 Task: Search one way flight ticket for 1 adult, 1 child, 1 infant in seat in premium economy from Fort Smith: Fort Smith Regional Airport to Sheridan: Sheridan County Airport on 8-6-2023. Choice of flights is JetBlue. Number of bags: 6 checked bags. Price is upto 96000. Outbound departure time preference is 11:00.
Action: Mouse moved to (372, 155)
Screenshot: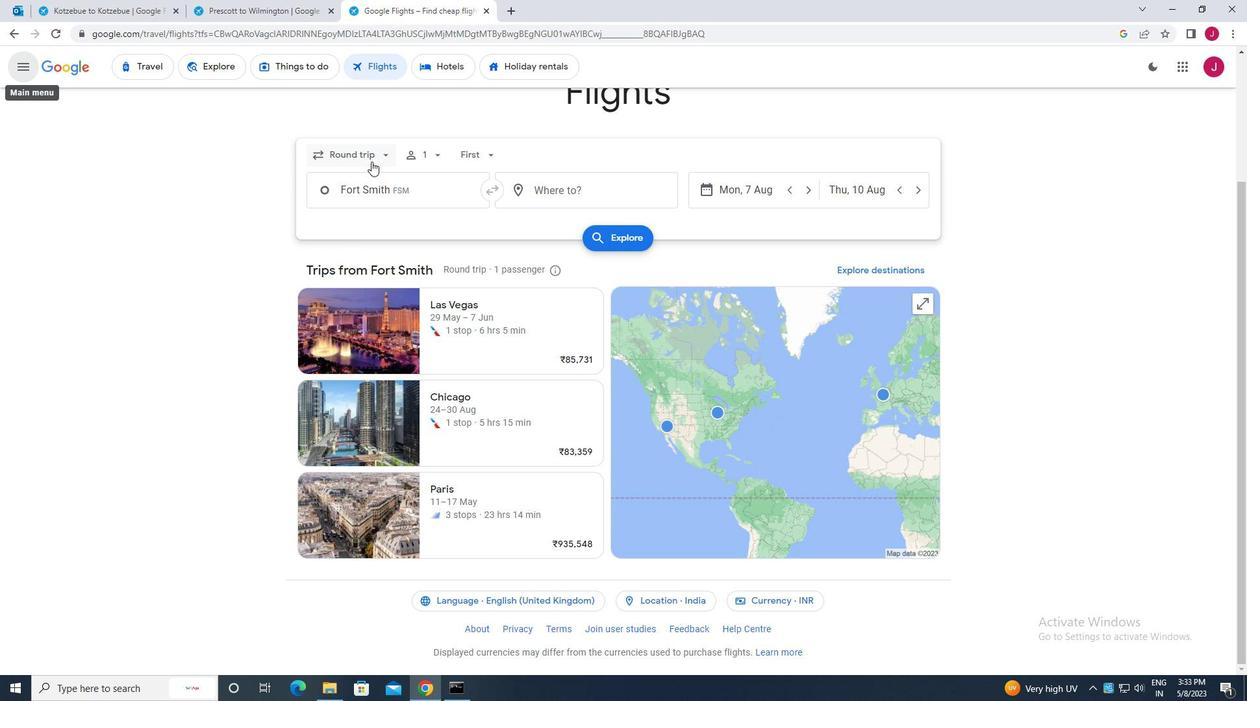 
Action: Mouse pressed left at (372, 155)
Screenshot: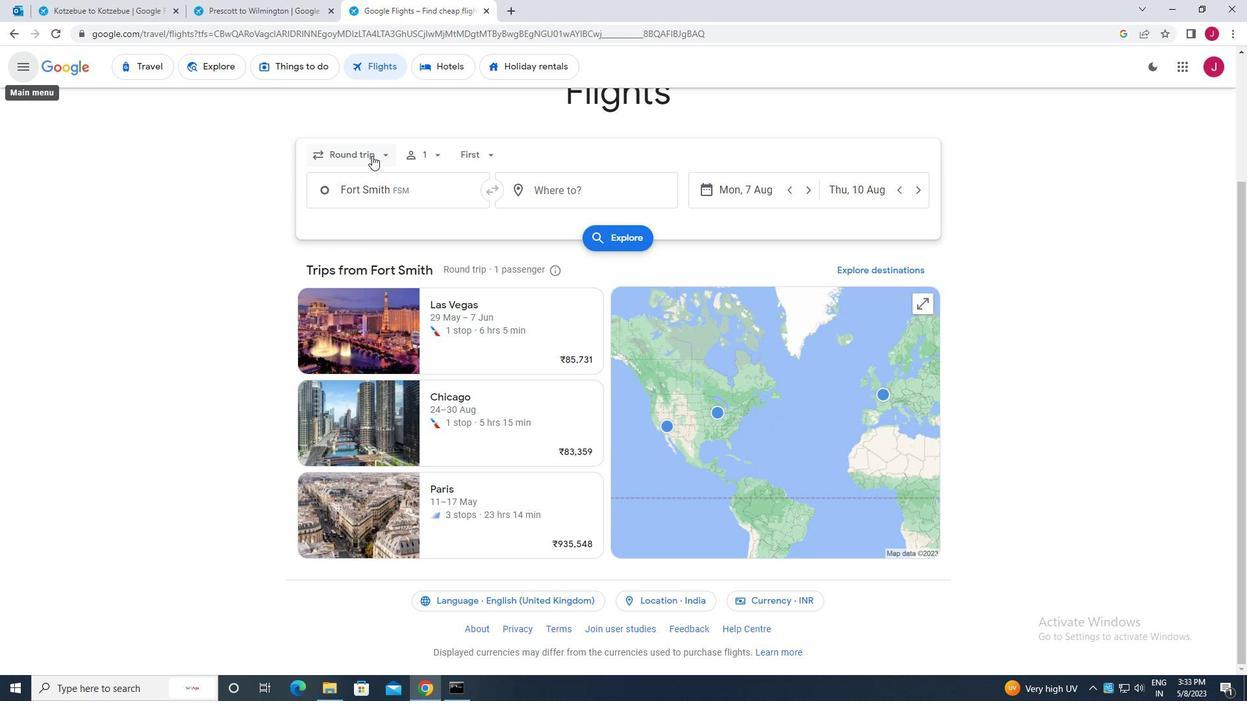 
Action: Mouse moved to (378, 213)
Screenshot: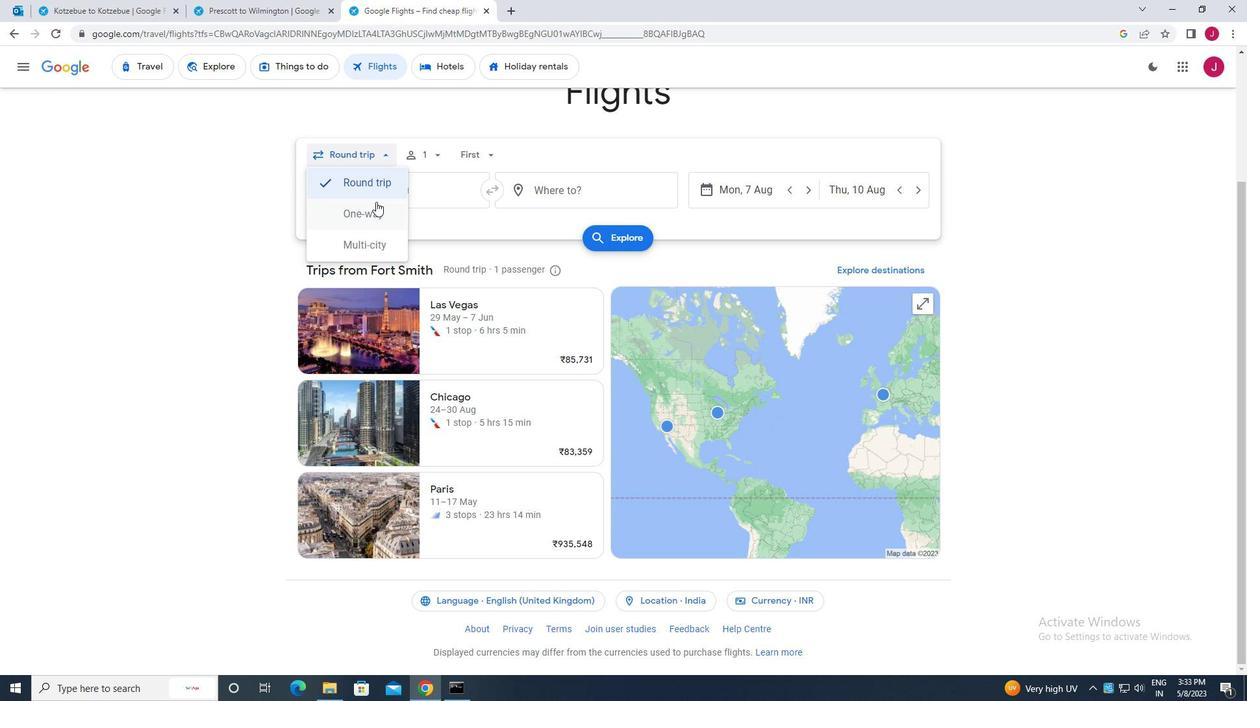 
Action: Mouse pressed left at (378, 213)
Screenshot: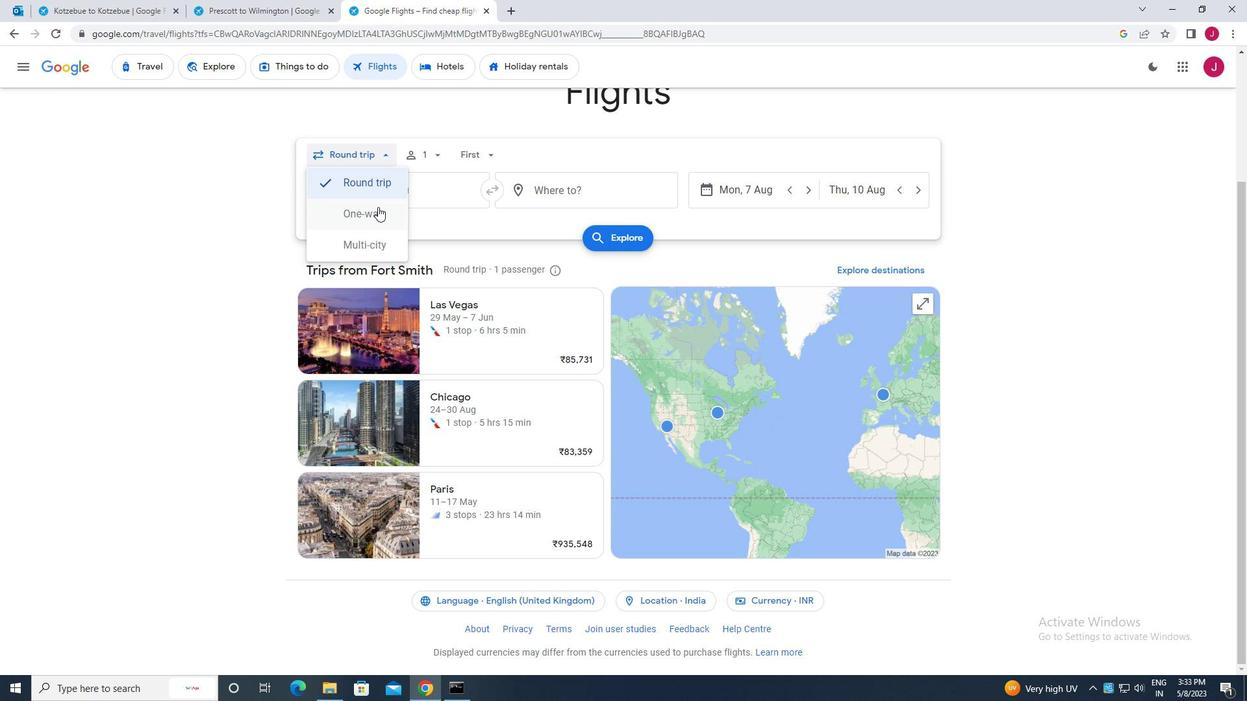 
Action: Mouse moved to (436, 157)
Screenshot: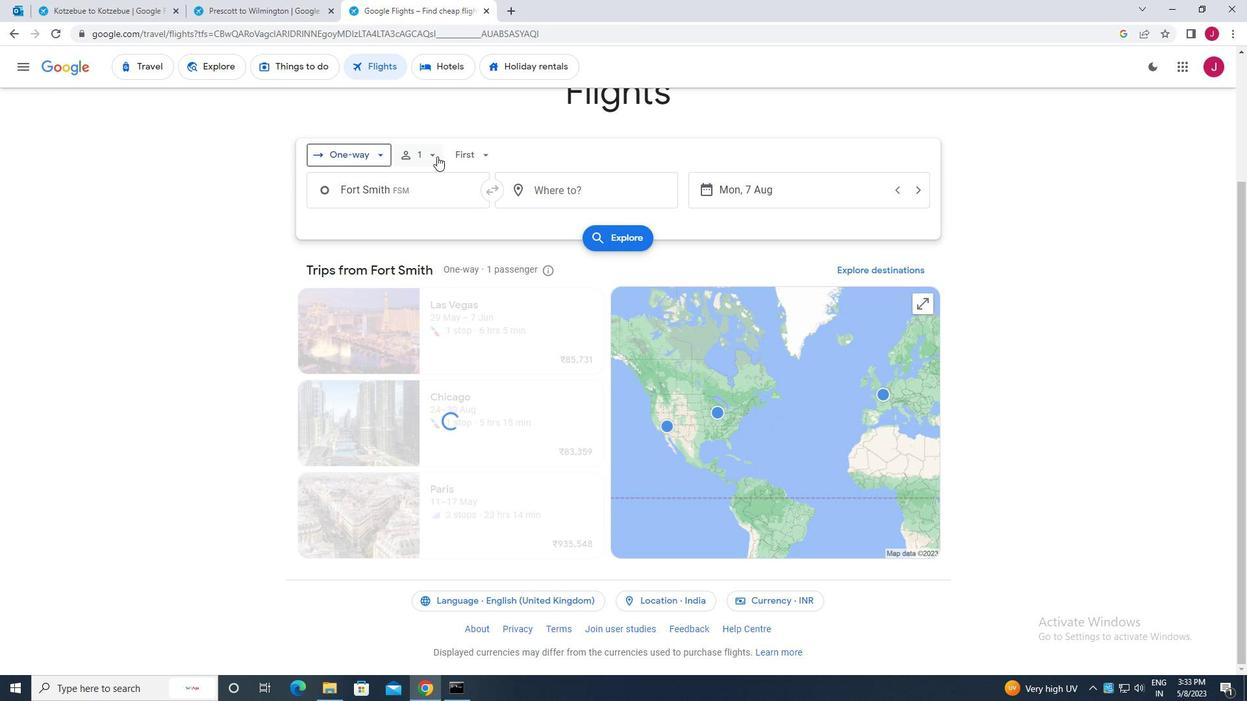 
Action: Mouse pressed left at (436, 157)
Screenshot: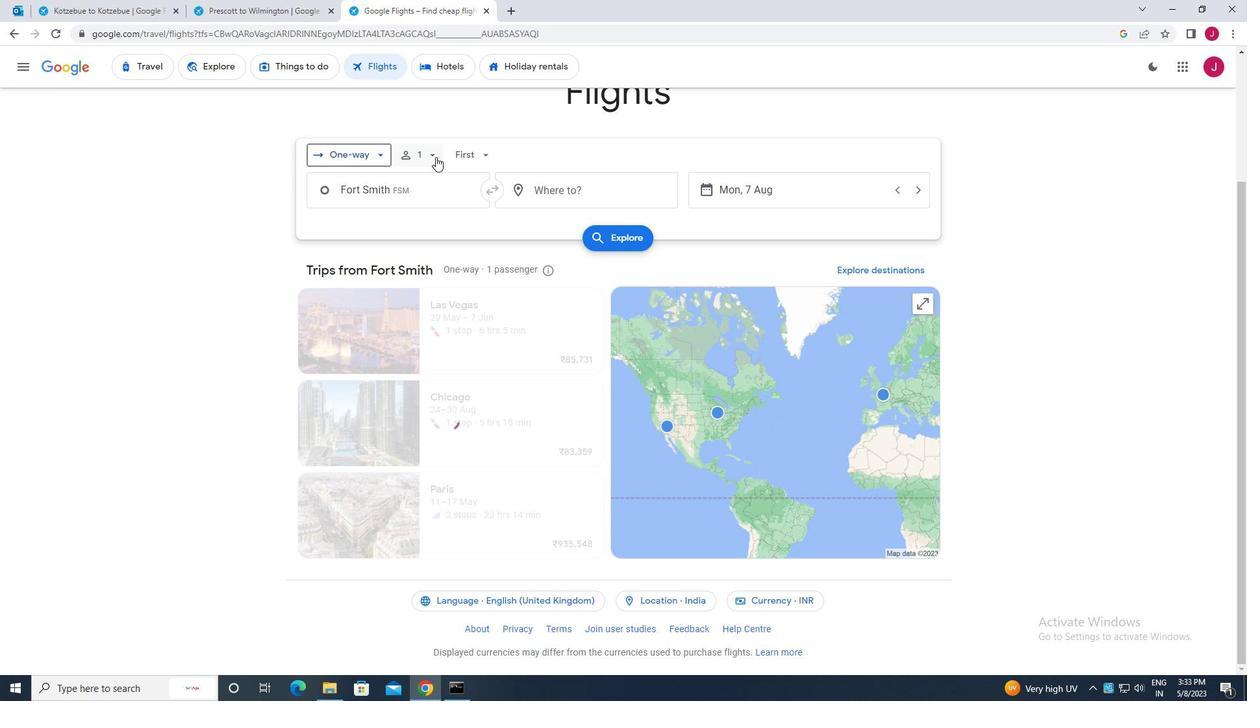 
Action: Mouse moved to (535, 222)
Screenshot: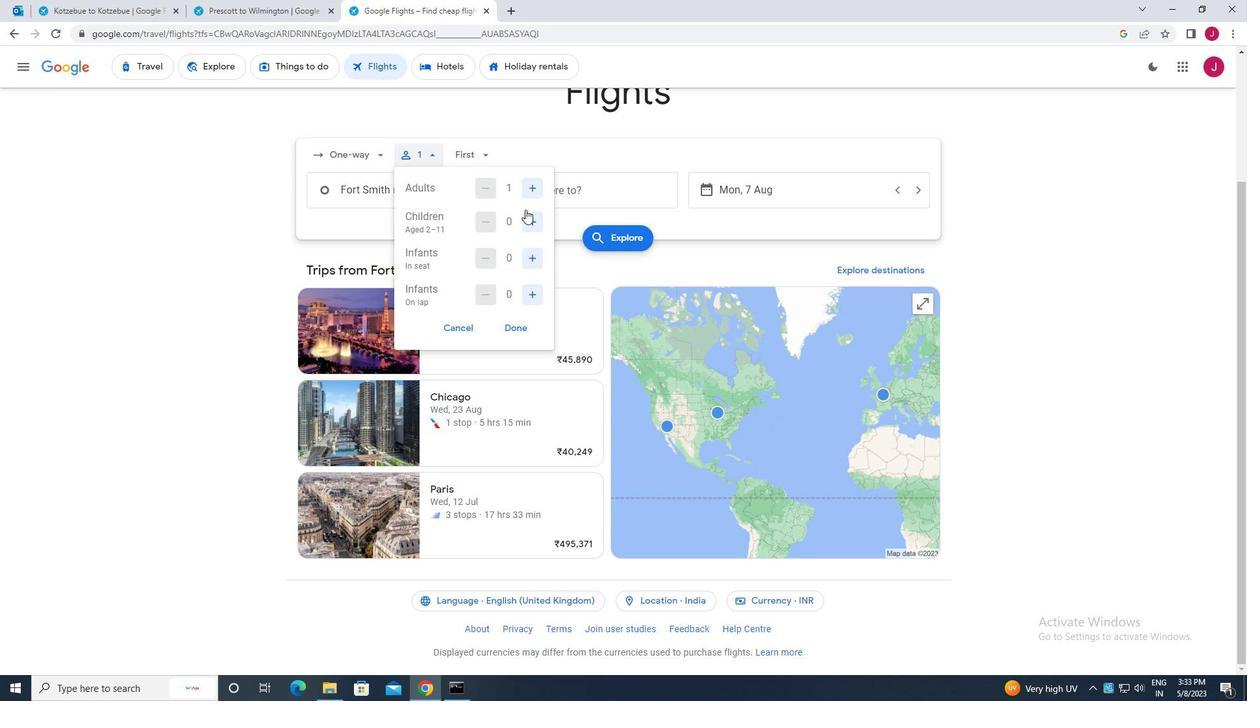 
Action: Mouse pressed left at (535, 222)
Screenshot: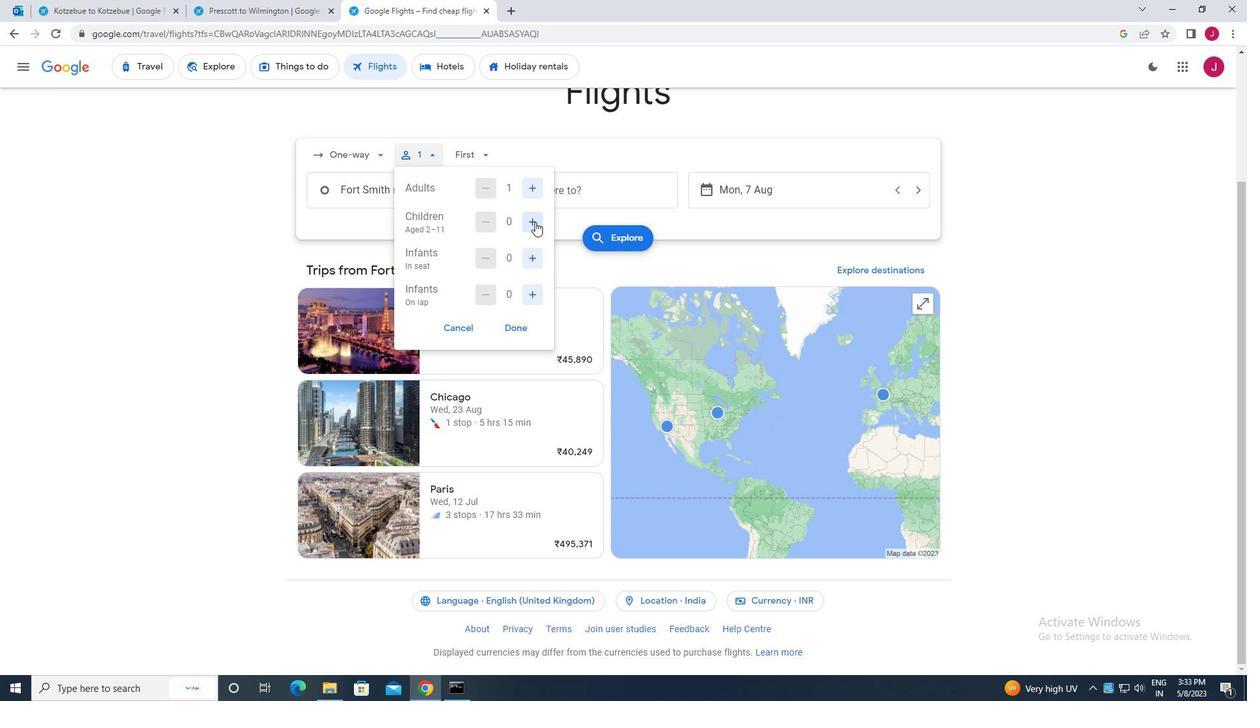 
Action: Mouse moved to (531, 255)
Screenshot: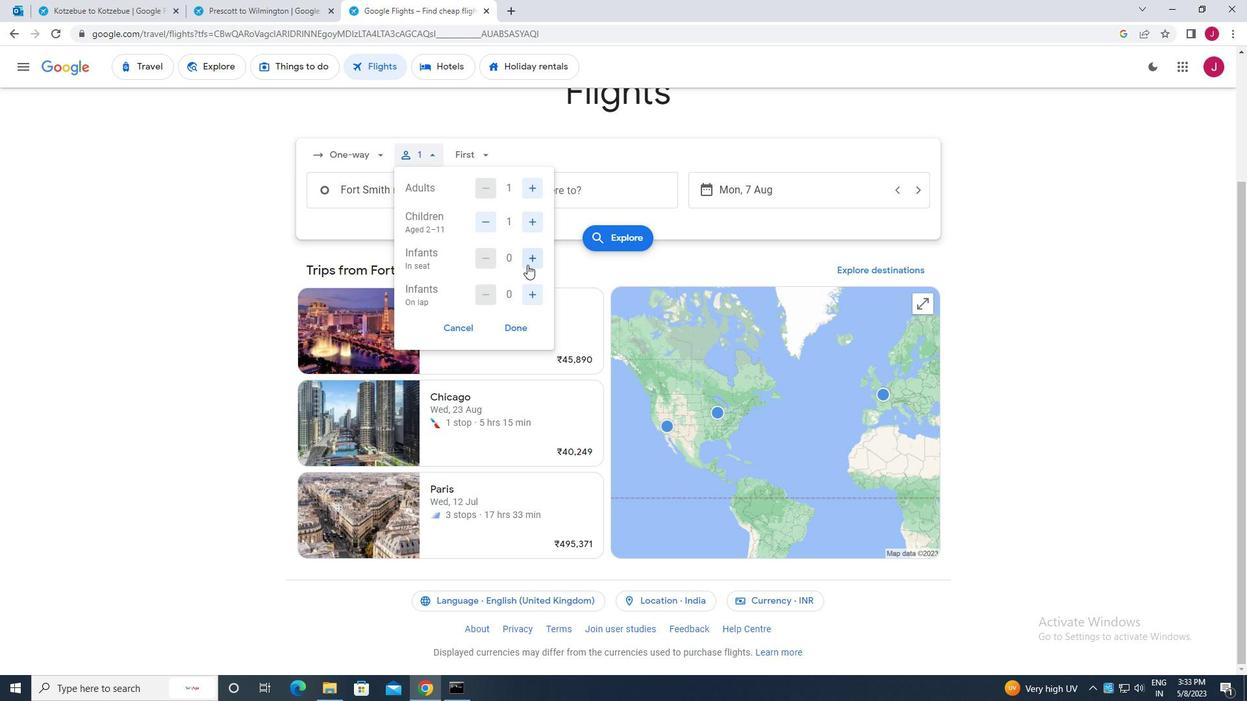 
Action: Mouse pressed left at (531, 255)
Screenshot: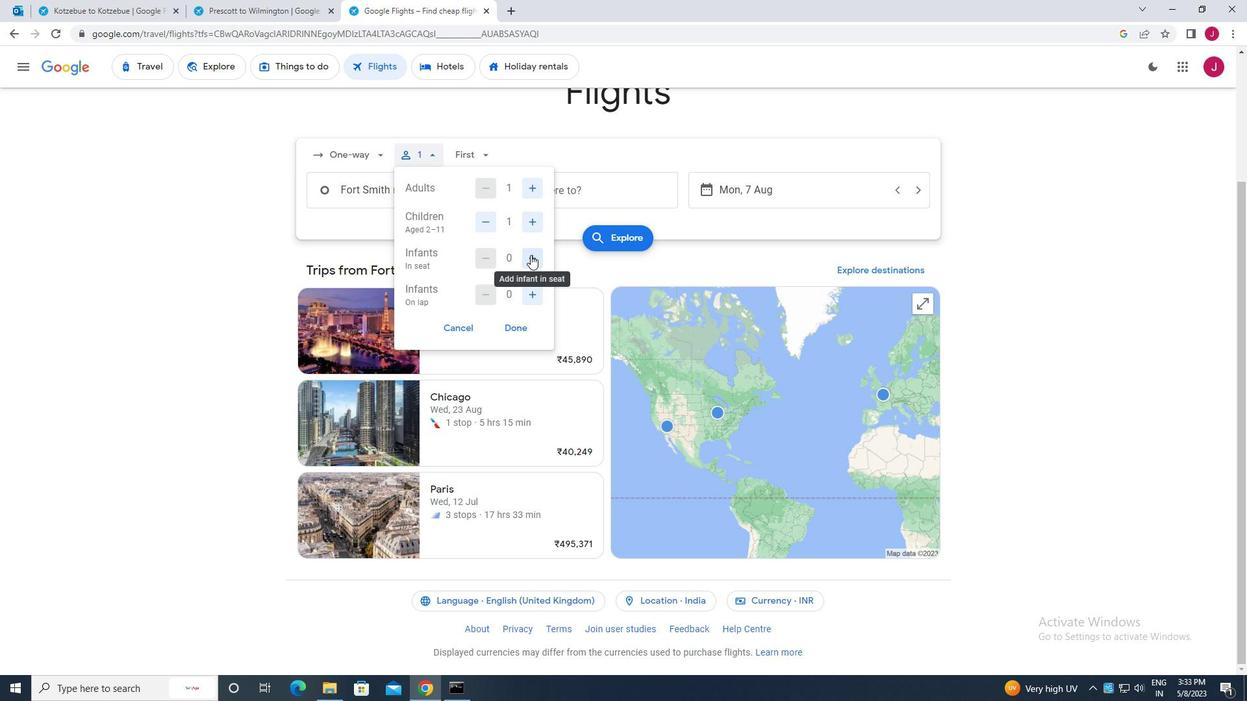 
Action: Mouse moved to (523, 326)
Screenshot: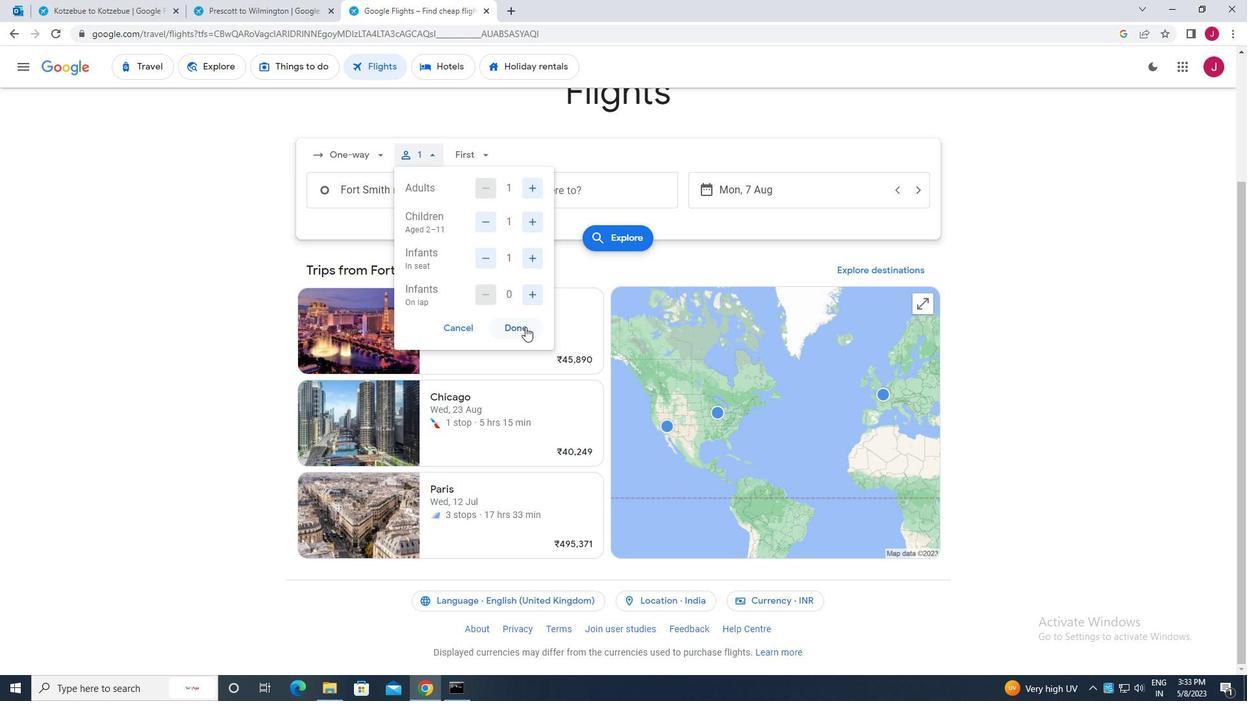 
Action: Mouse pressed left at (523, 326)
Screenshot: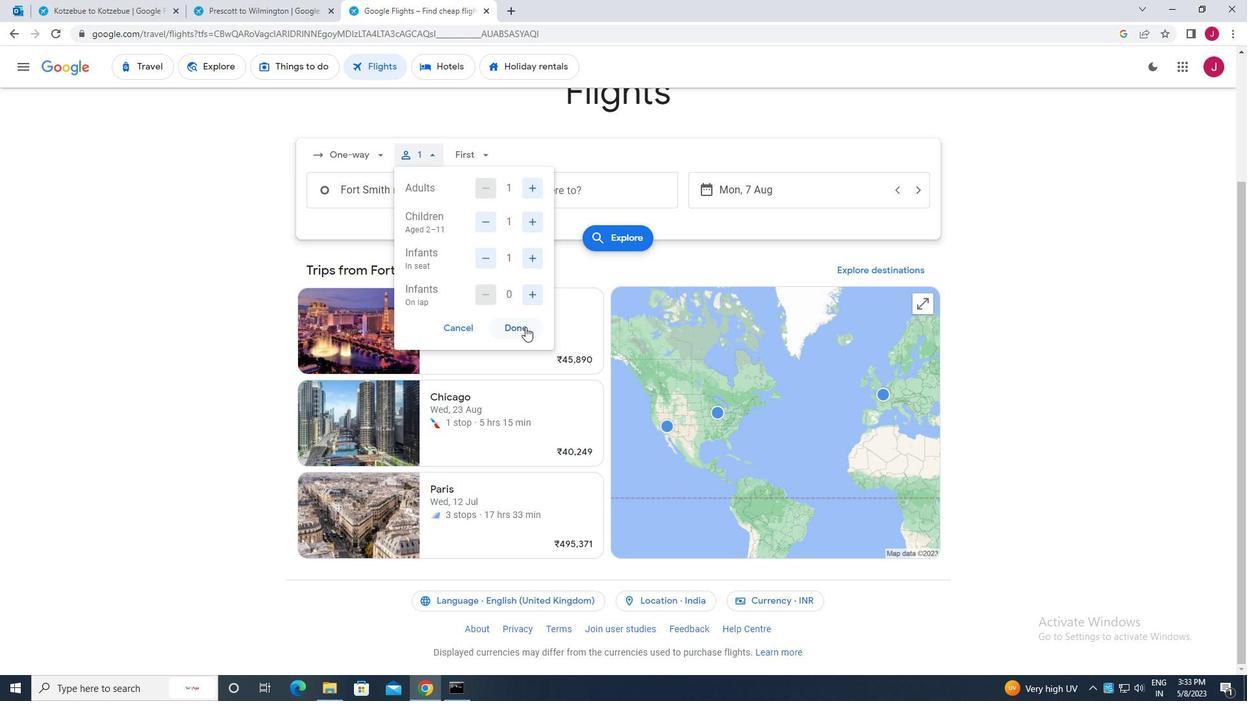 
Action: Mouse moved to (487, 155)
Screenshot: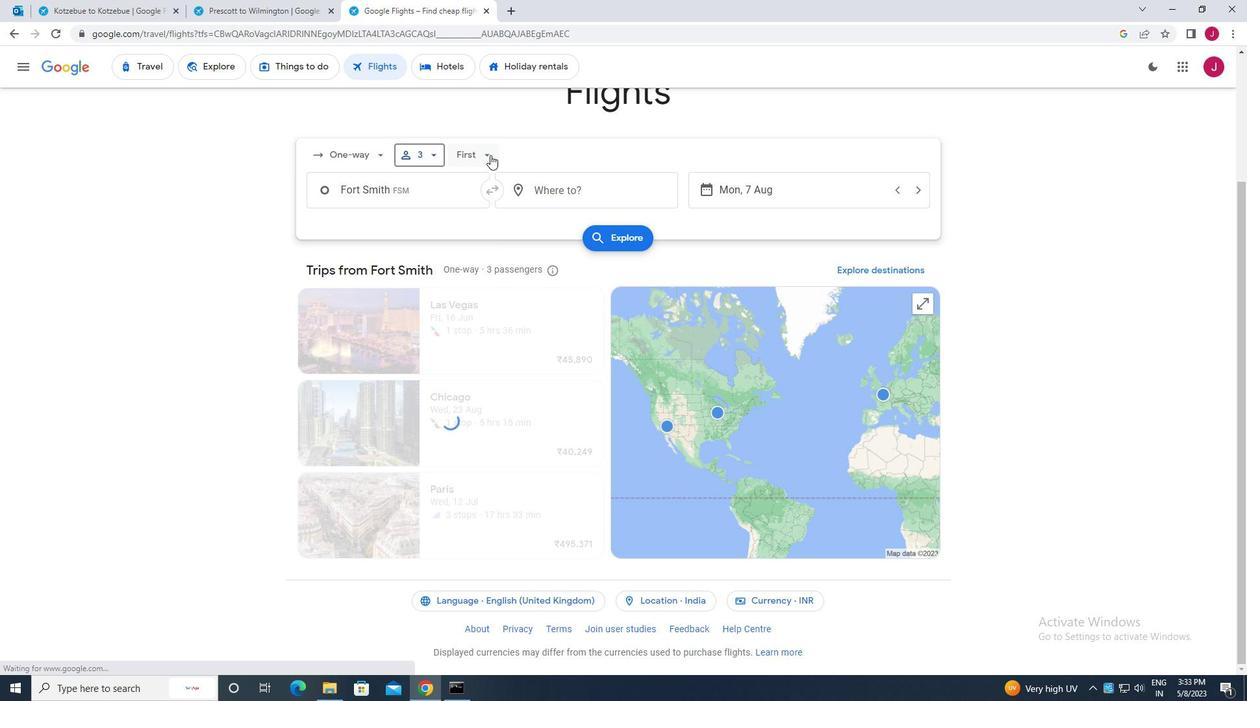 
Action: Mouse pressed left at (487, 155)
Screenshot: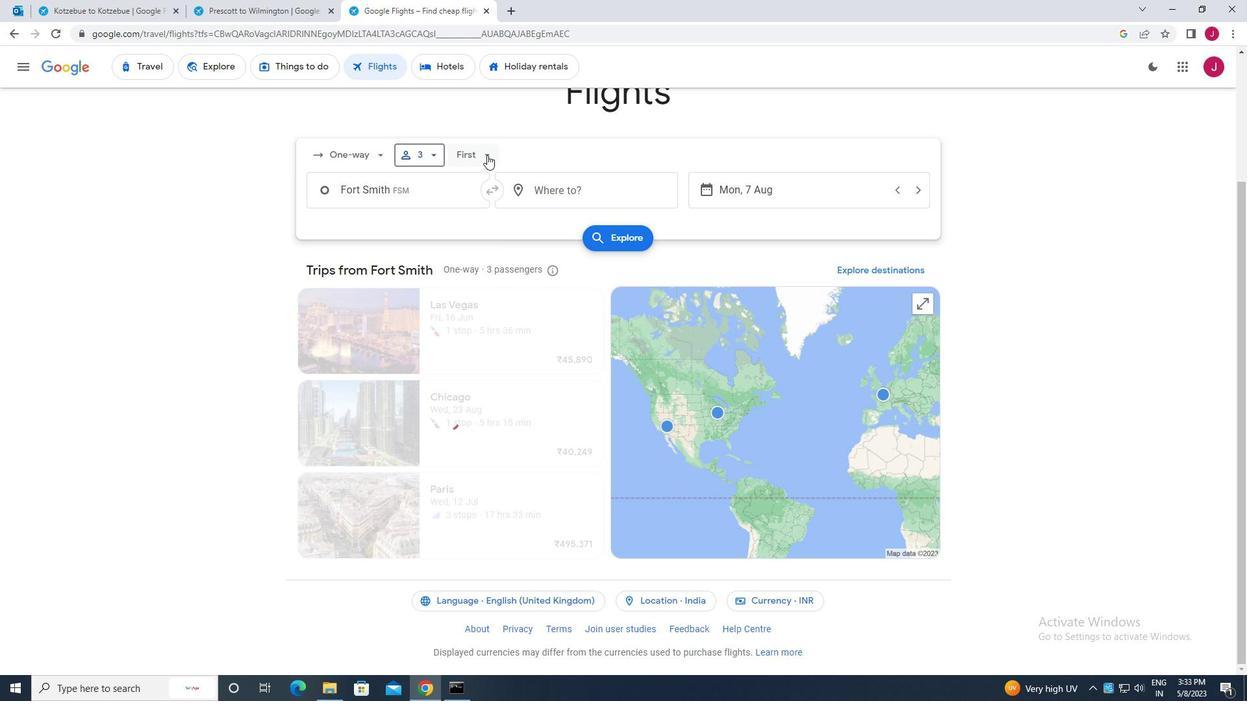
Action: Mouse moved to (503, 216)
Screenshot: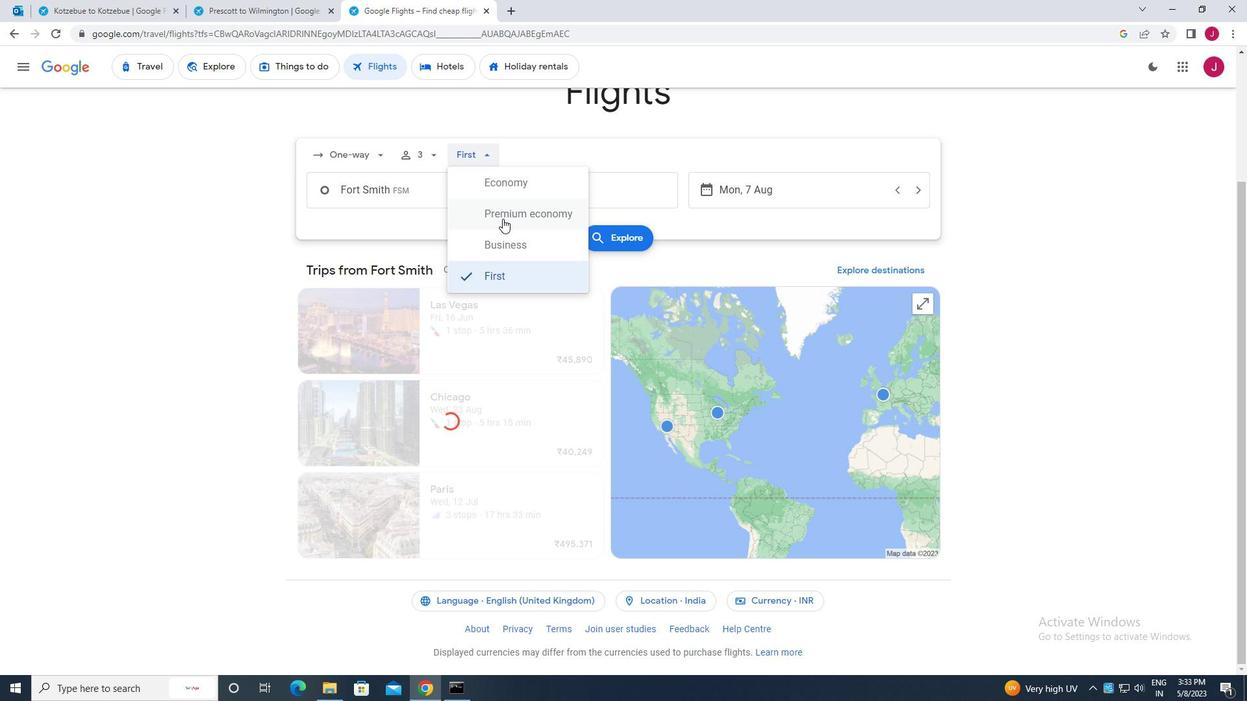 
Action: Mouse pressed left at (503, 216)
Screenshot: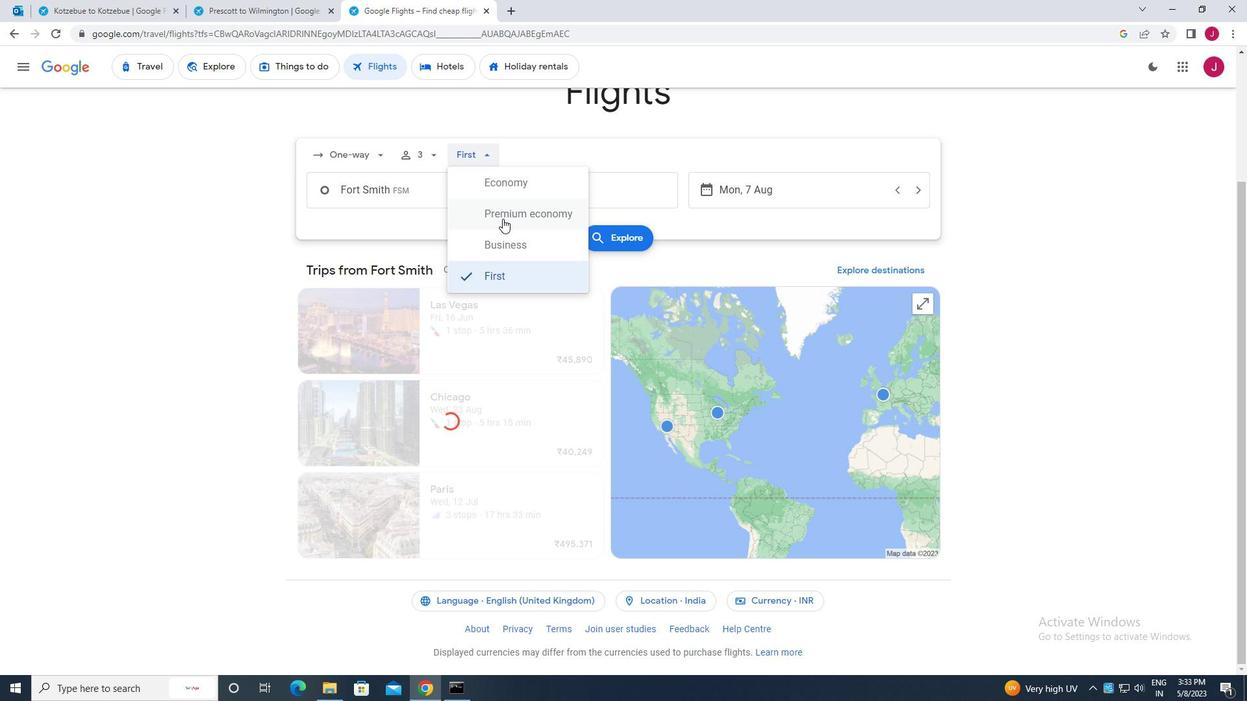 
Action: Mouse moved to (428, 192)
Screenshot: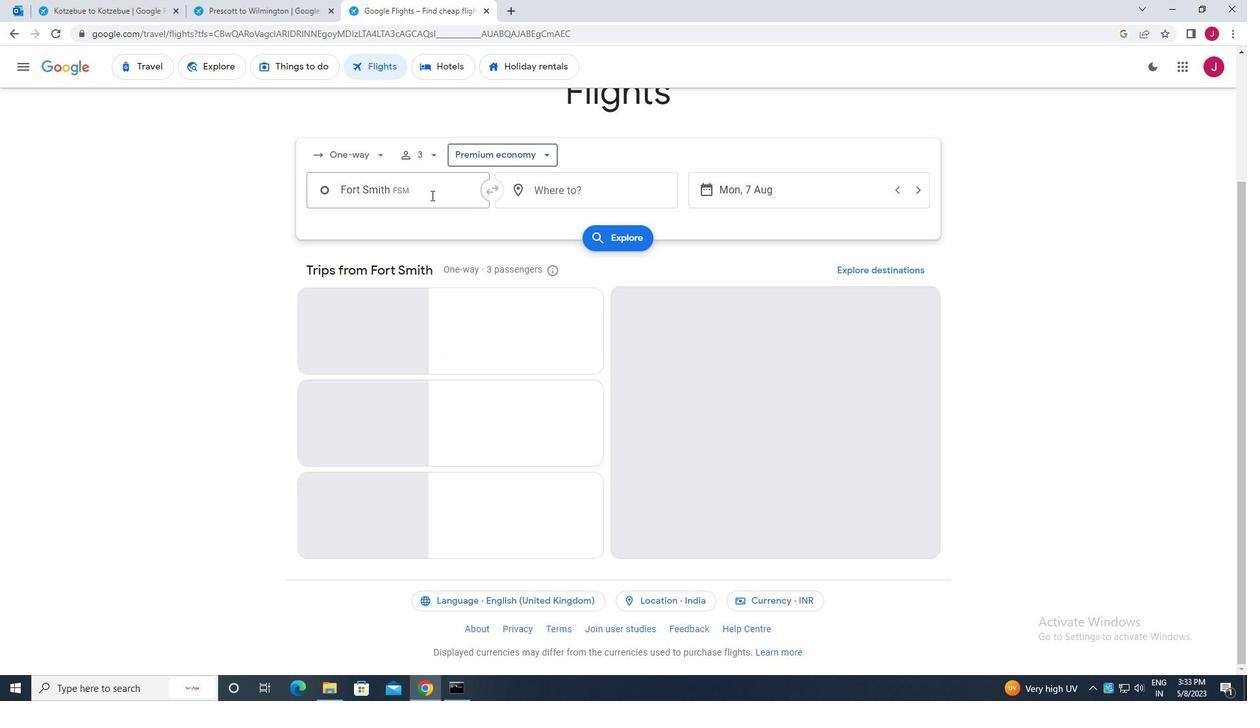 
Action: Mouse pressed left at (428, 192)
Screenshot: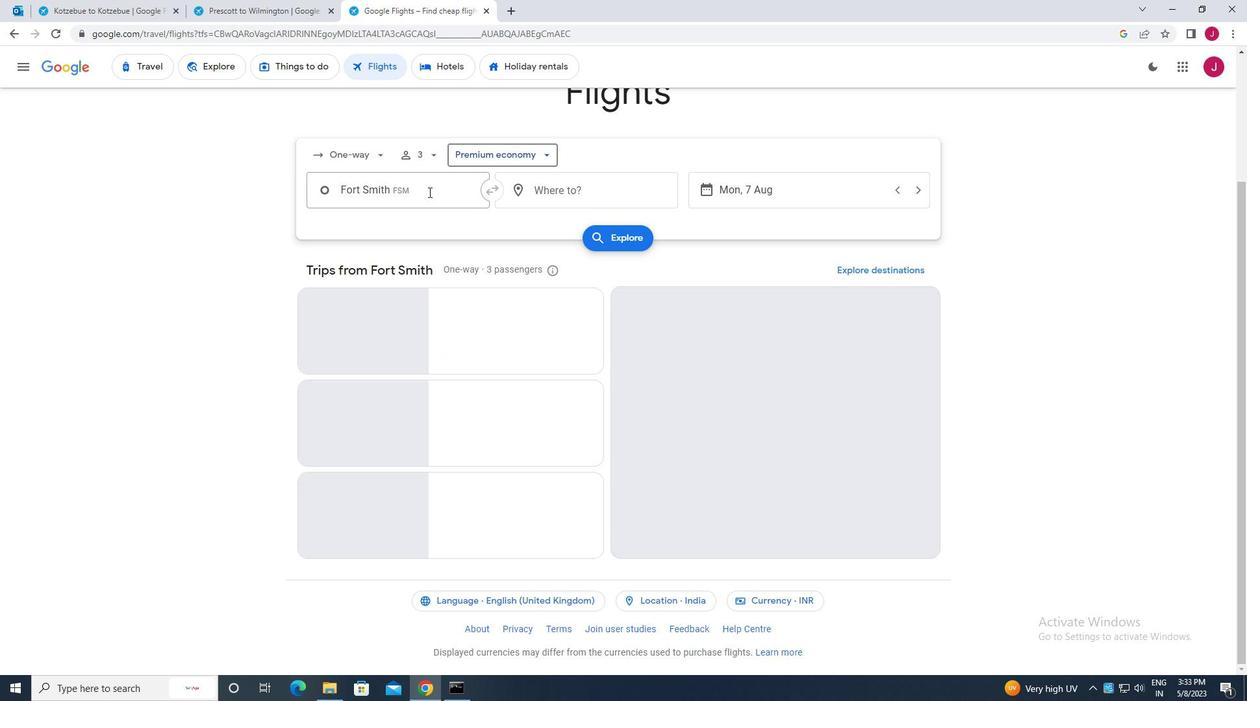 
Action: Mouse moved to (428, 192)
Screenshot: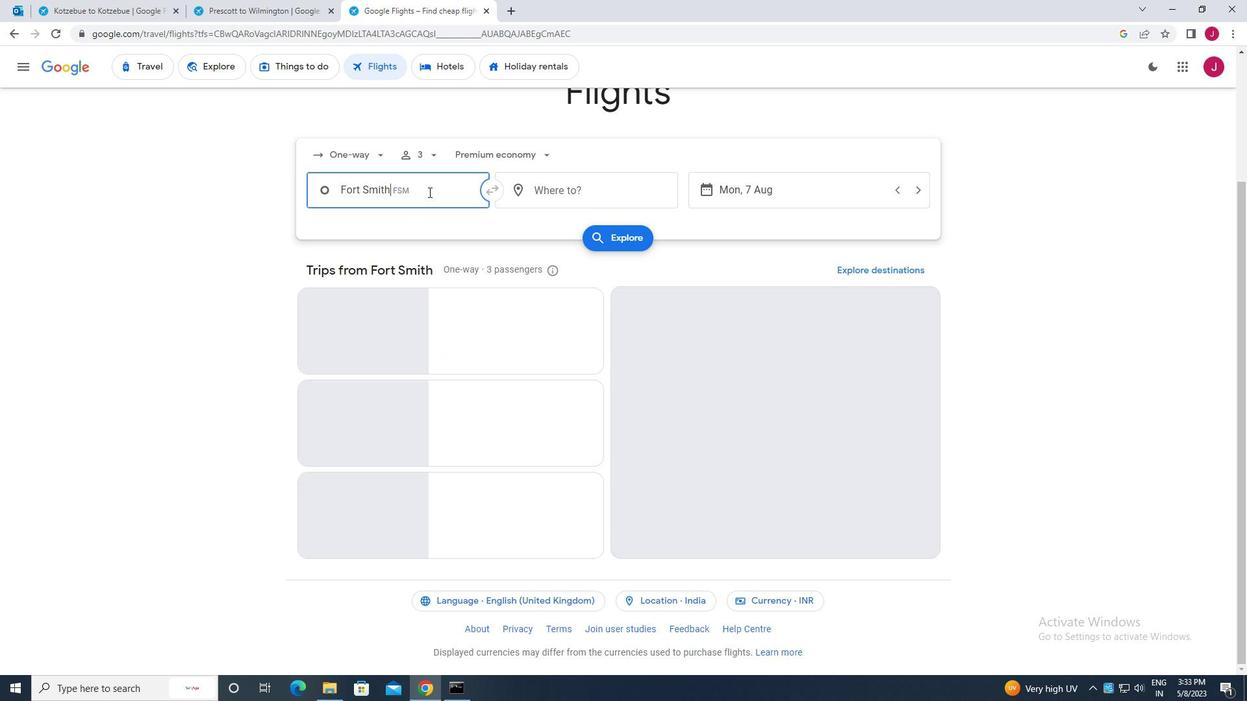 
Action: Key pressed fort<Key.space>smith
Screenshot: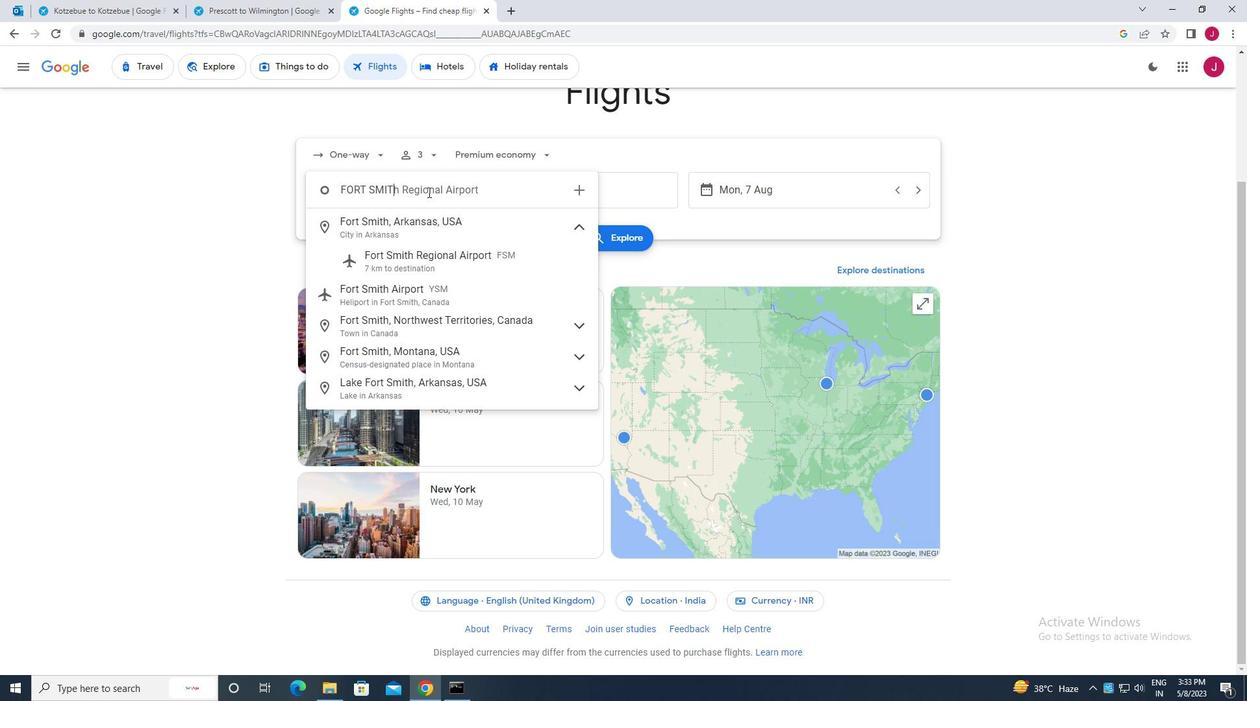 
Action: Mouse moved to (438, 258)
Screenshot: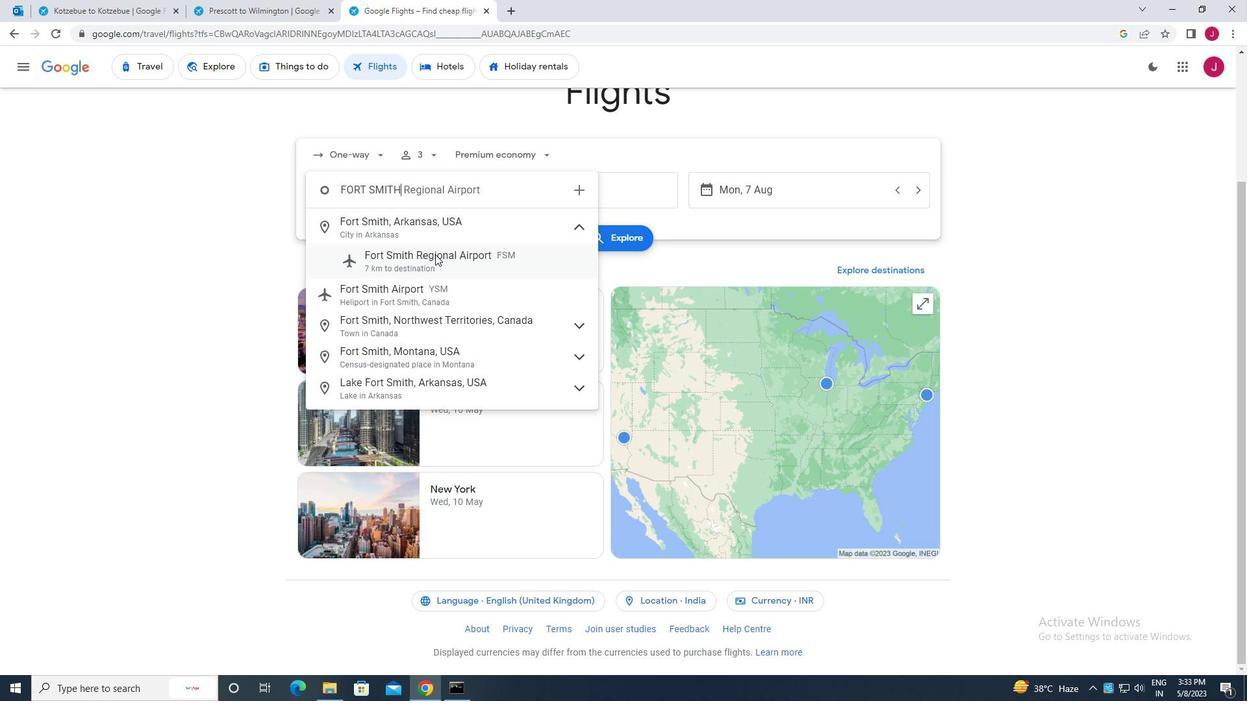 
Action: Mouse pressed left at (438, 258)
Screenshot: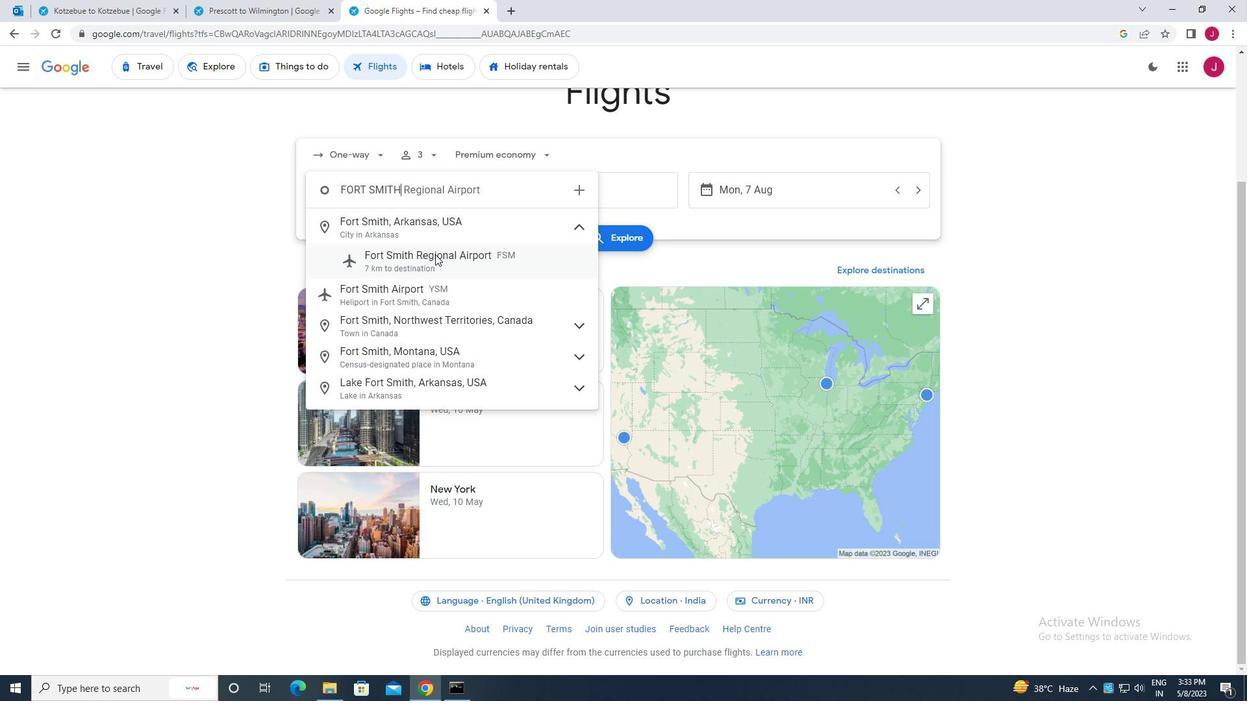 
Action: Mouse moved to (586, 201)
Screenshot: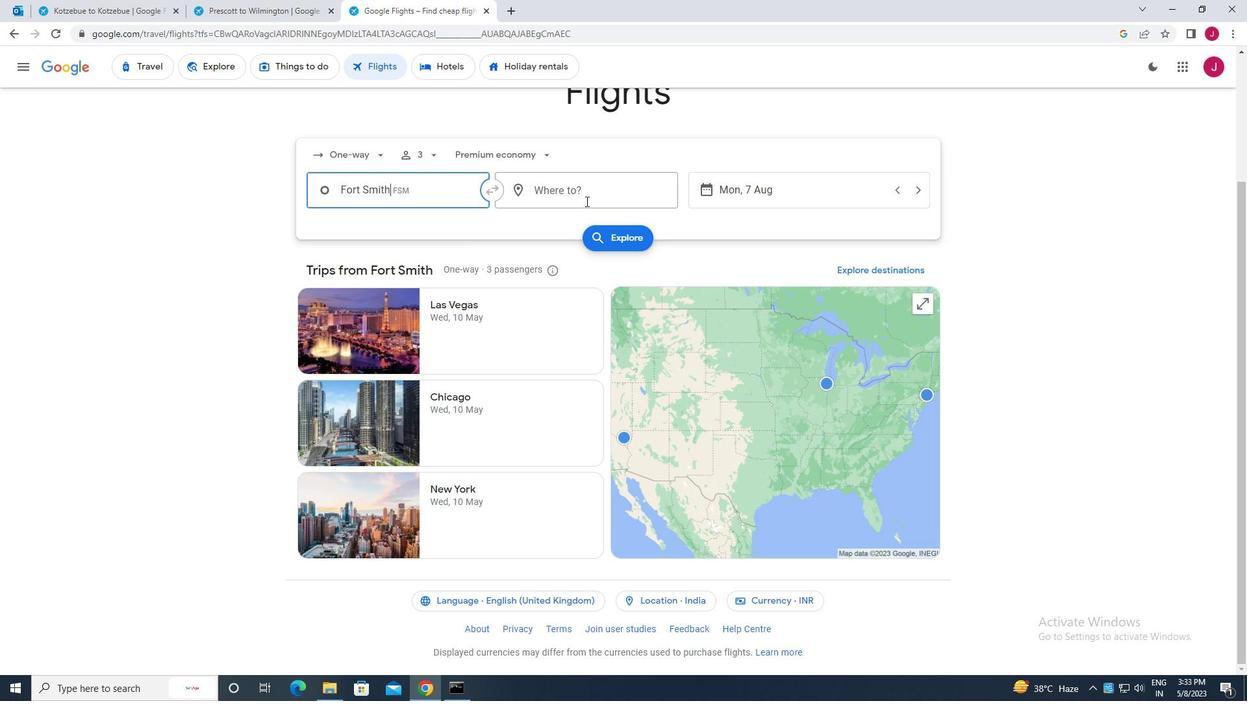 
Action: Mouse pressed left at (586, 201)
Screenshot: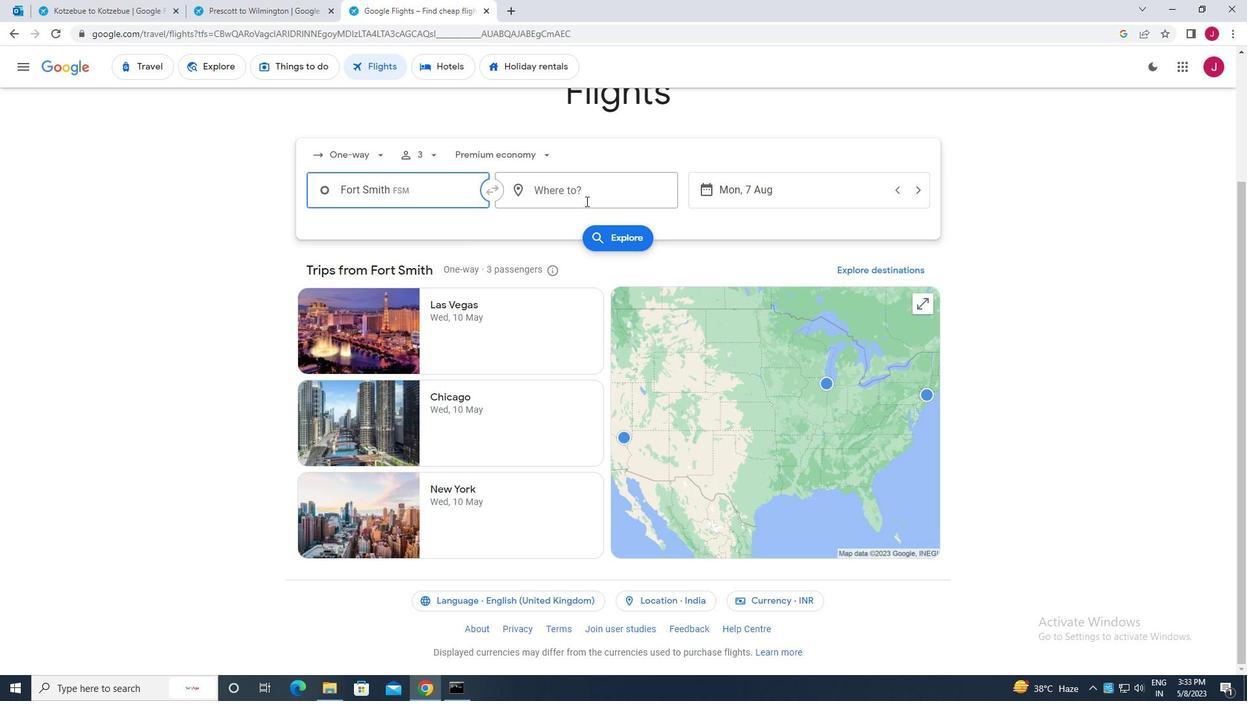 
Action: Mouse moved to (584, 201)
Screenshot: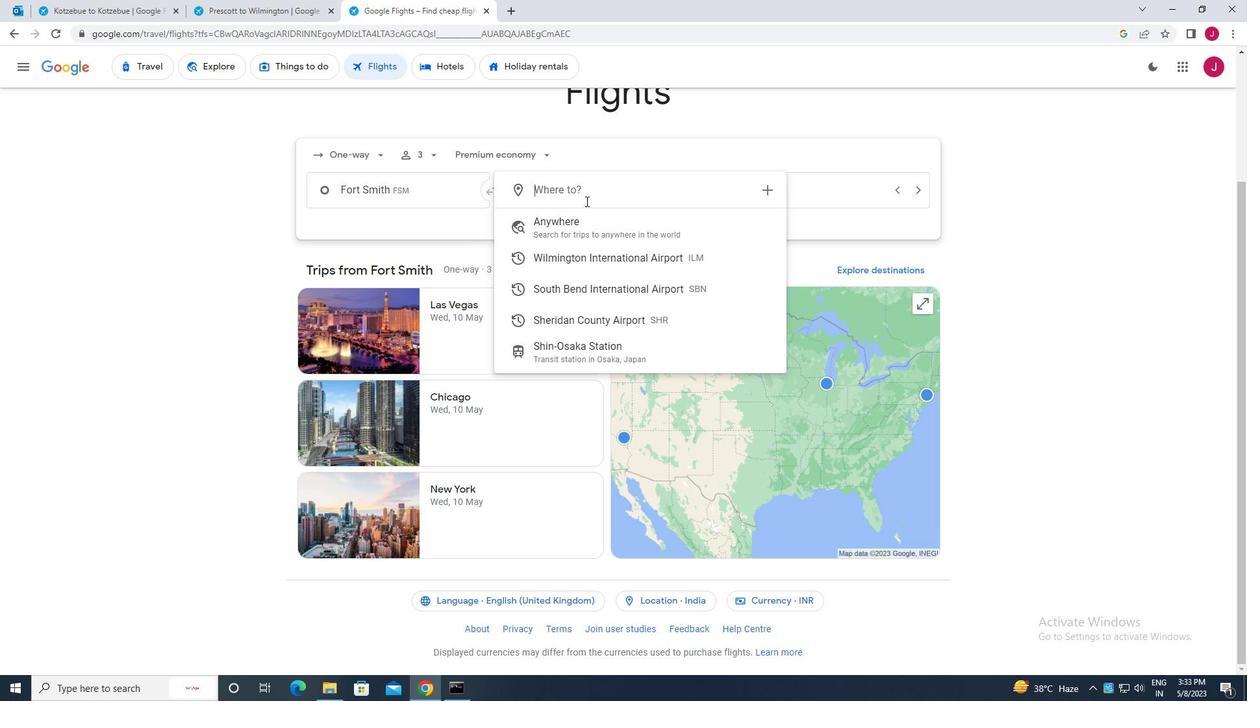 
Action: Key pressed sherid
Screenshot: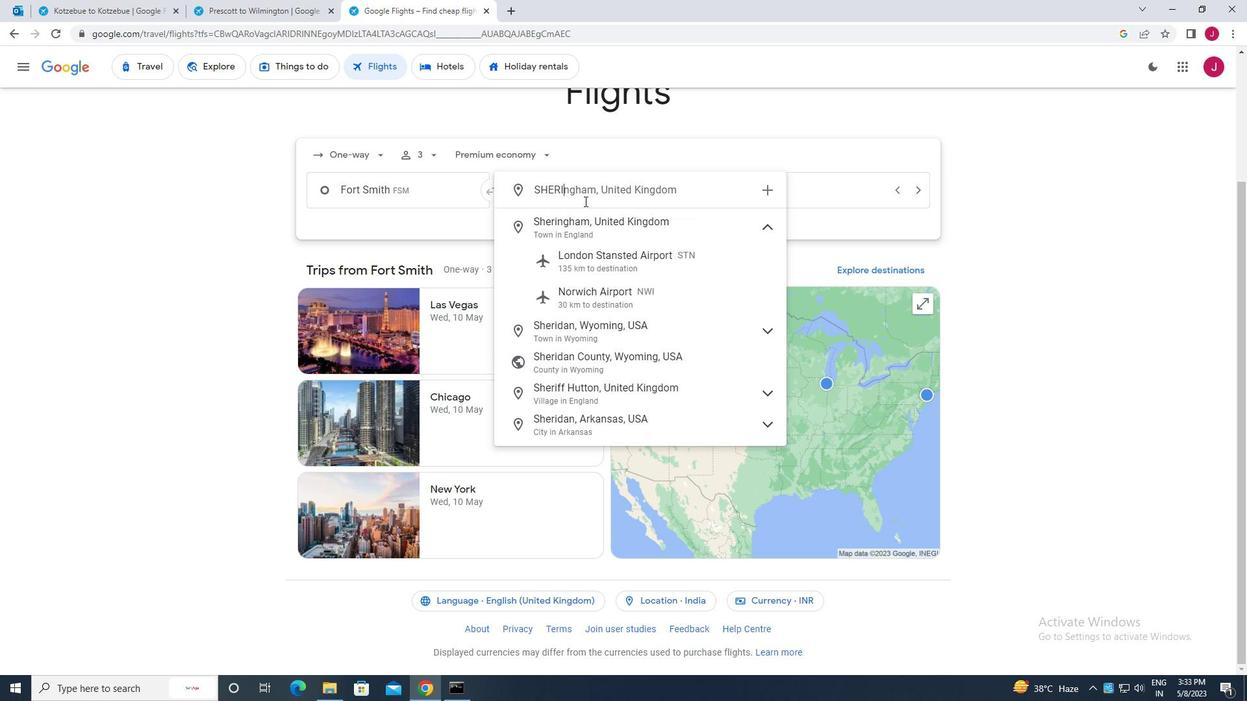 
Action: Mouse moved to (606, 256)
Screenshot: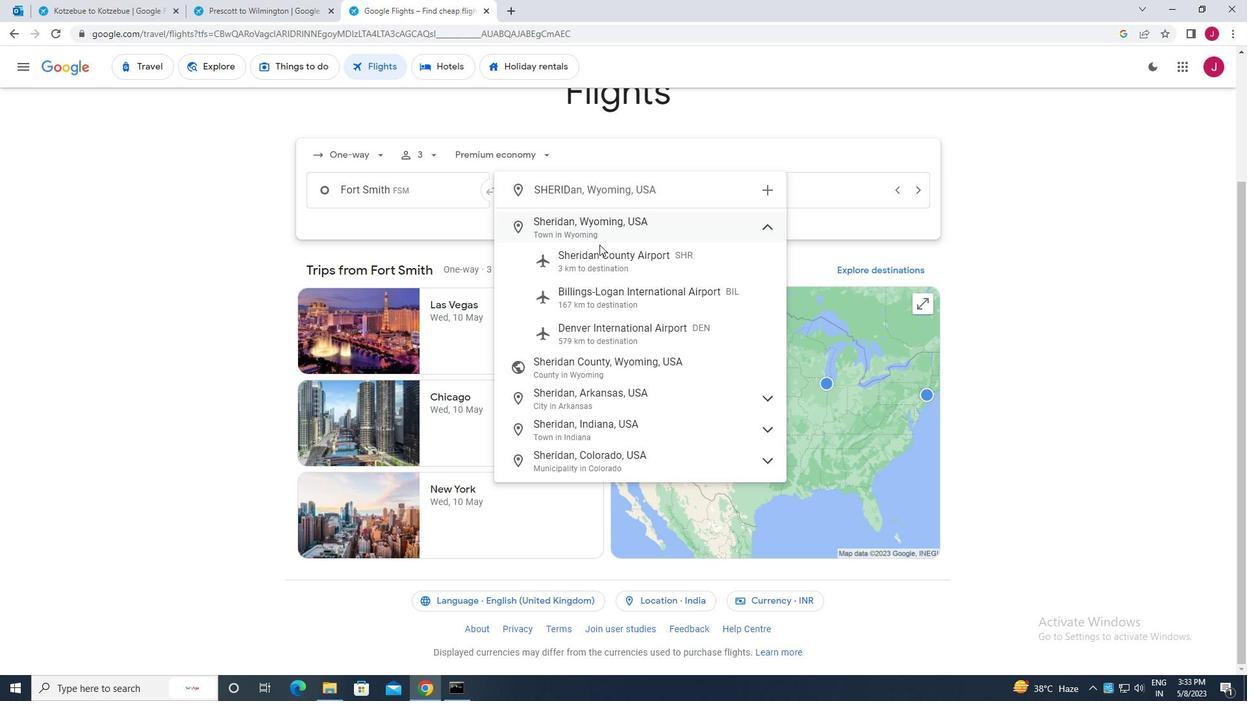
Action: Mouse pressed left at (606, 256)
Screenshot: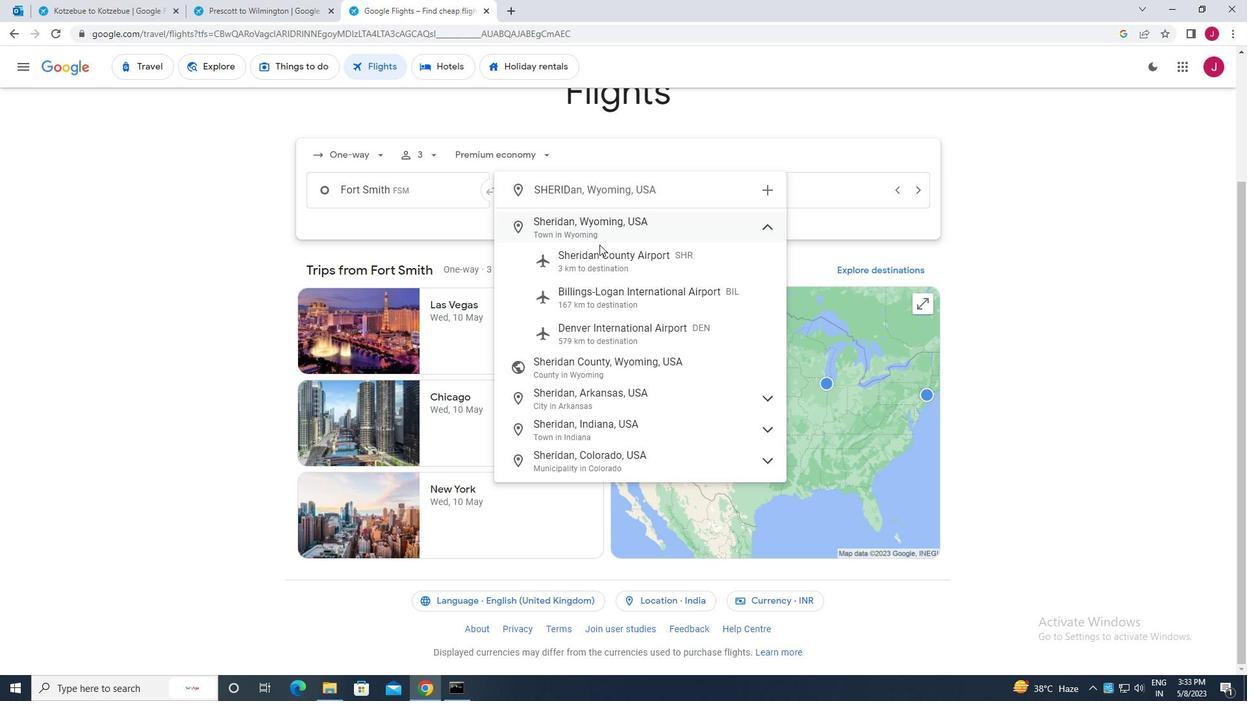 
Action: Mouse moved to (808, 190)
Screenshot: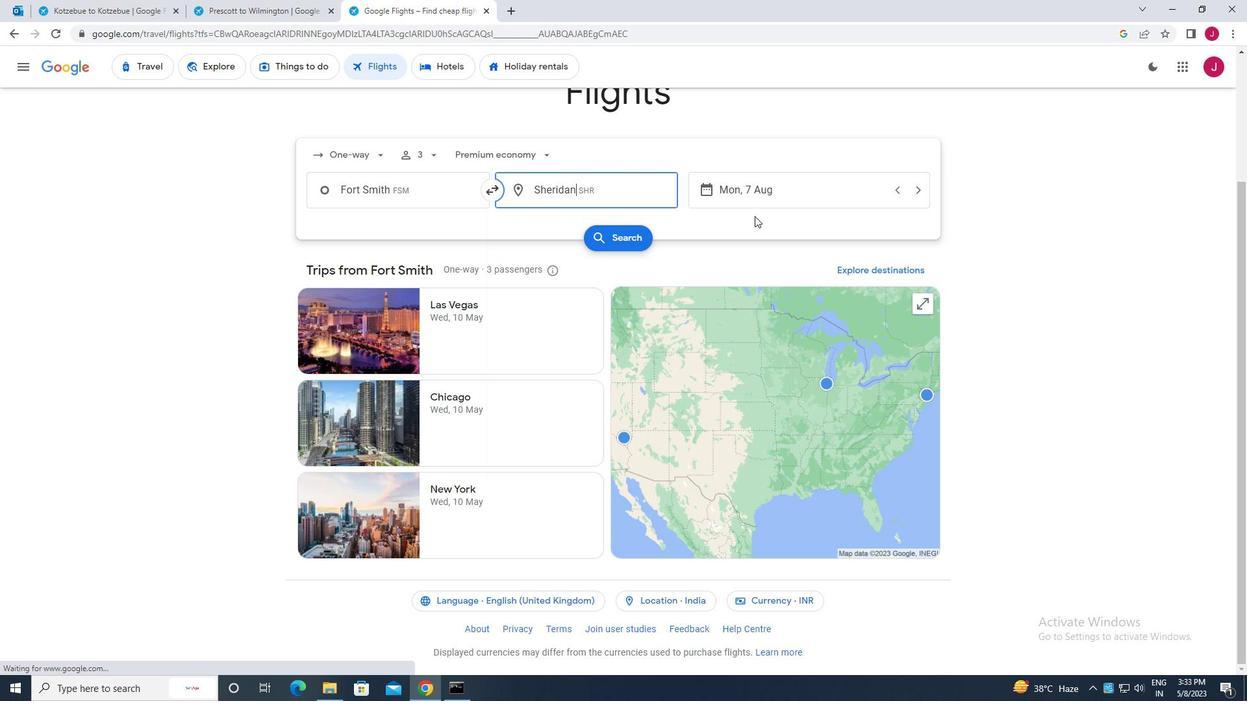 
Action: Mouse pressed left at (808, 190)
Screenshot: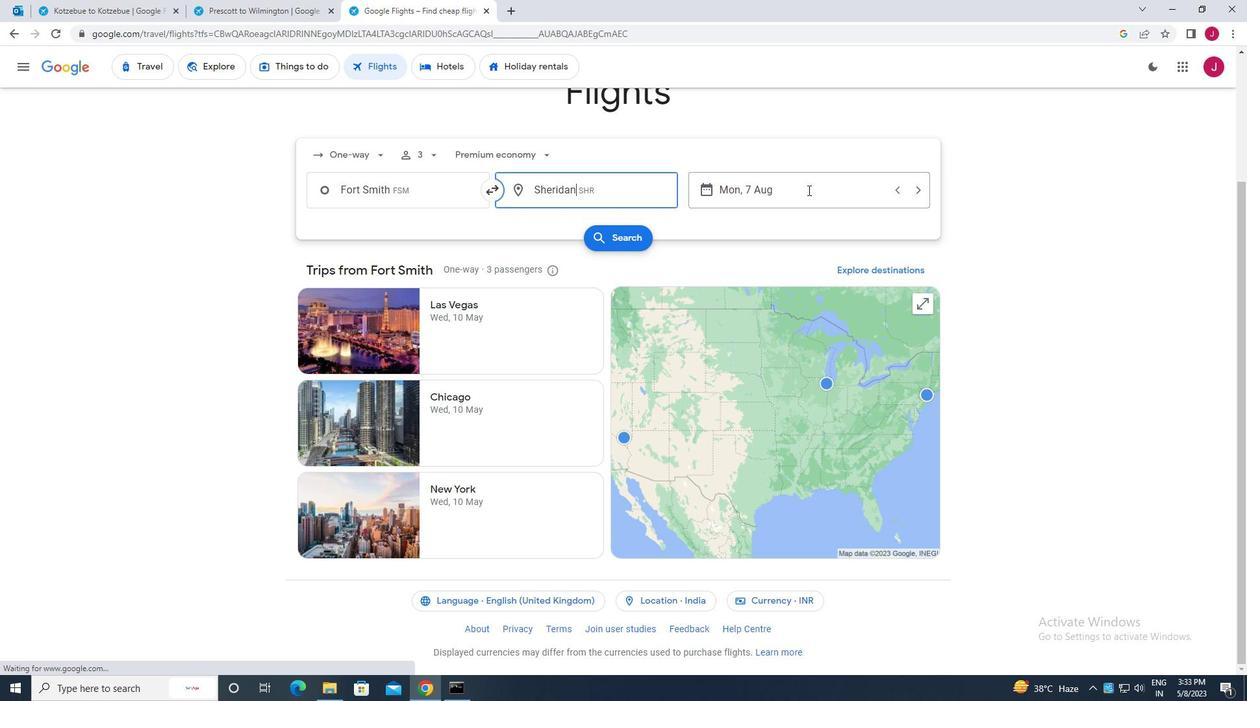 
Action: Mouse moved to (472, 334)
Screenshot: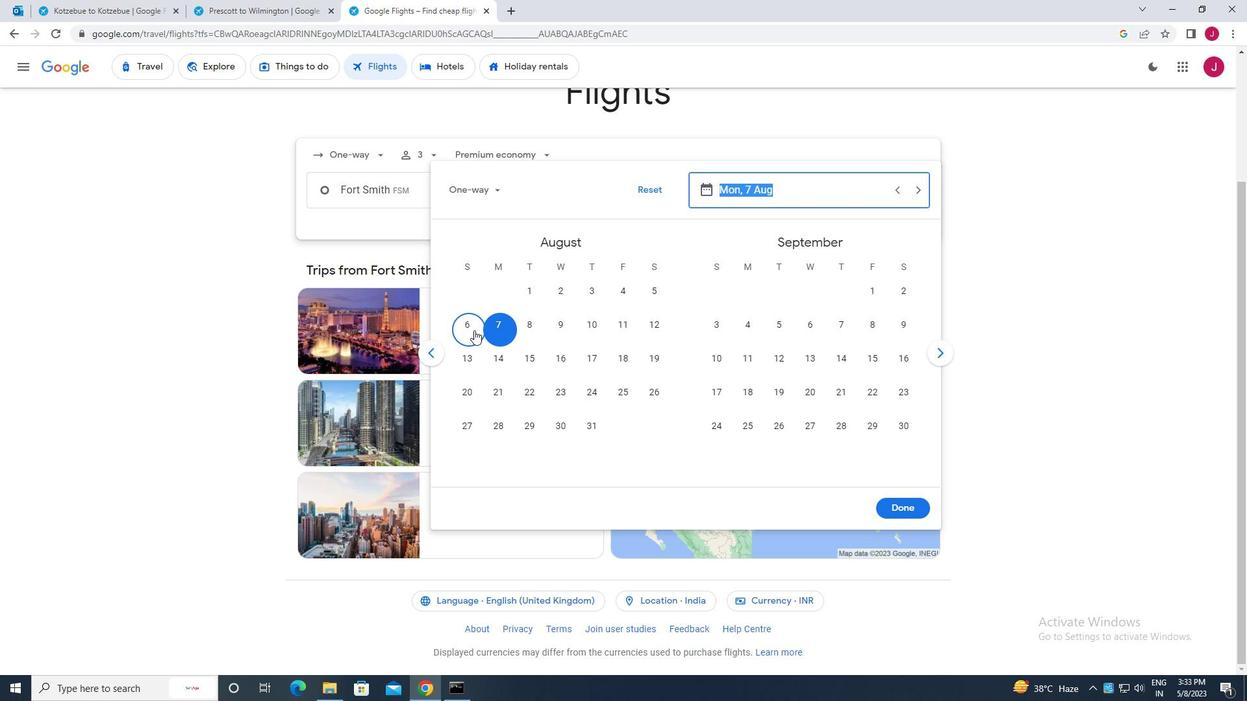 
Action: Mouse pressed left at (472, 334)
Screenshot: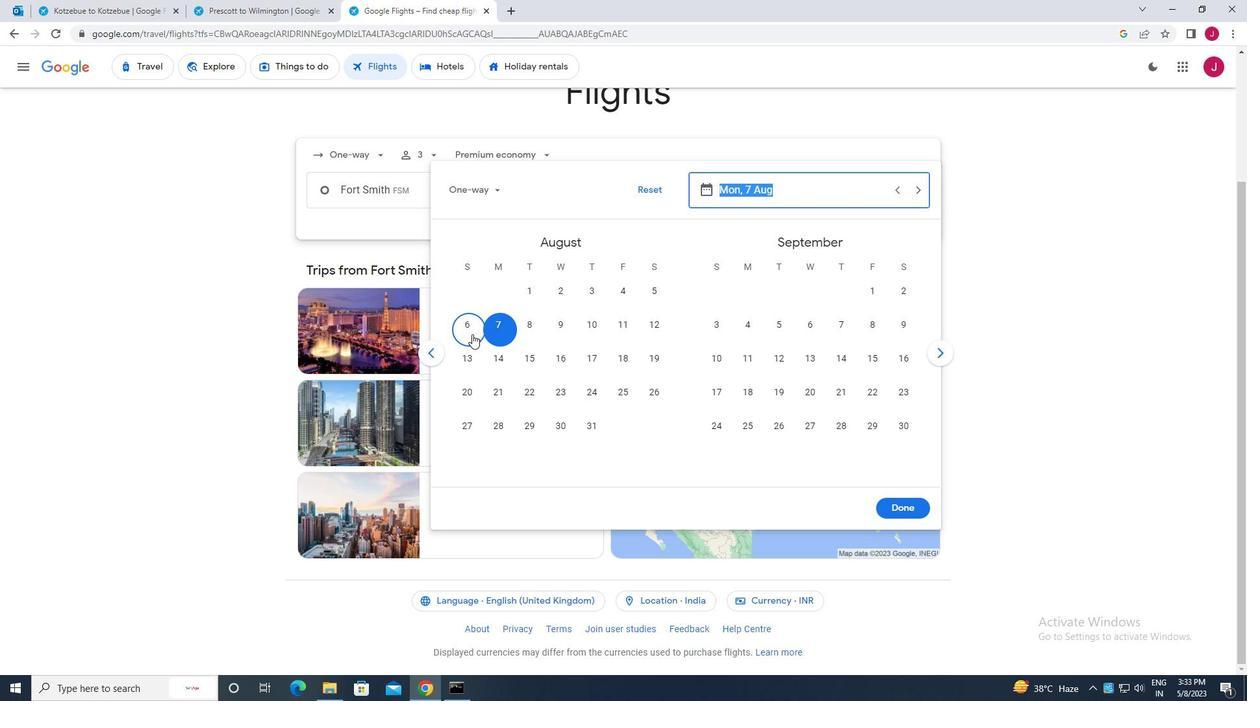 
Action: Mouse moved to (907, 508)
Screenshot: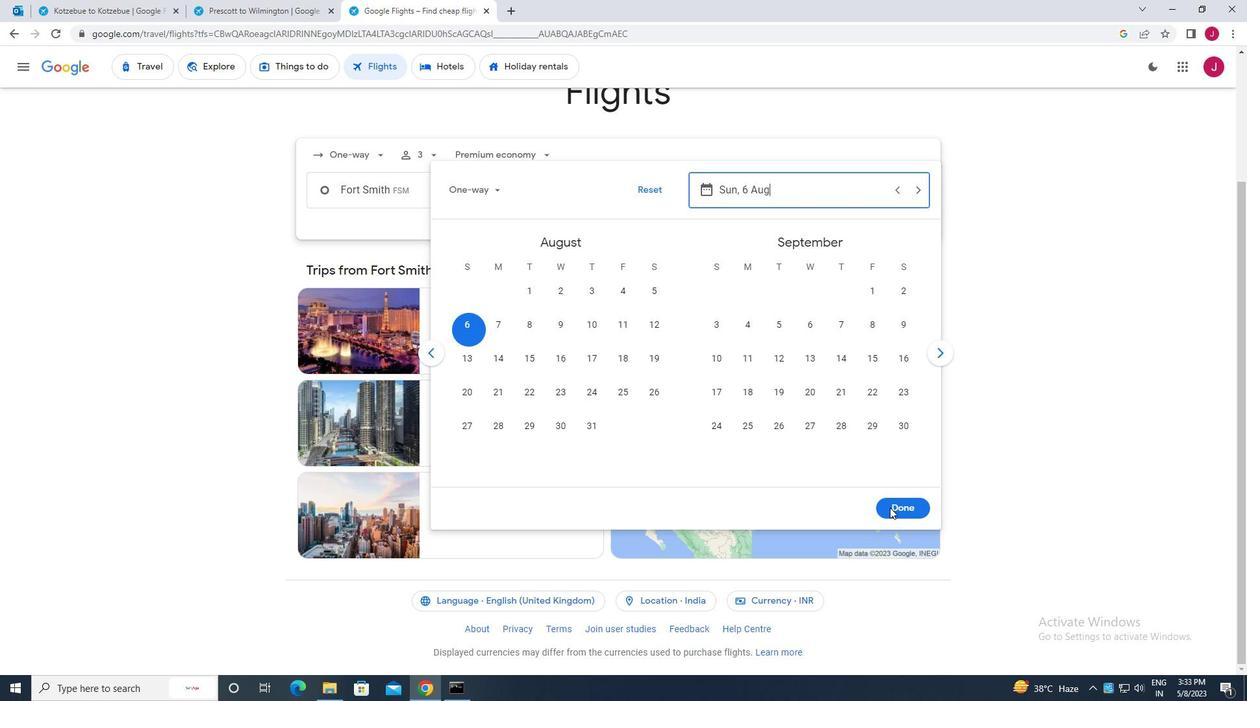 
Action: Mouse pressed left at (907, 508)
Screenshot: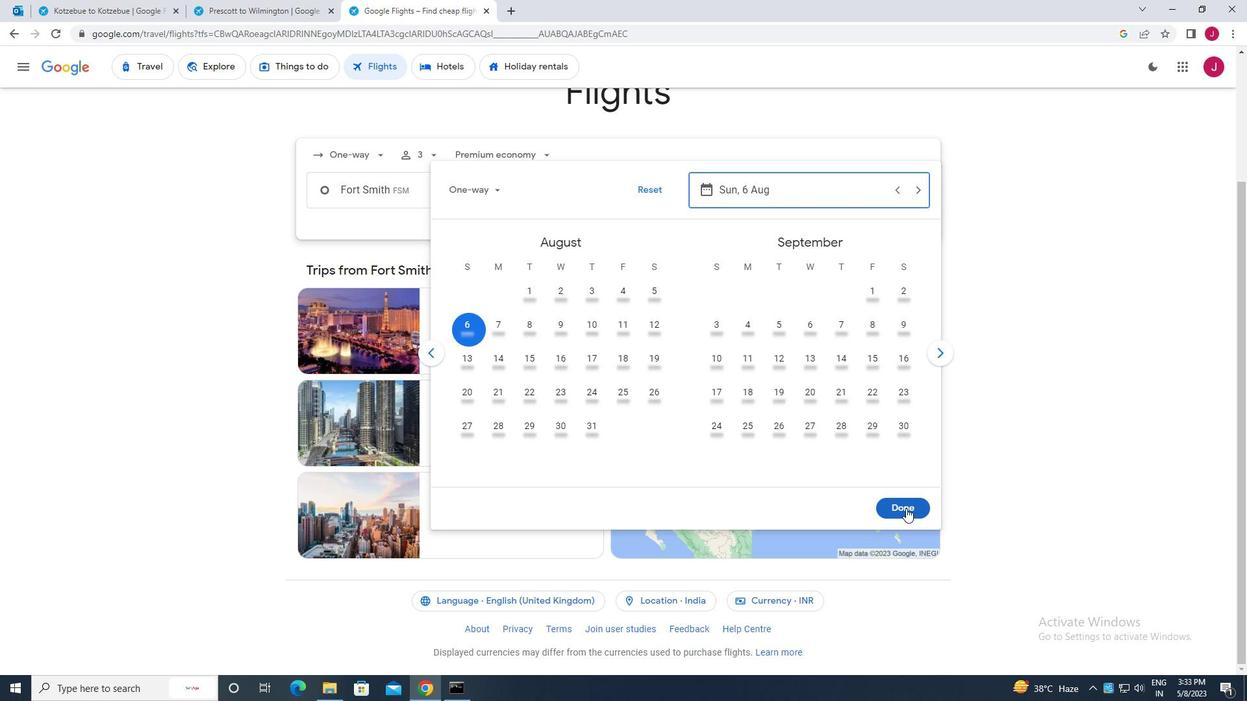 
Action: Mouse moved to (614, 232)
Screenshot: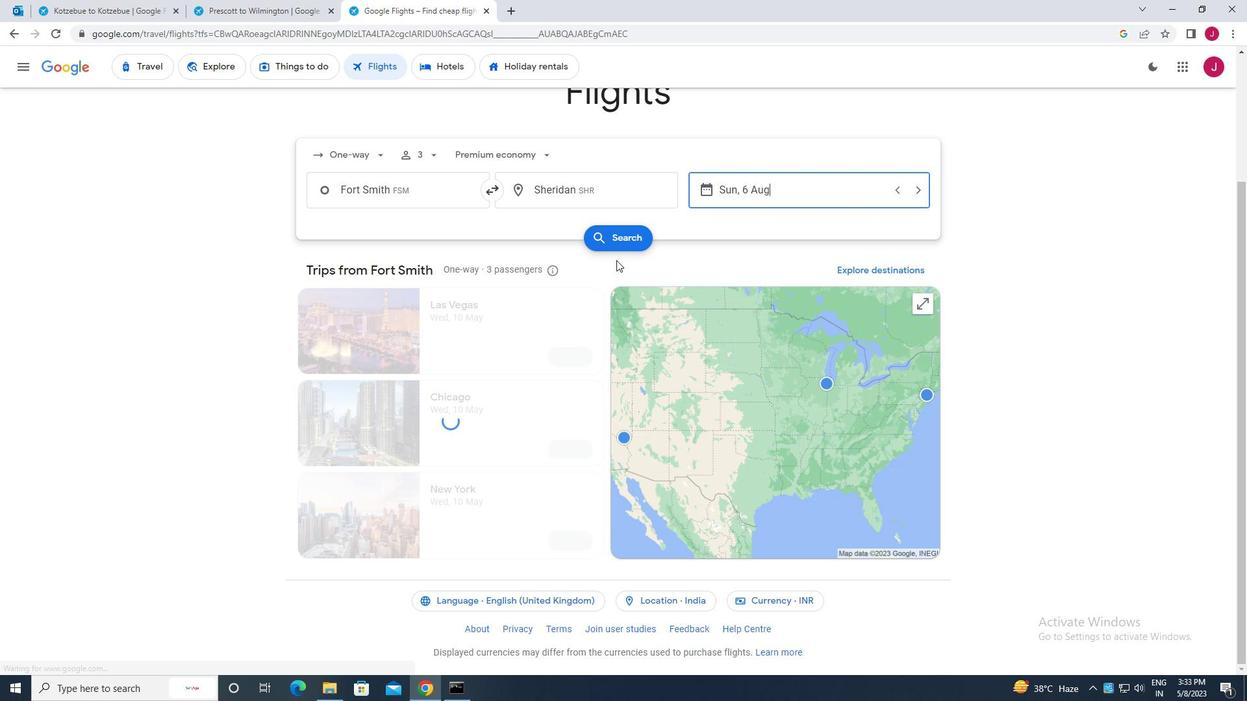 
Action: Mouse pressed left at (614, 232)
Screenshot: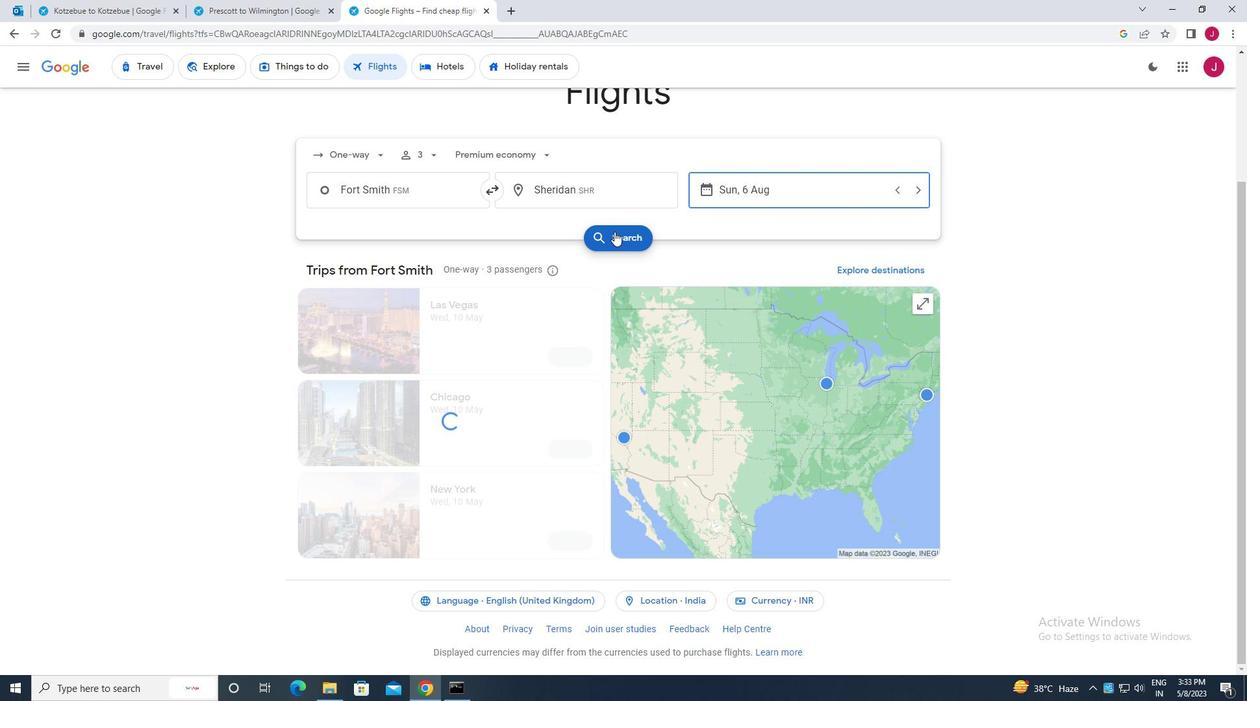 
Action: Mouse moved to (306, 188)
Screenshot: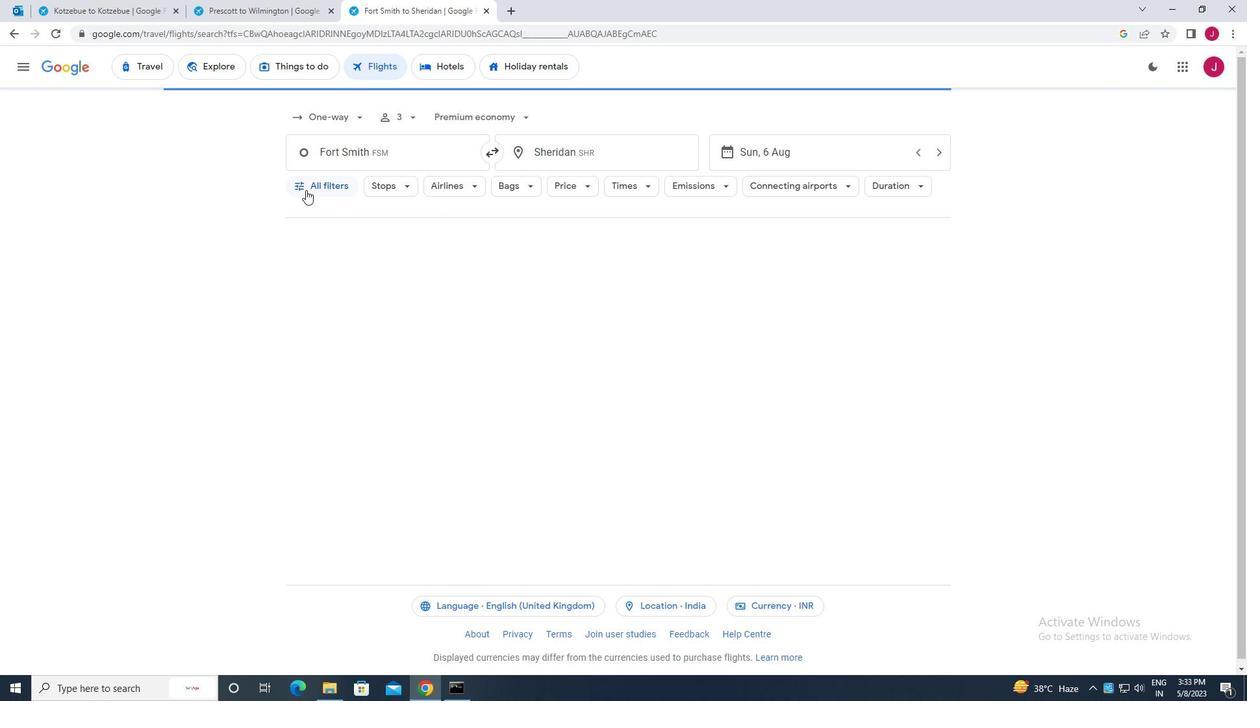 
Action: Mouse pressed left at (306, 188)
Screenshot: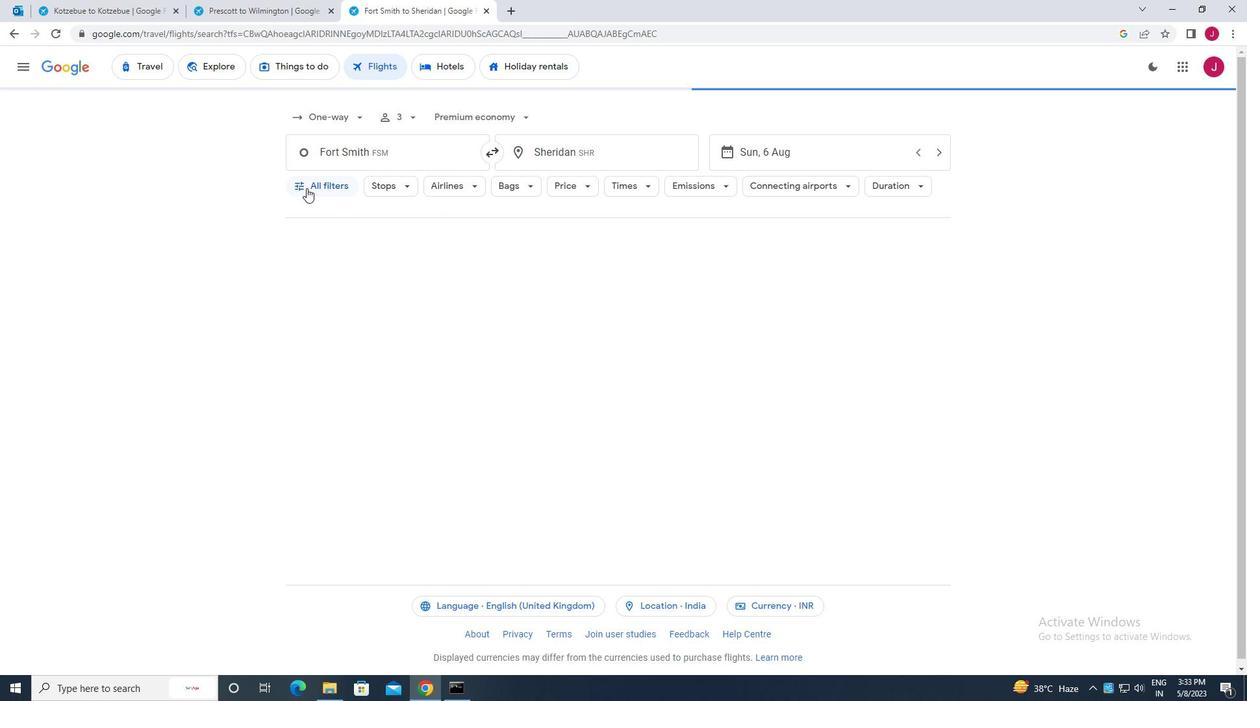 
Action: Mouse moved to (431, 250)
Screenshot: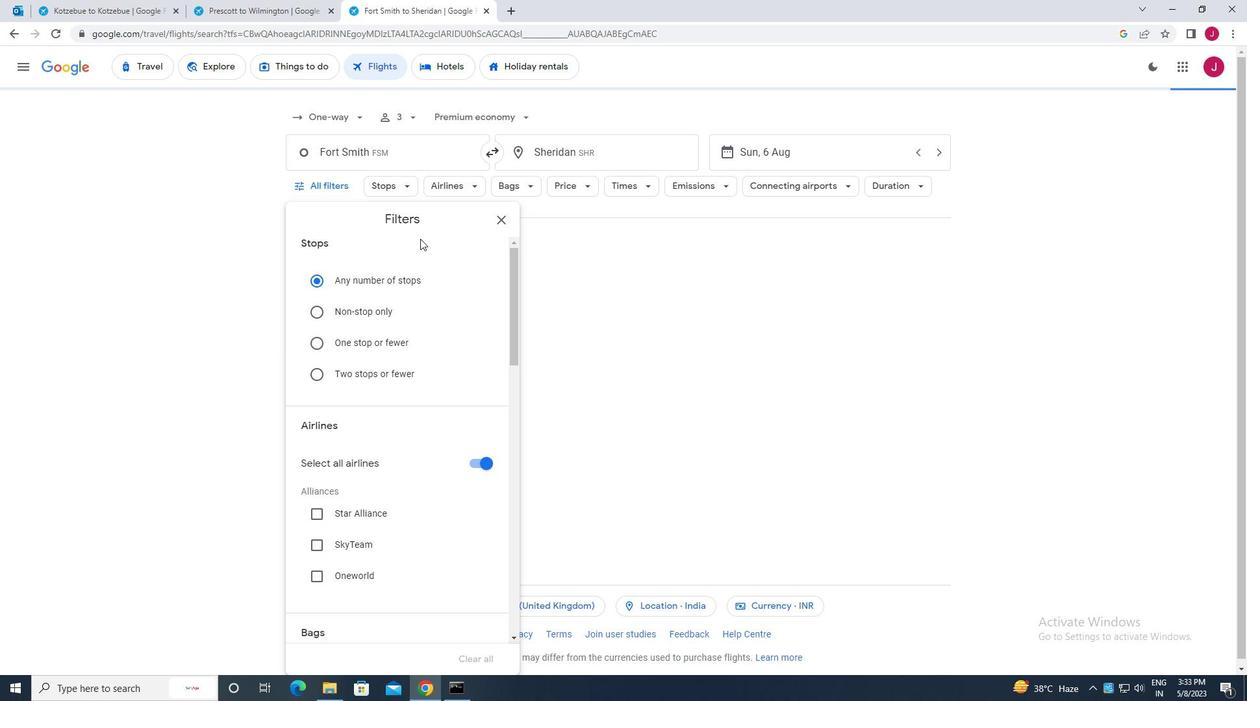 
Action: Mouse scrolled (431, 249) with delta (0, 0)
Screenshot: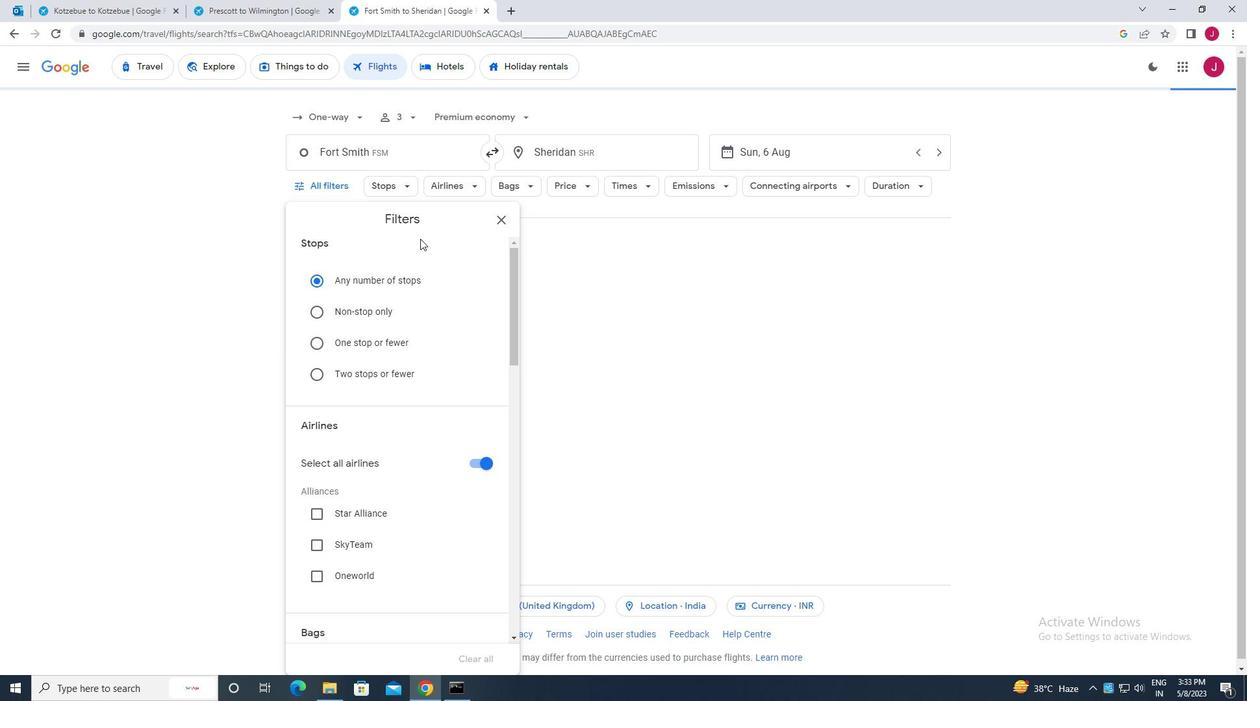 
Action: Mouse scrolled (431, 249) with delta (0, 0)
Screenshot: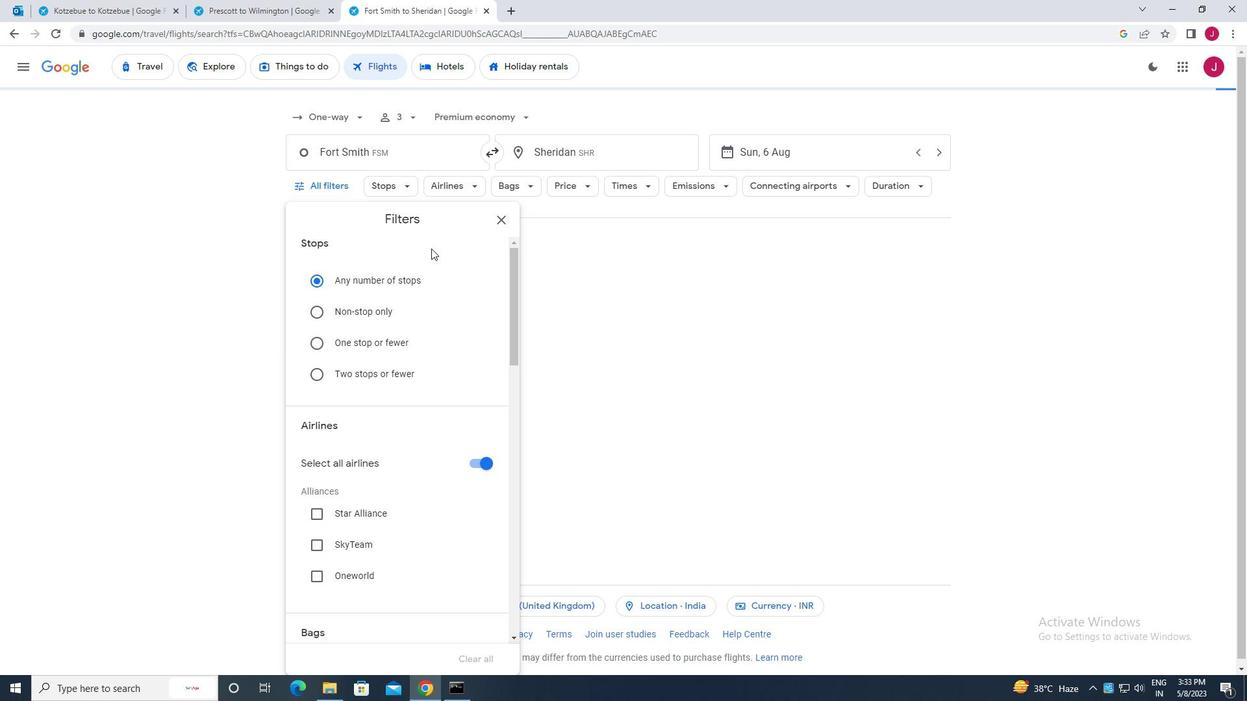 
Action: Mouse scrolled (431, 249) with delta (0, 0)
Screenshot: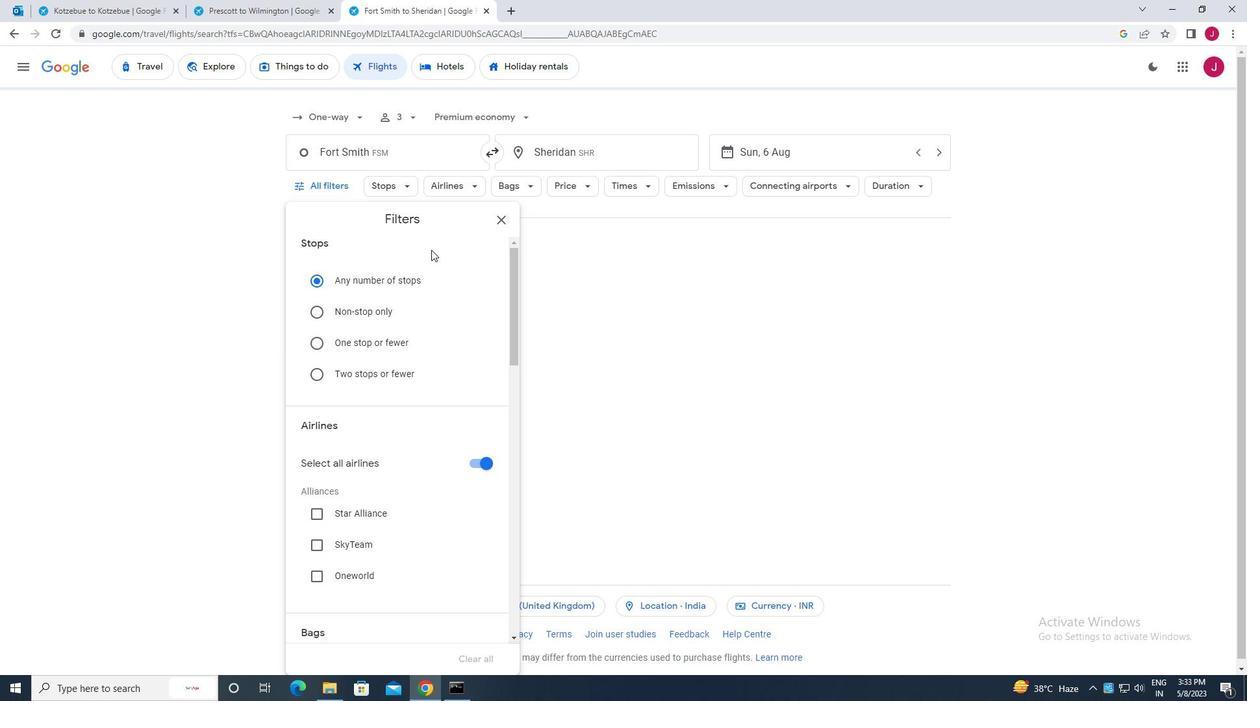 
Action: Mouse moved to (473, 269)
Screenshot: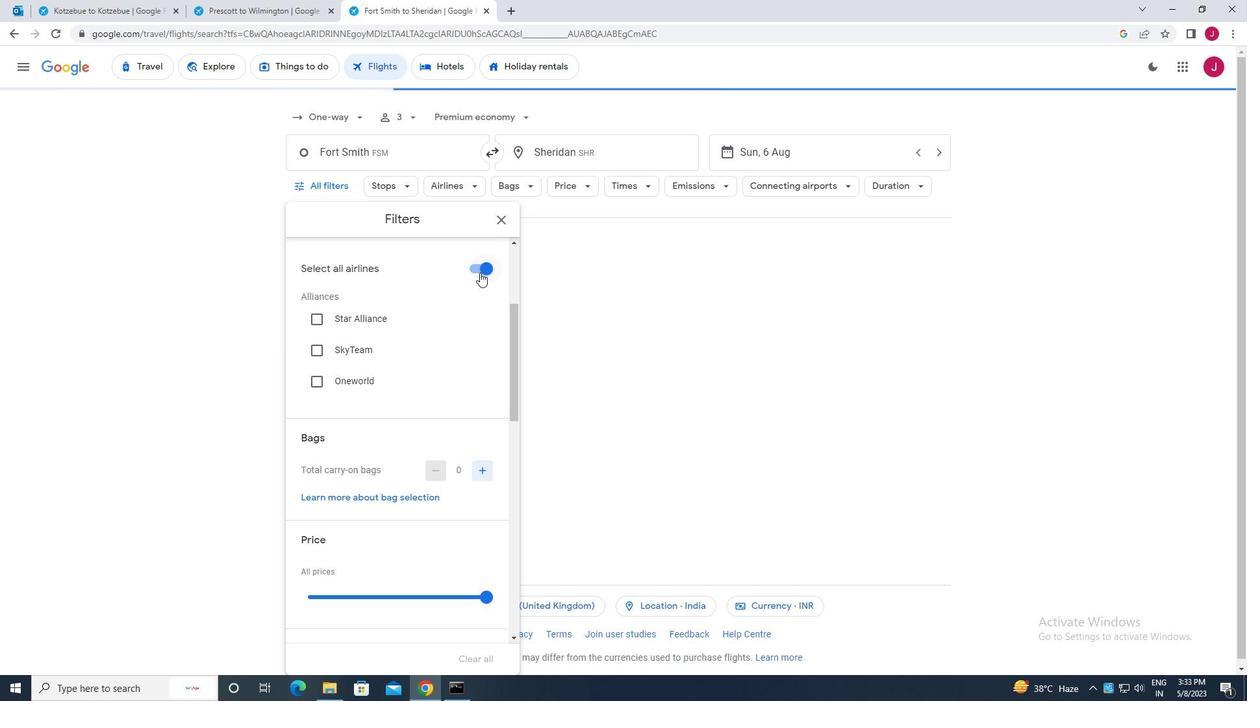 
Action: Mouse pressed left at (473, 269)
Screenshot: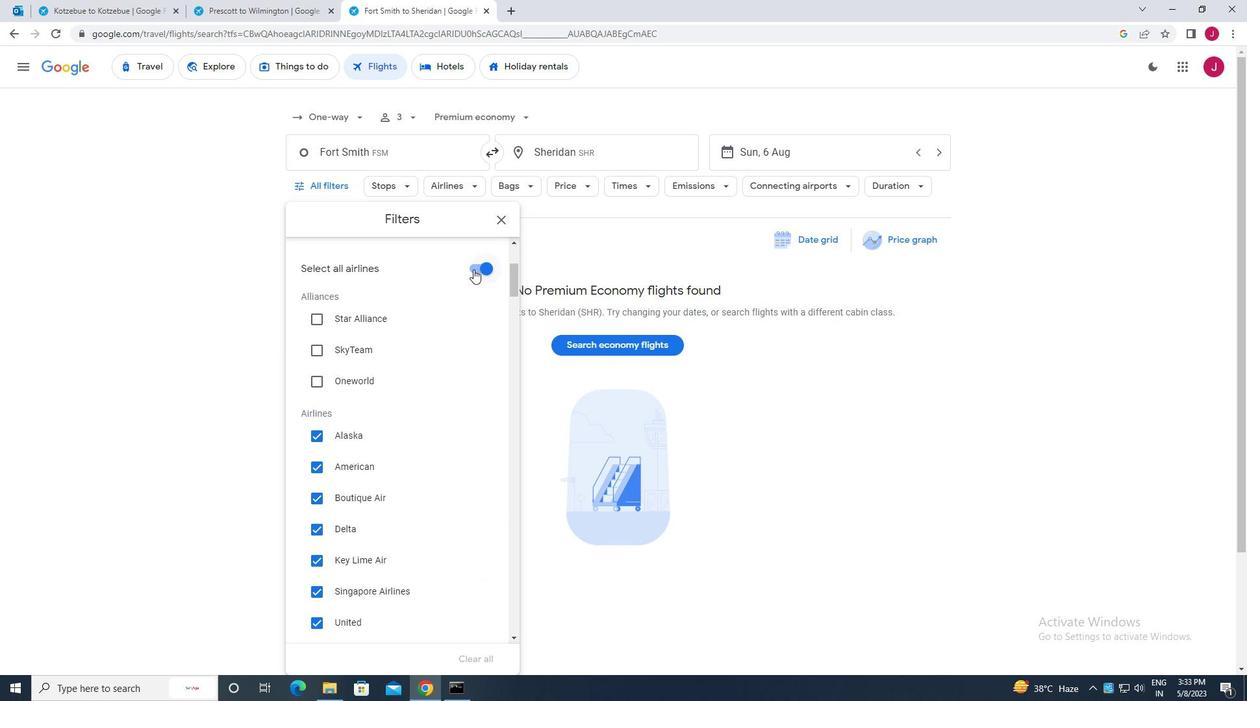 
Action: Mouse moved to (449, 325)
Screenshot: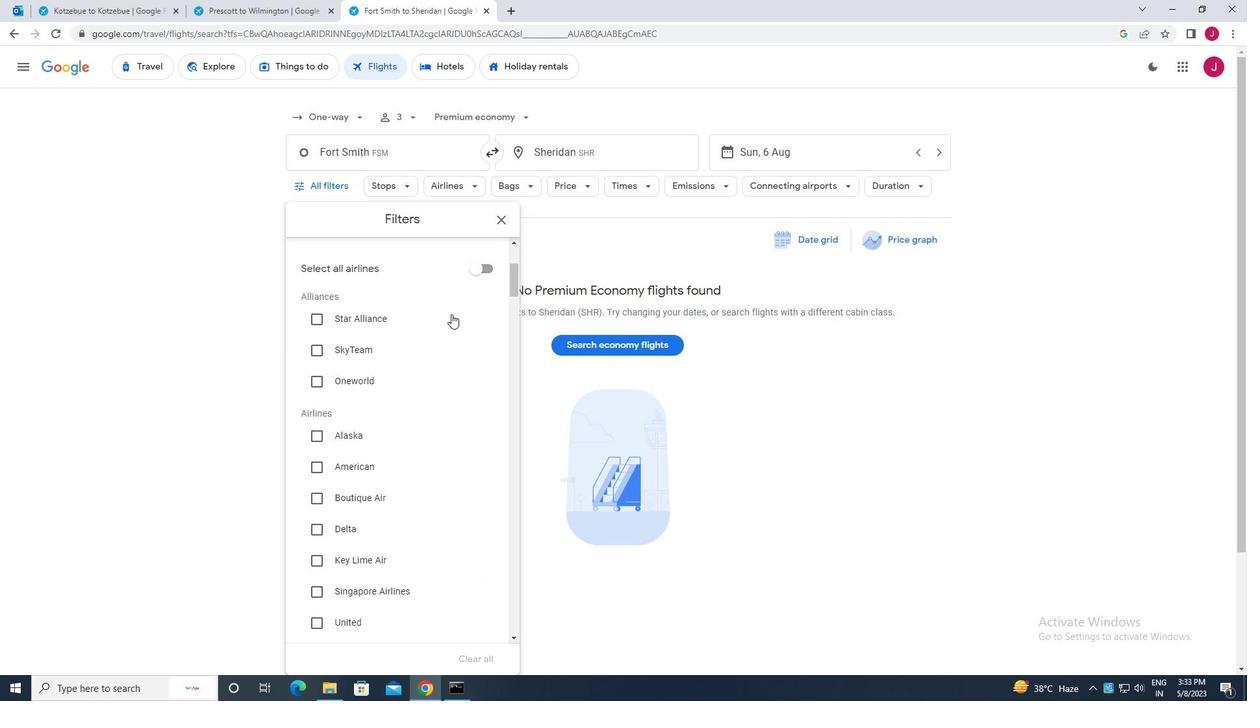 
Action: Mouse scrolled (449, 324) with delta (0, 0)
Screenshot: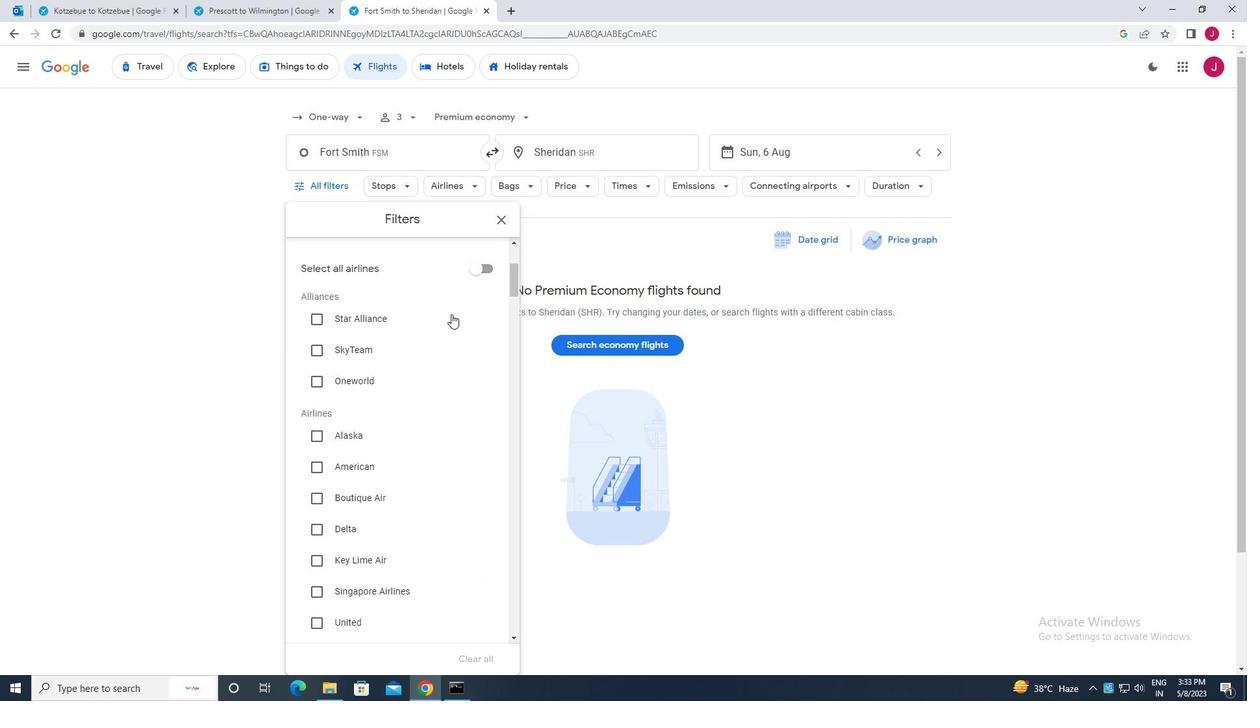 
Action: Mouse moved to (449, 325)
Screenshot: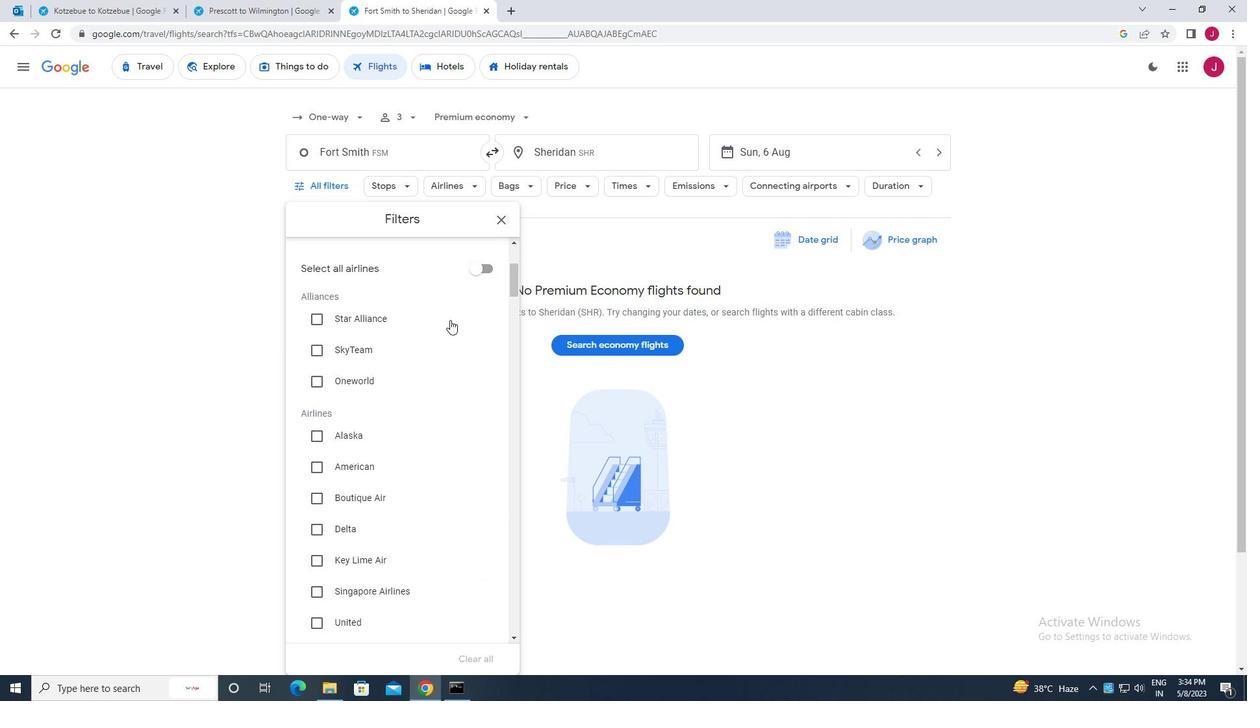 
Action: Mouse scrolled (449, 324) with delta (0, 0)
Screenshot: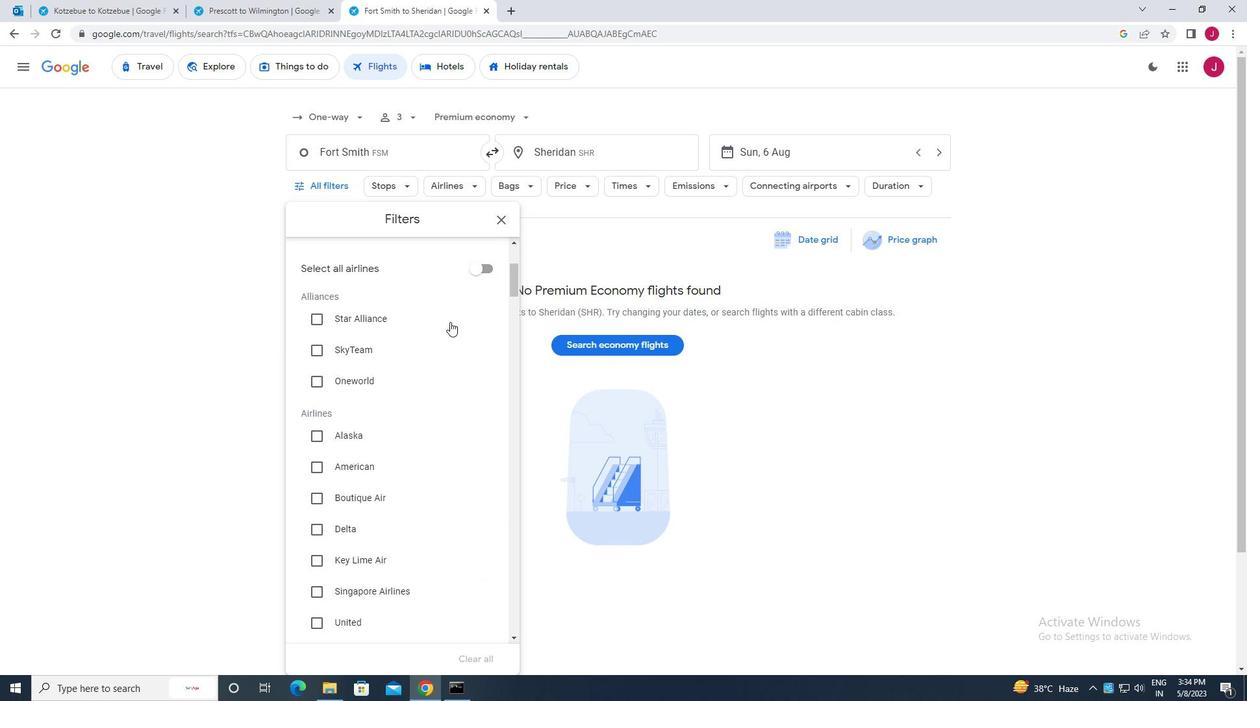 
Action: Mouse moved to (373, 365)
Screenshot: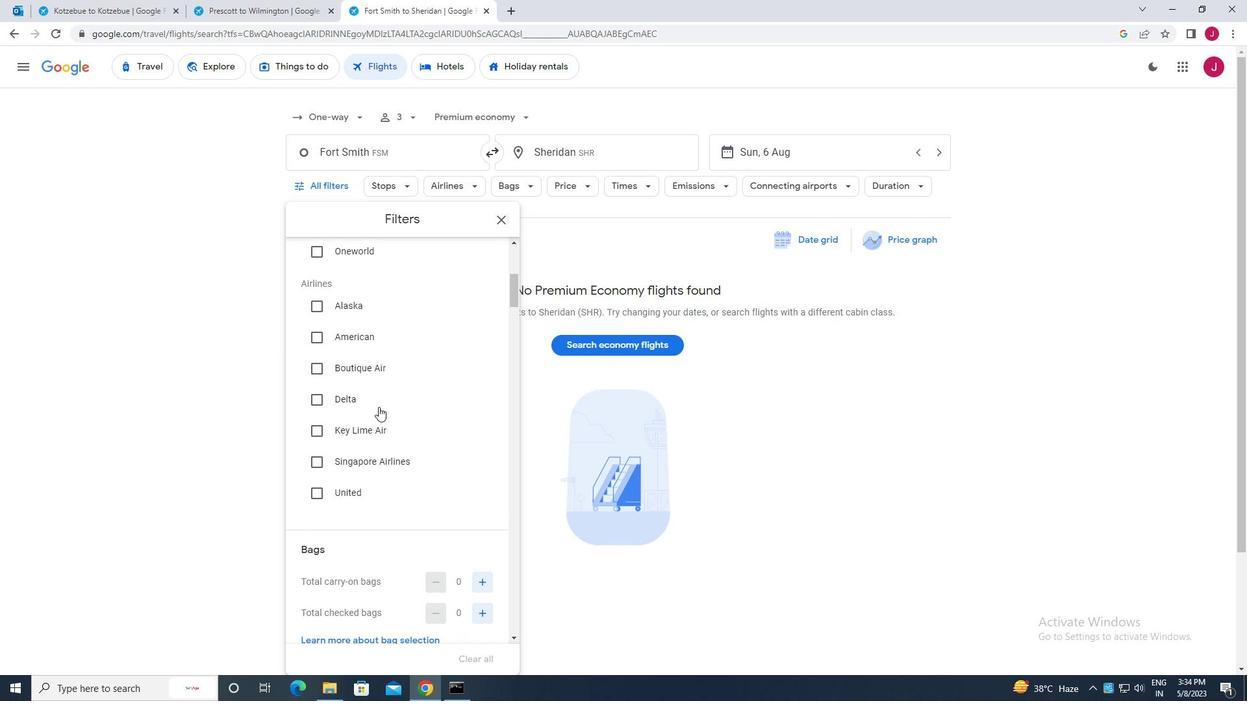 
Action: Mouse scrolled (373, 366) with delta (0, 0)
Screenshot: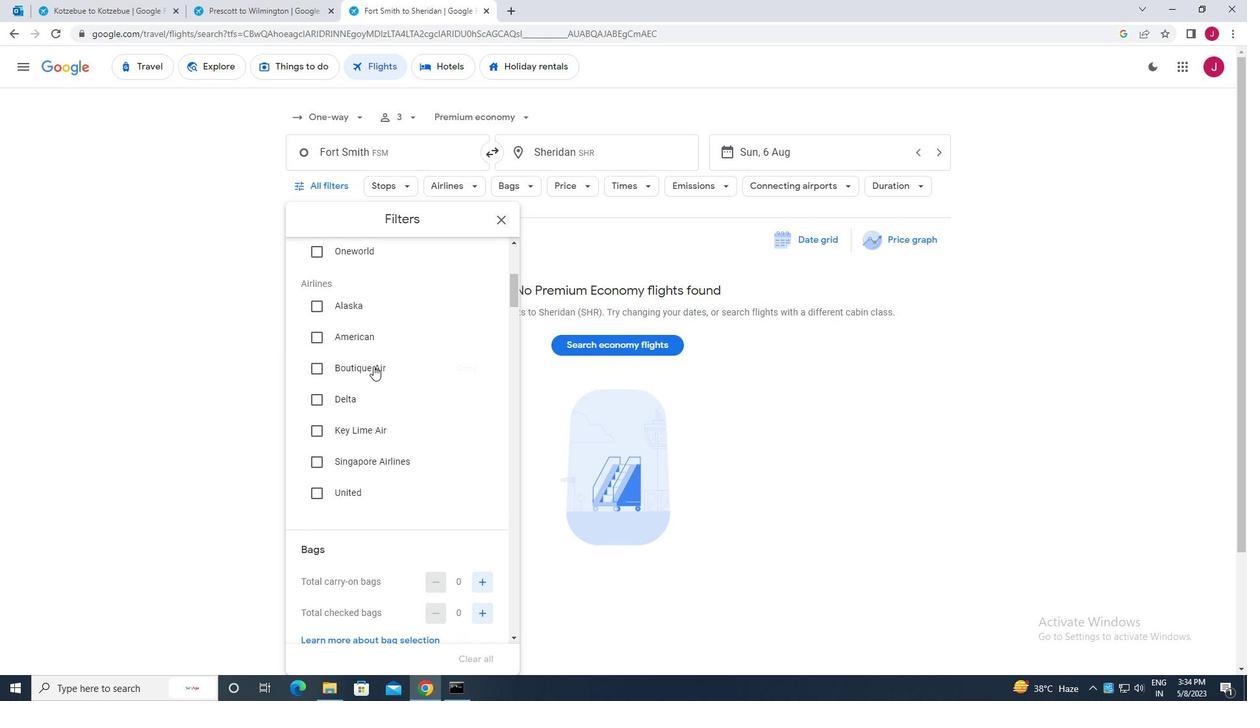
Action: Mouse scrolled (373, 366) with delta (0, 0)
Screenshot: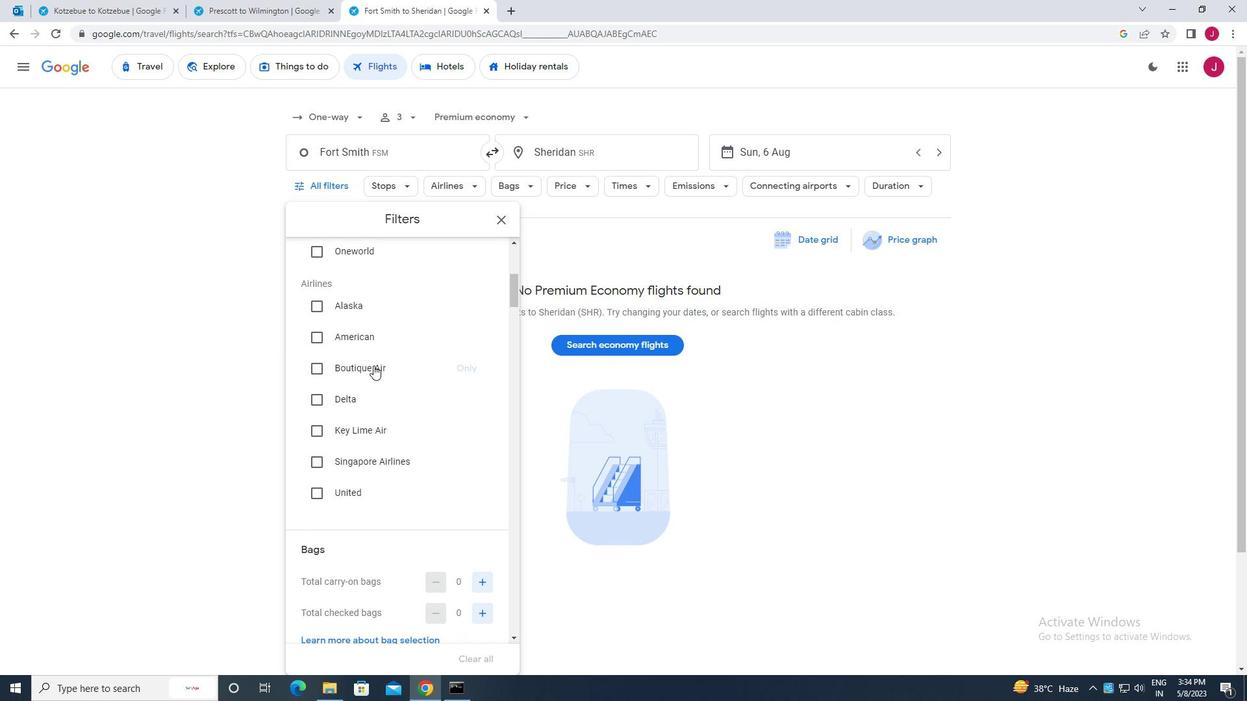 
Action: Mouse moved to (371, 331)
Screenshot: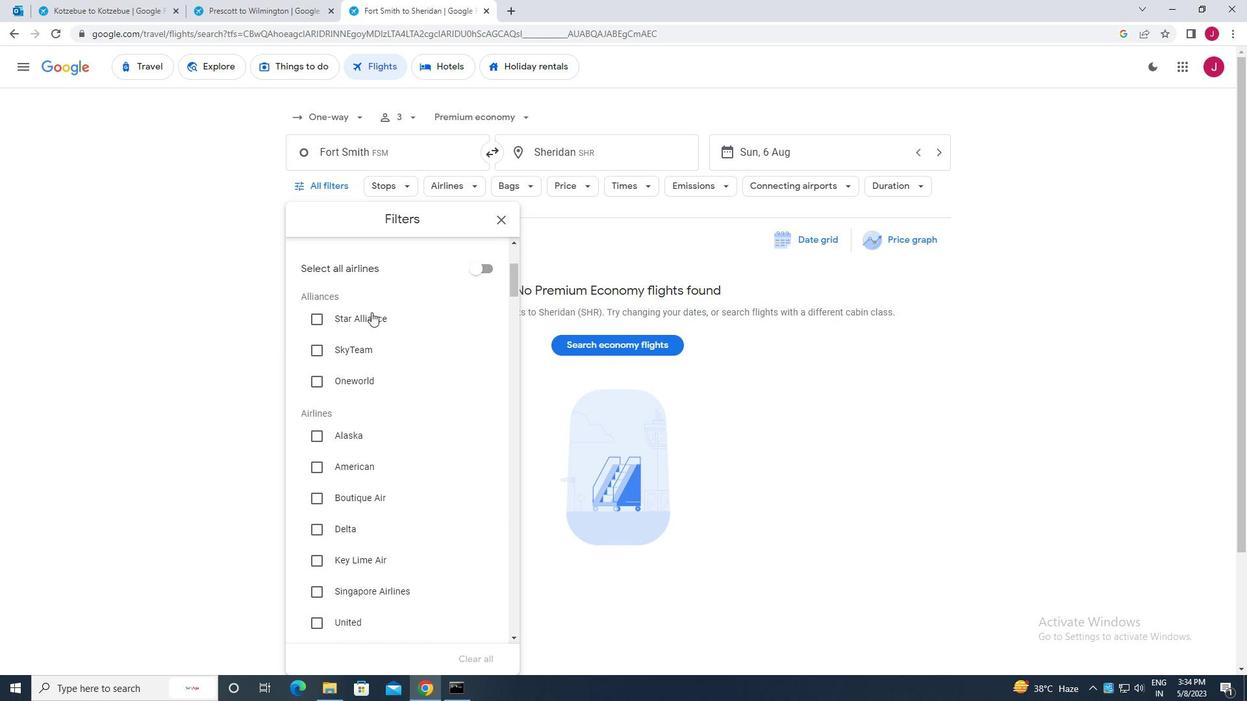 
Action: Mouse scrolled (371, 330) with delta (0, 0)
Screenshot: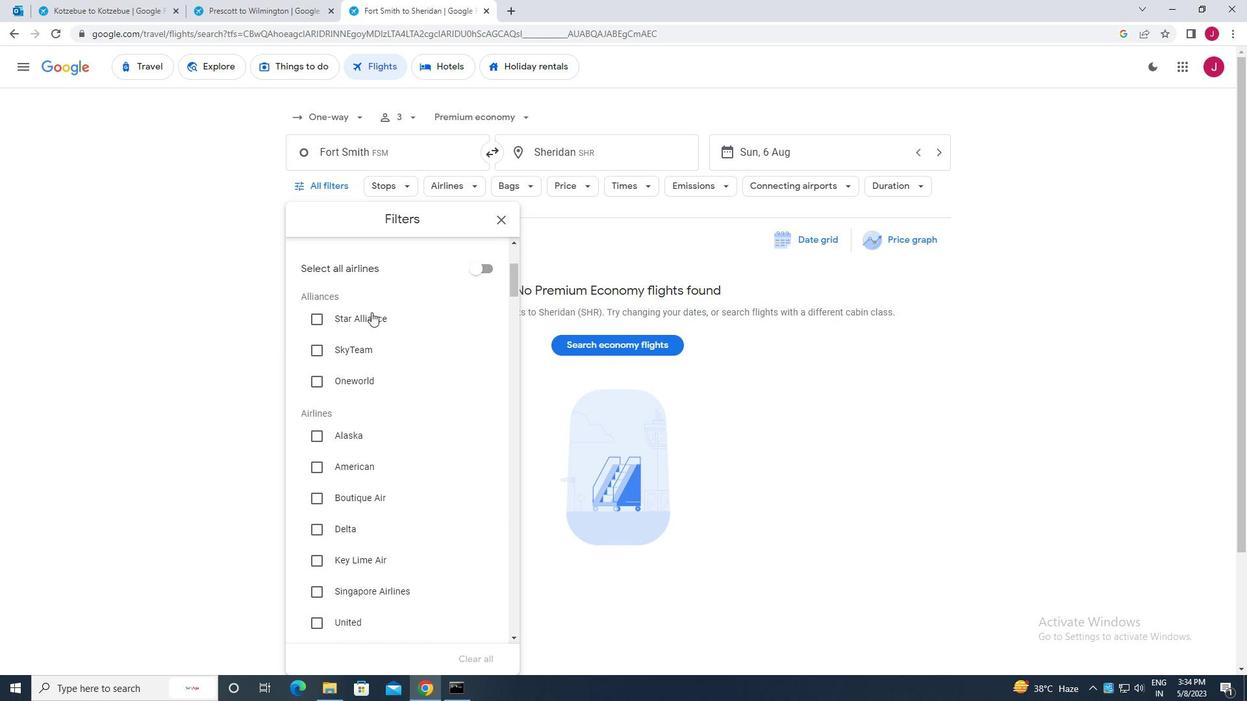 
Action: Mouse moved to (371, 341)
Screenshot: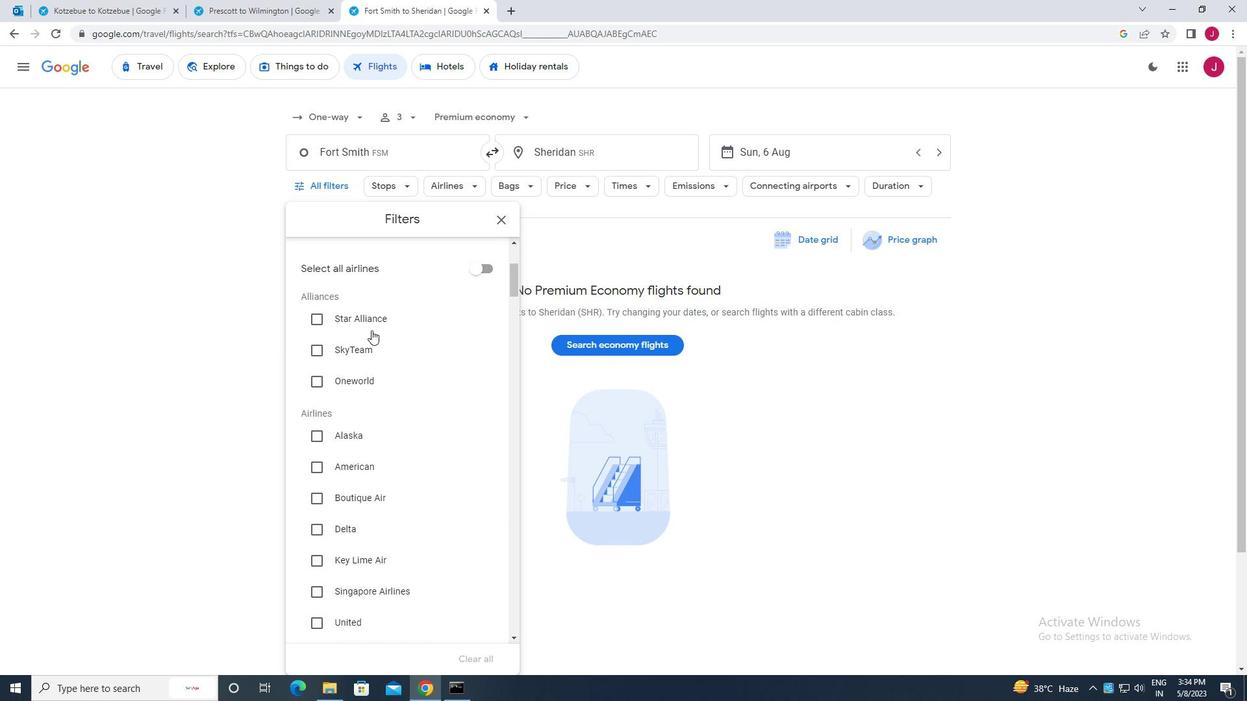 
Action: Mouse scrolled (371, 340) with delta (0, 0)
Screenshot: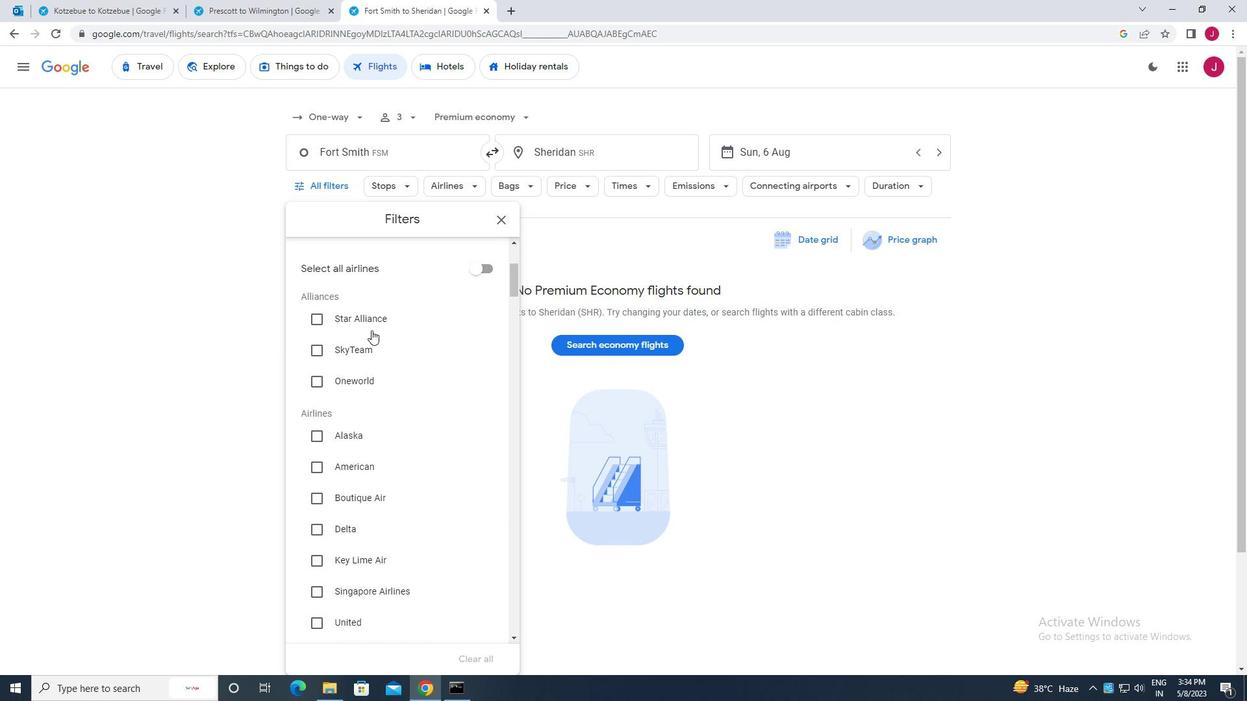 
Action: Mouse moved to (371, 348)
Screenshot: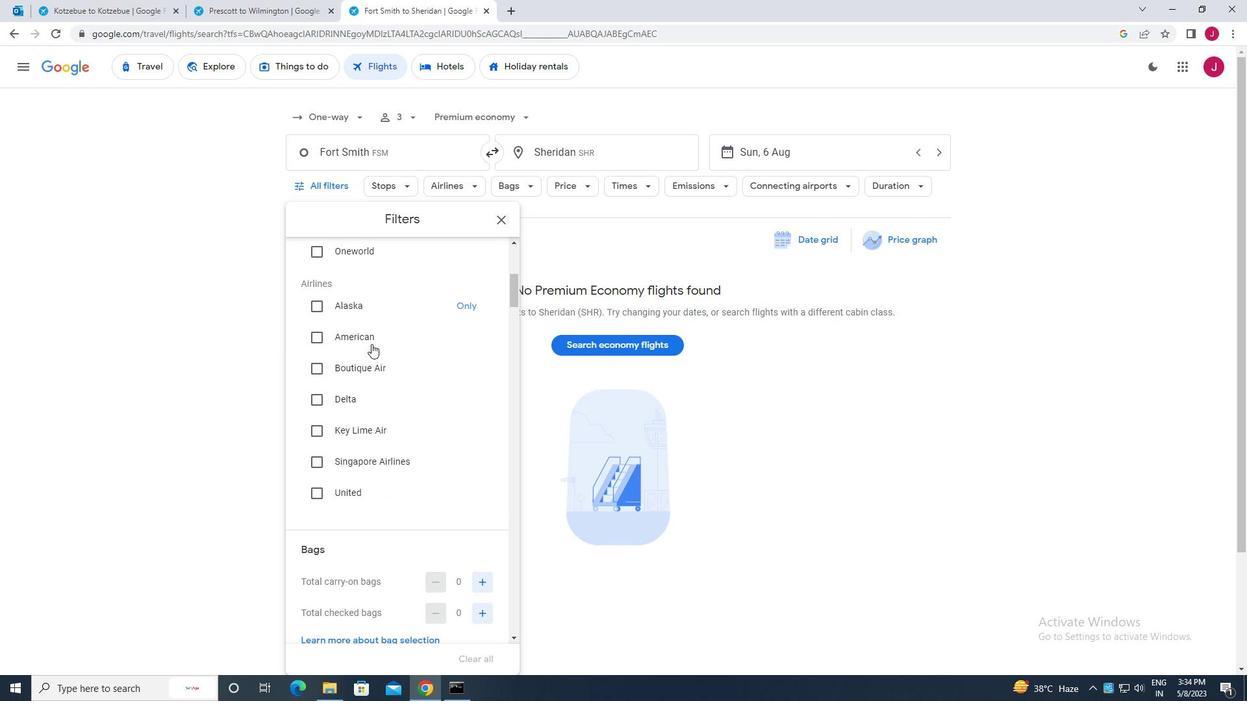
Action: Mouse scrolled (371, 347) with delta (0, 0)
Screenshot: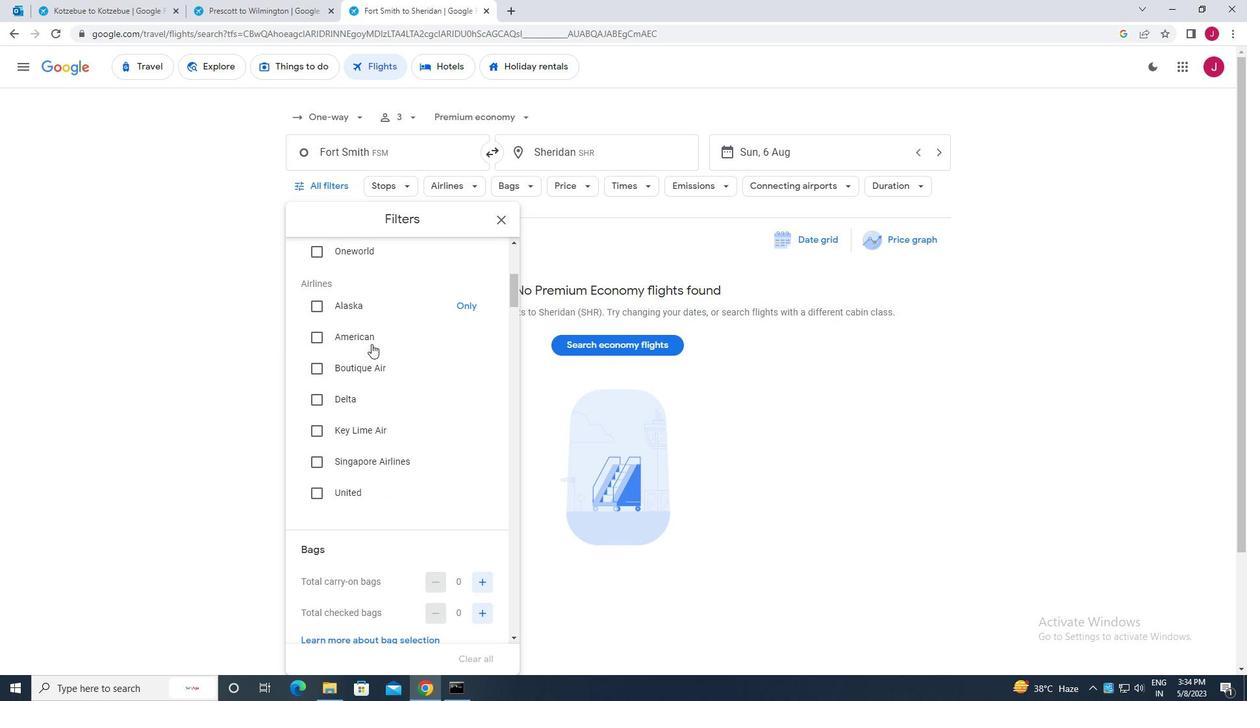 
Action: Mouse moved to (371, 349)
Screenshot: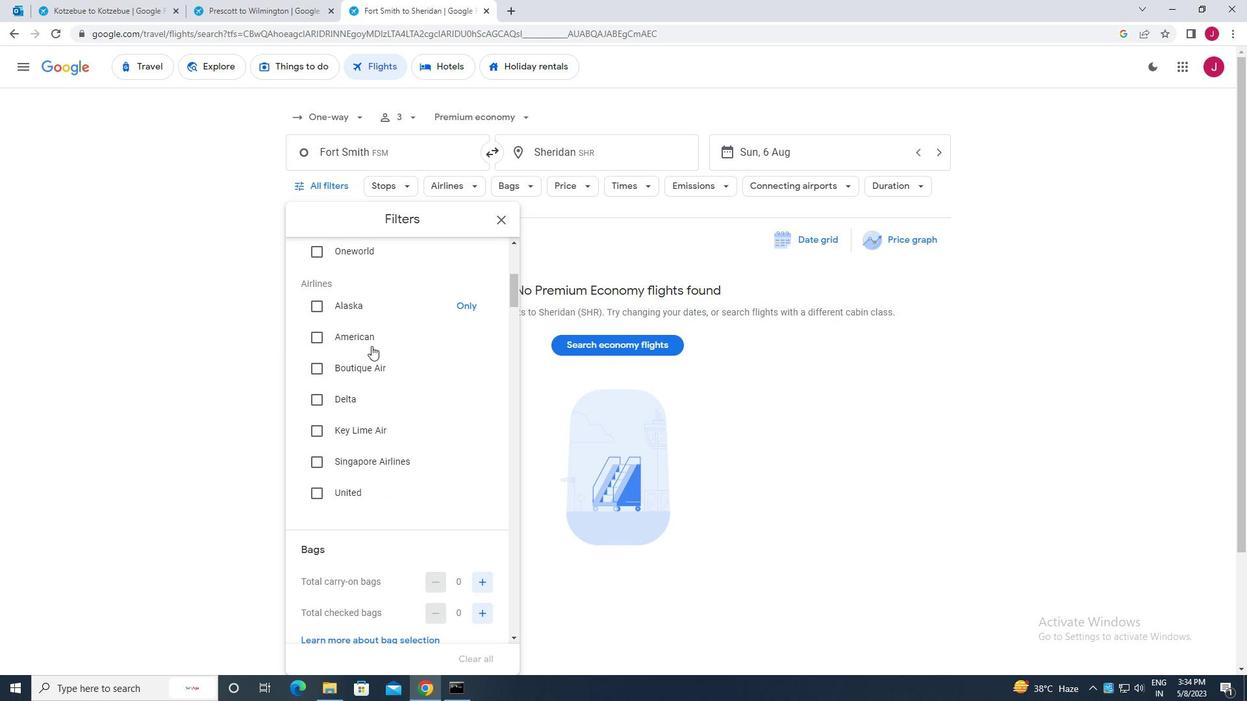 
Action: Mouse scrolled (371, 349) with delta (0, 0)
Screenshot: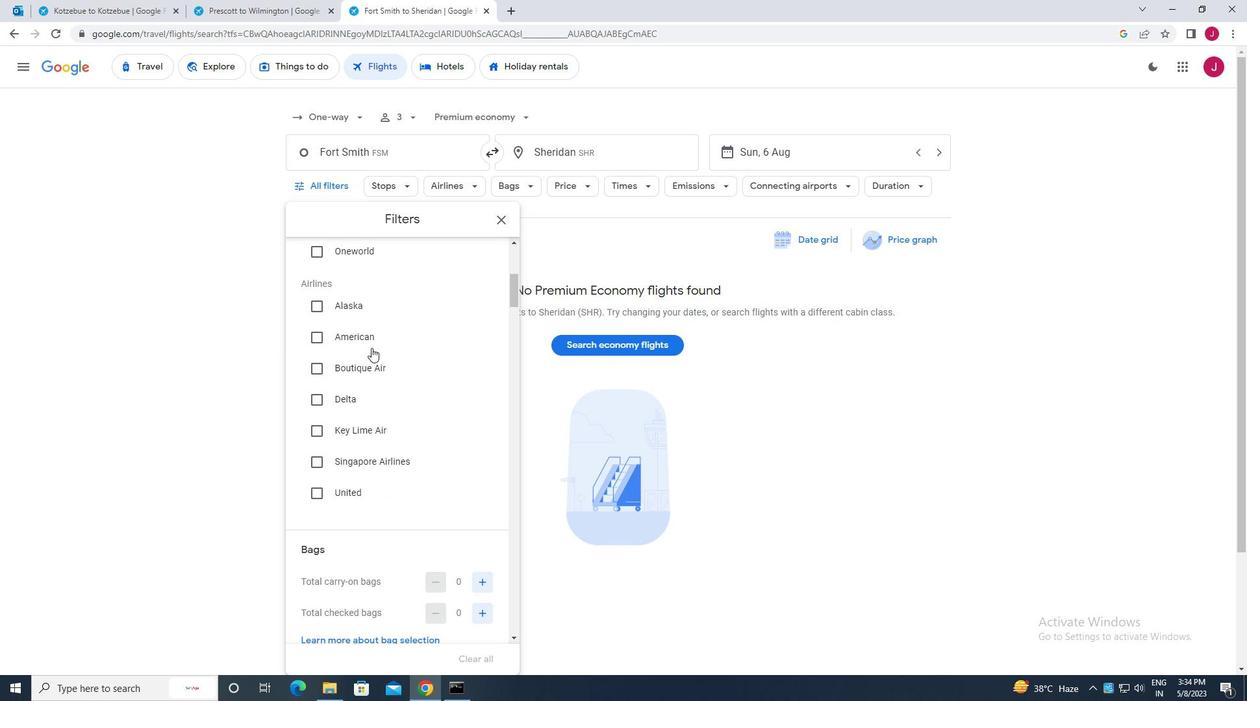 
Action: Mouse moved to (371, 349)
Screenshot: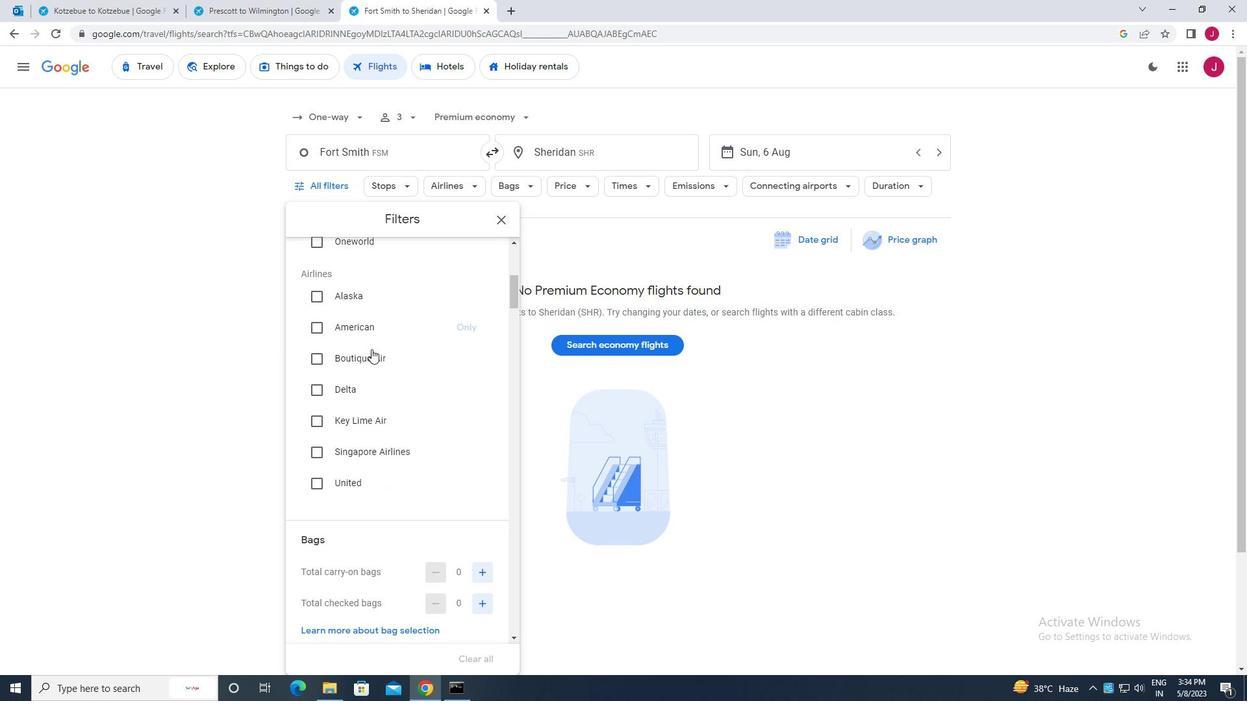 
Action: Mouse scrolled (371, 349) with delta (0, 0)
Screenshot: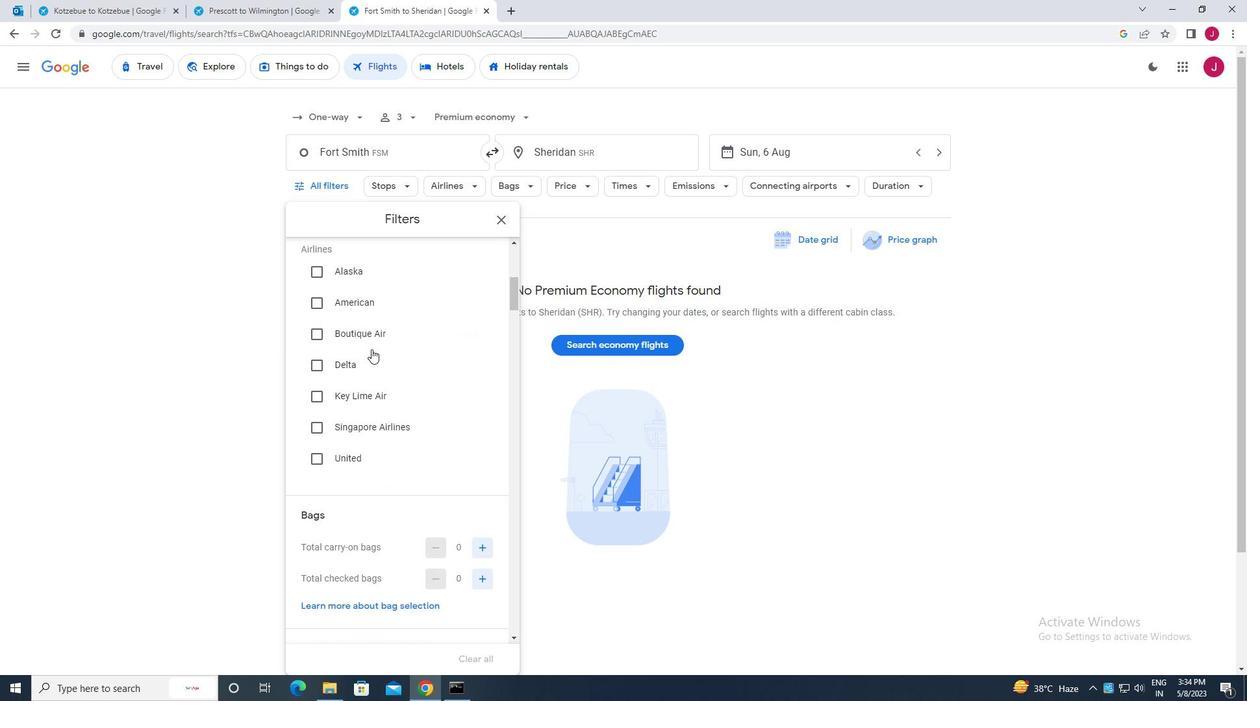 
Action: Mouse moved to (371, 350)
Screenshot: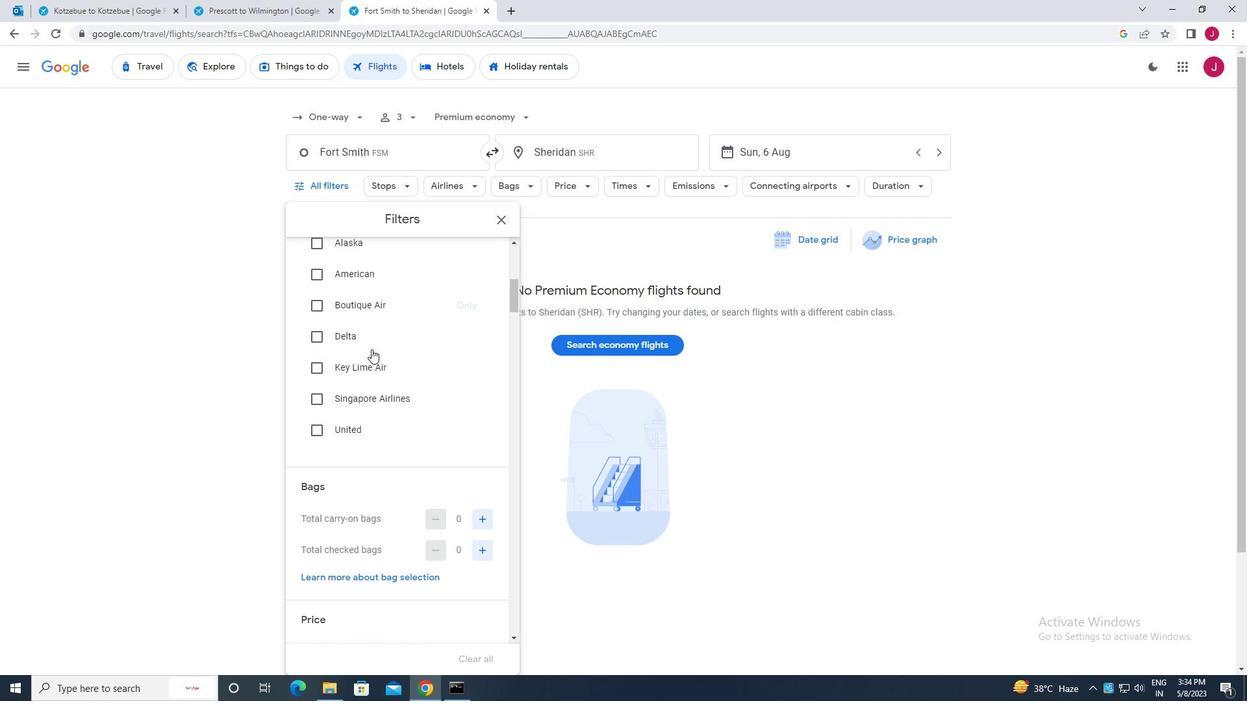 
Action: Mouse scrolled (371, 350) with delta (0, 0)
Screenshot: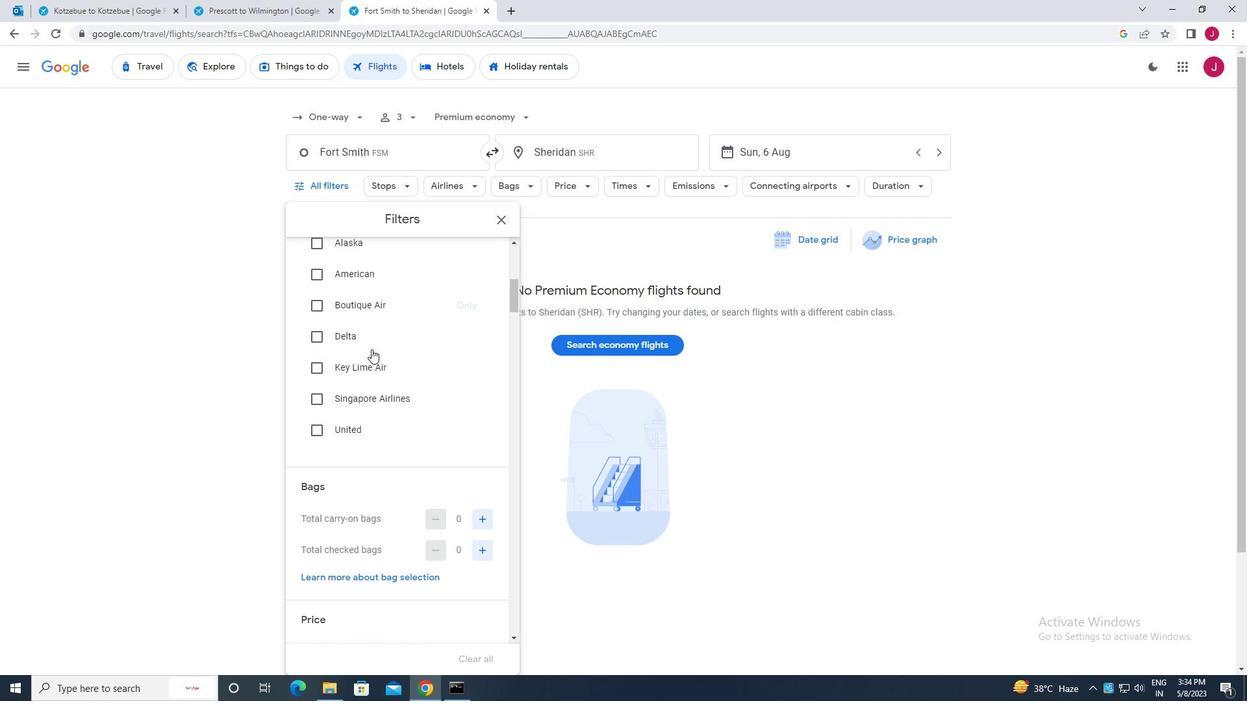 
Action: Mouse moved to (474, 354)
Screenshot: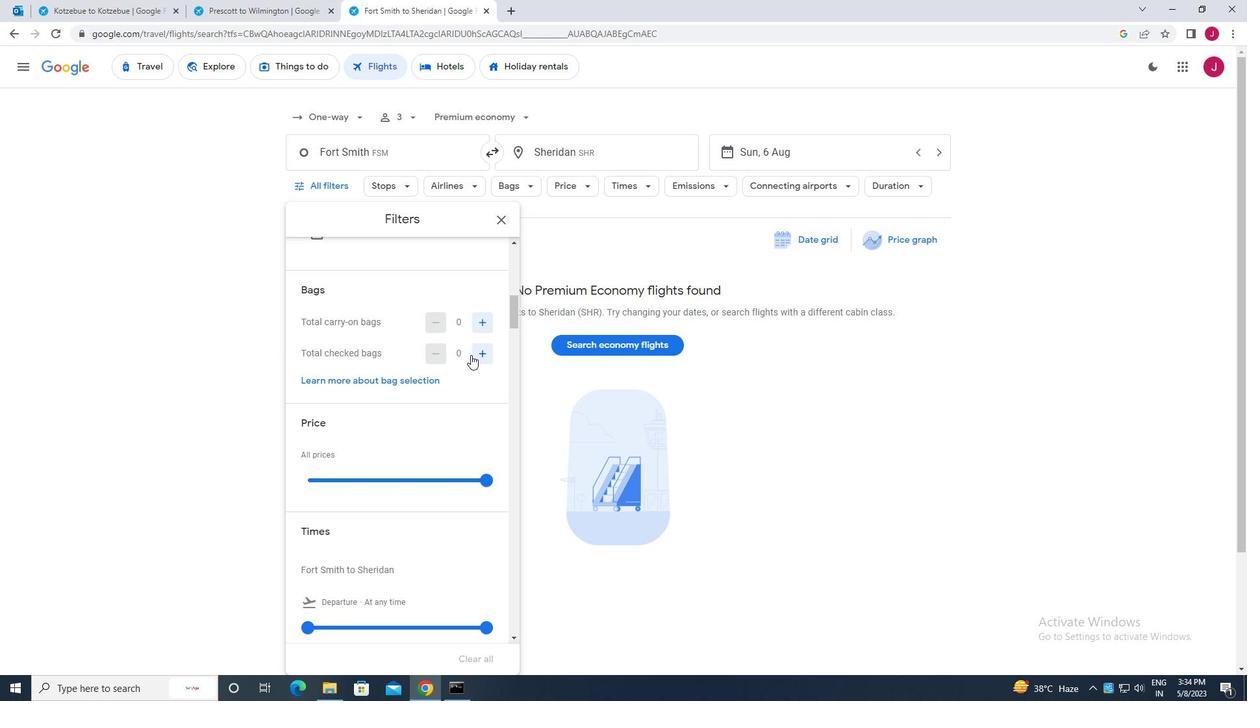 
Action: Mouse pressed left at (474, 354)
Screenshot: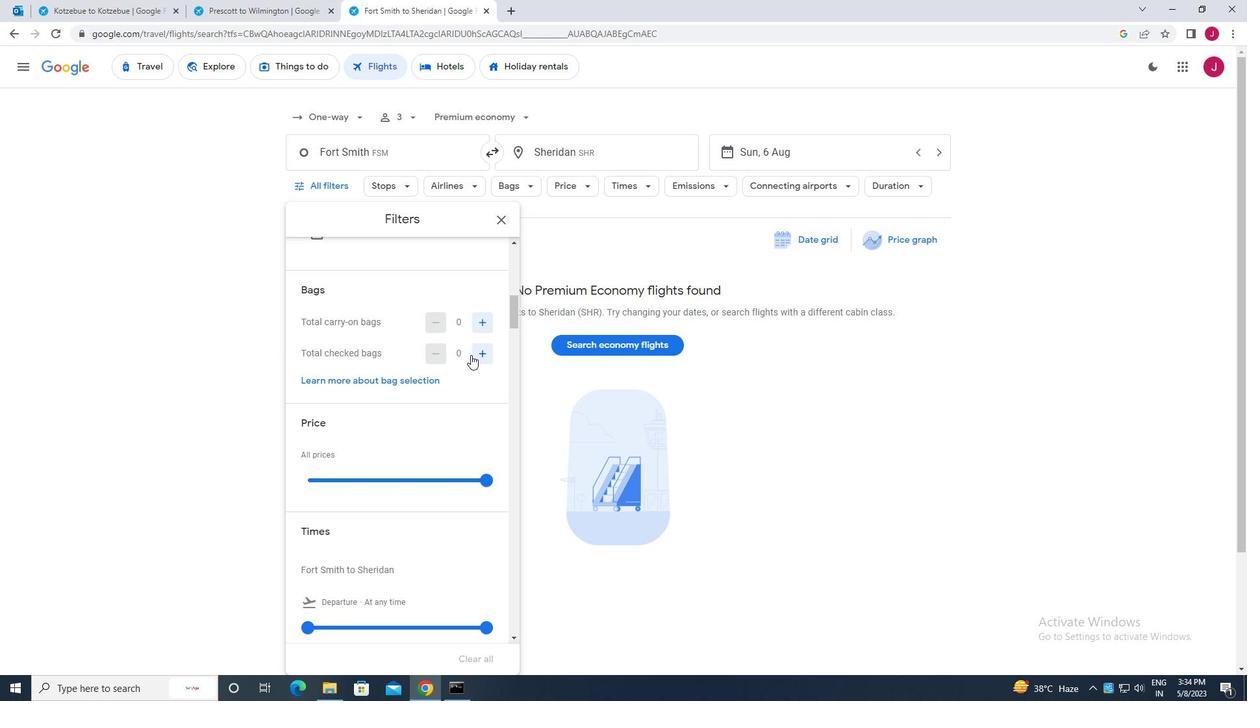 
Action: Mouse pressed left at (474, 354)
Screenshot: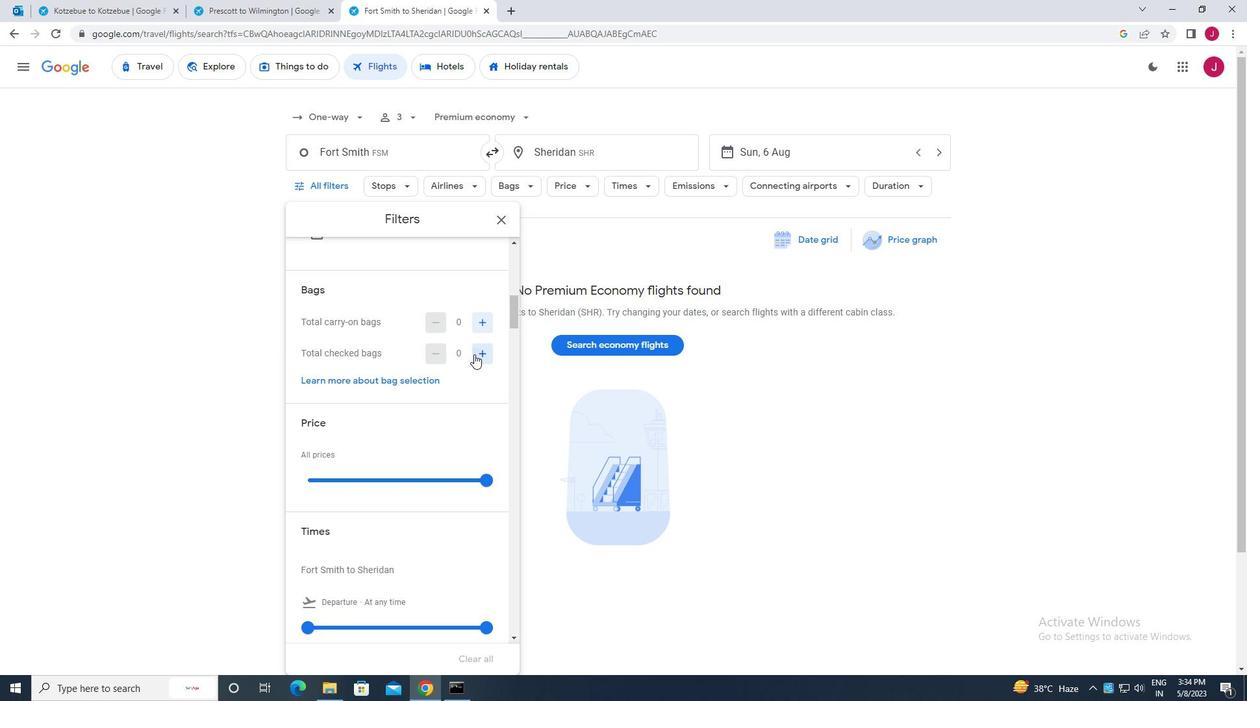 
Action: Mouse pressed left at (474, 354)
Screenshot: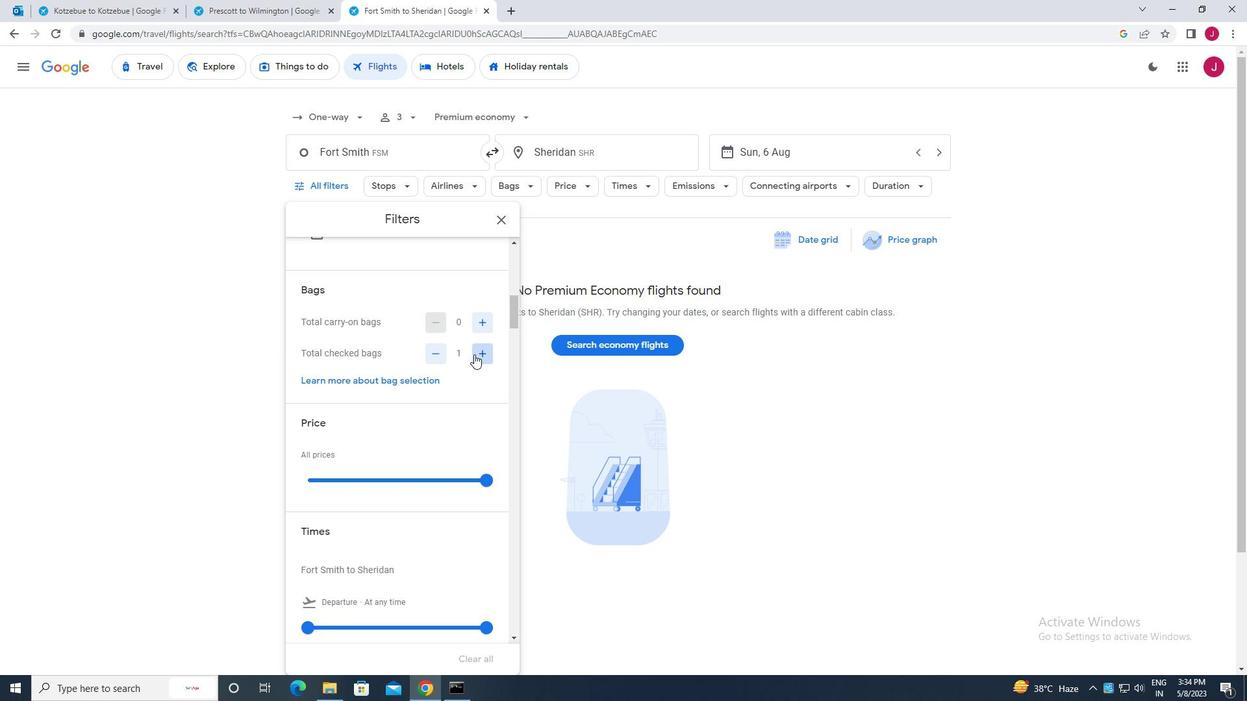 
Action: Mouse pressed left at (474, 354)
Screenshot: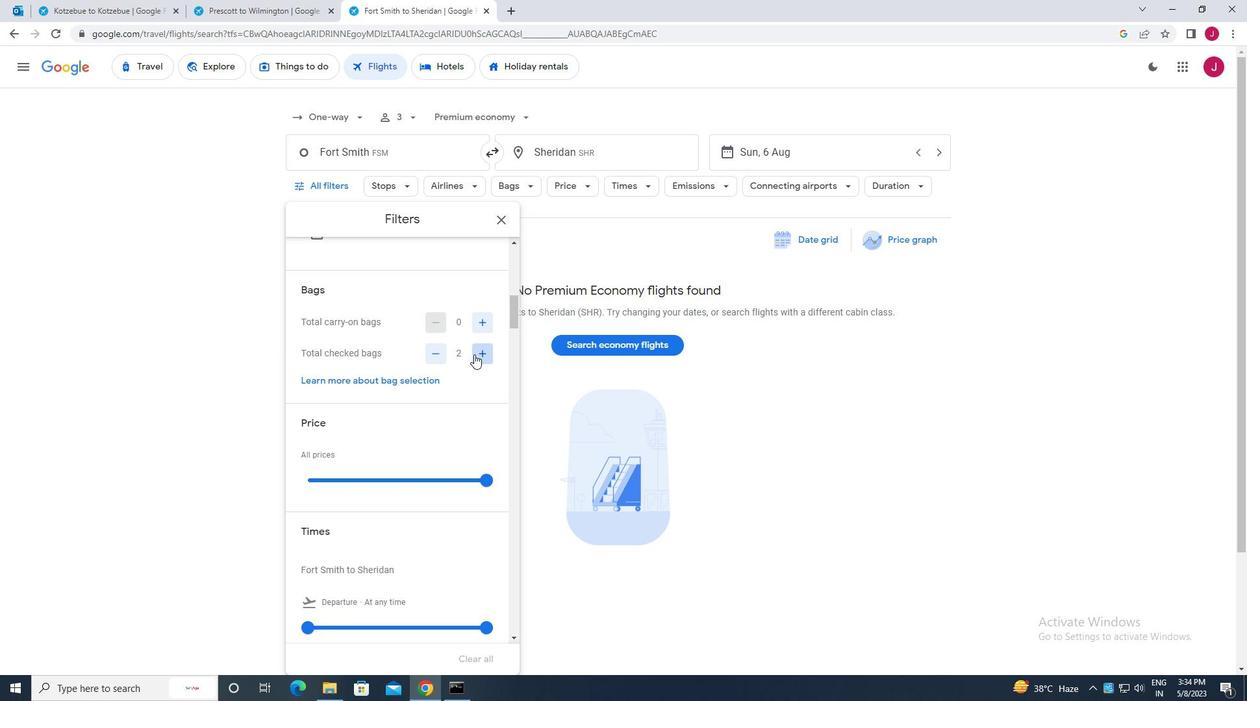 
Action: Mouse pressed left at (474, 354)
Screenshot: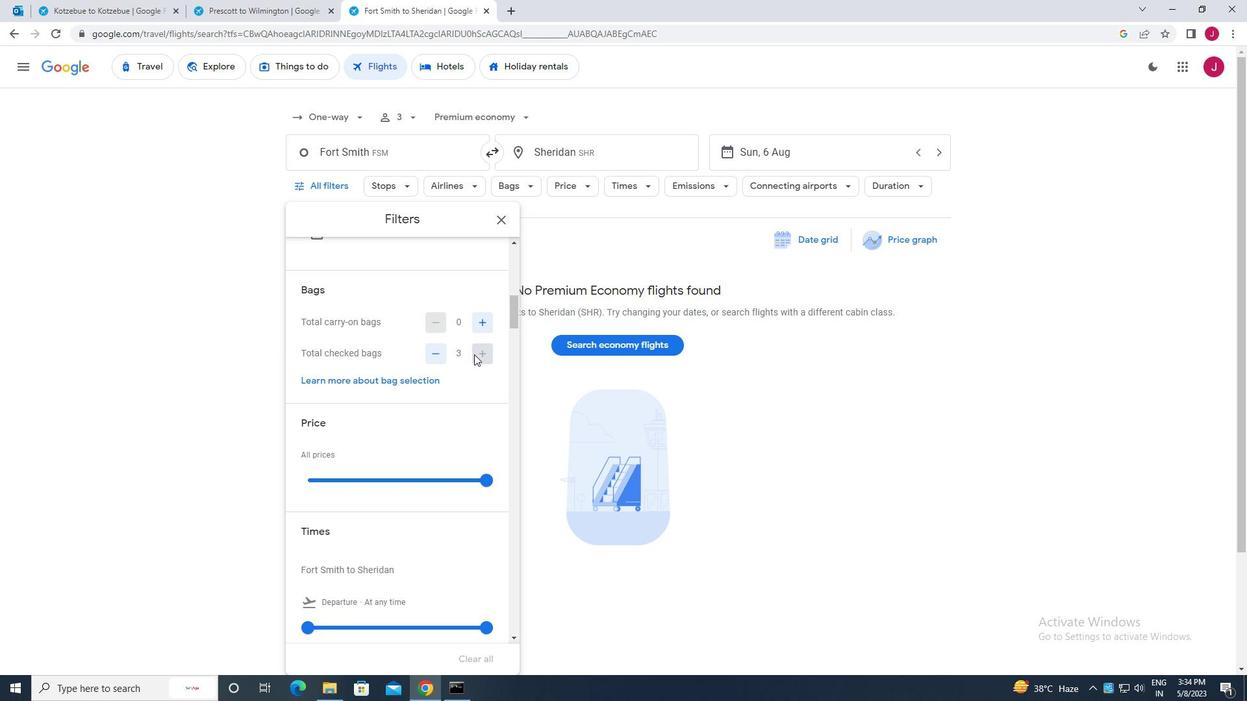 
Action: Mouse scrolled (474, 354) with delta (0, 0)
Screenshot: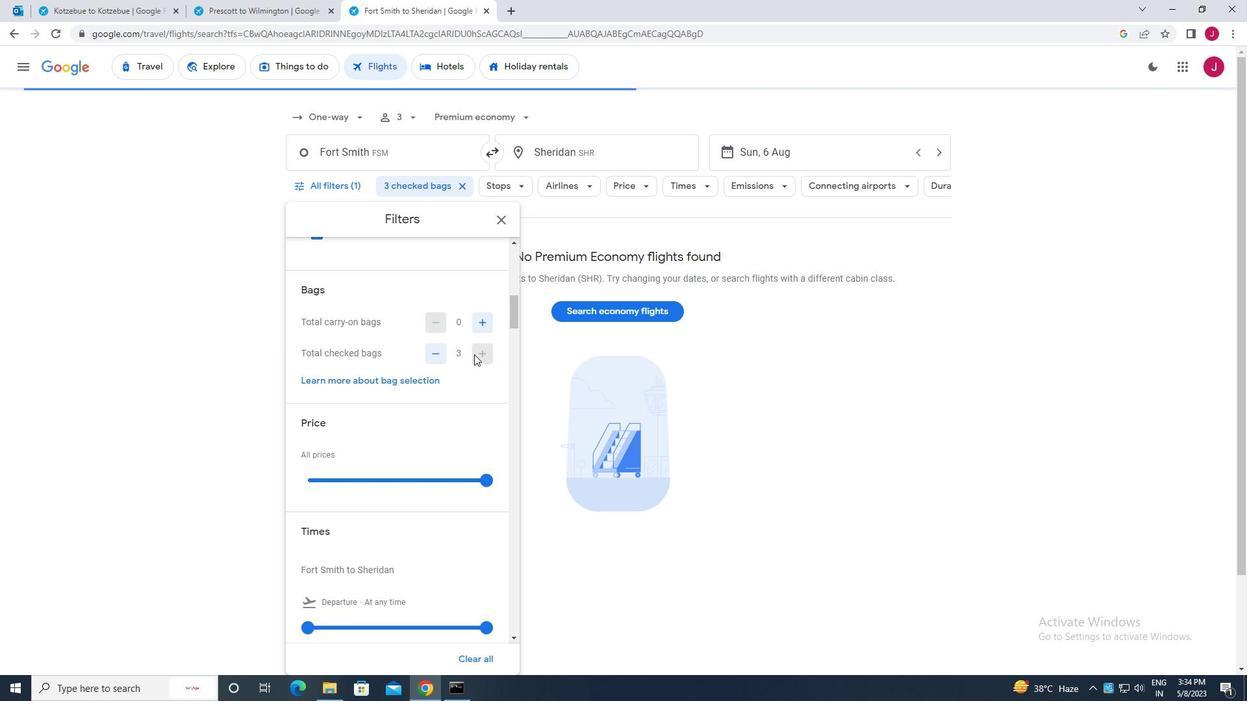 
Action: Mouse scrolled (474, 354) with delta (0, 0)
Screenshot: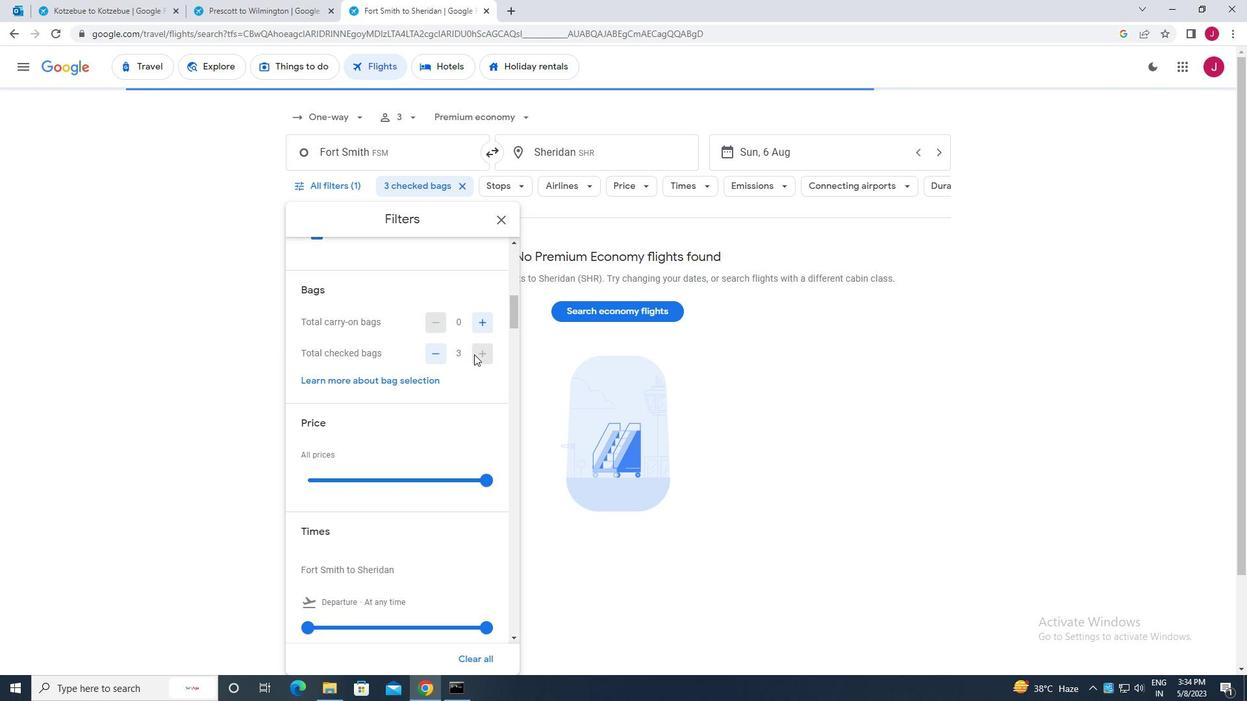 
Action: Mouse moved to (482, 351)
Screenshot: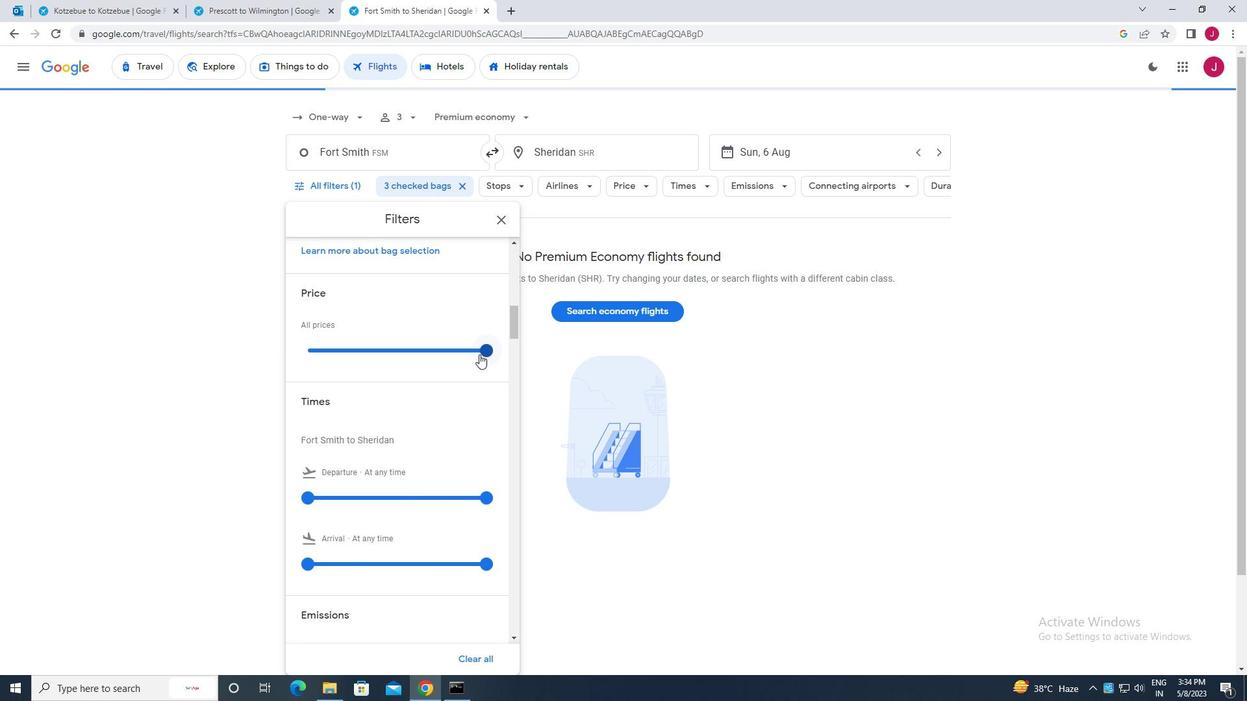 
Action: Mouse pressed left at (482, 351)
Screenshot: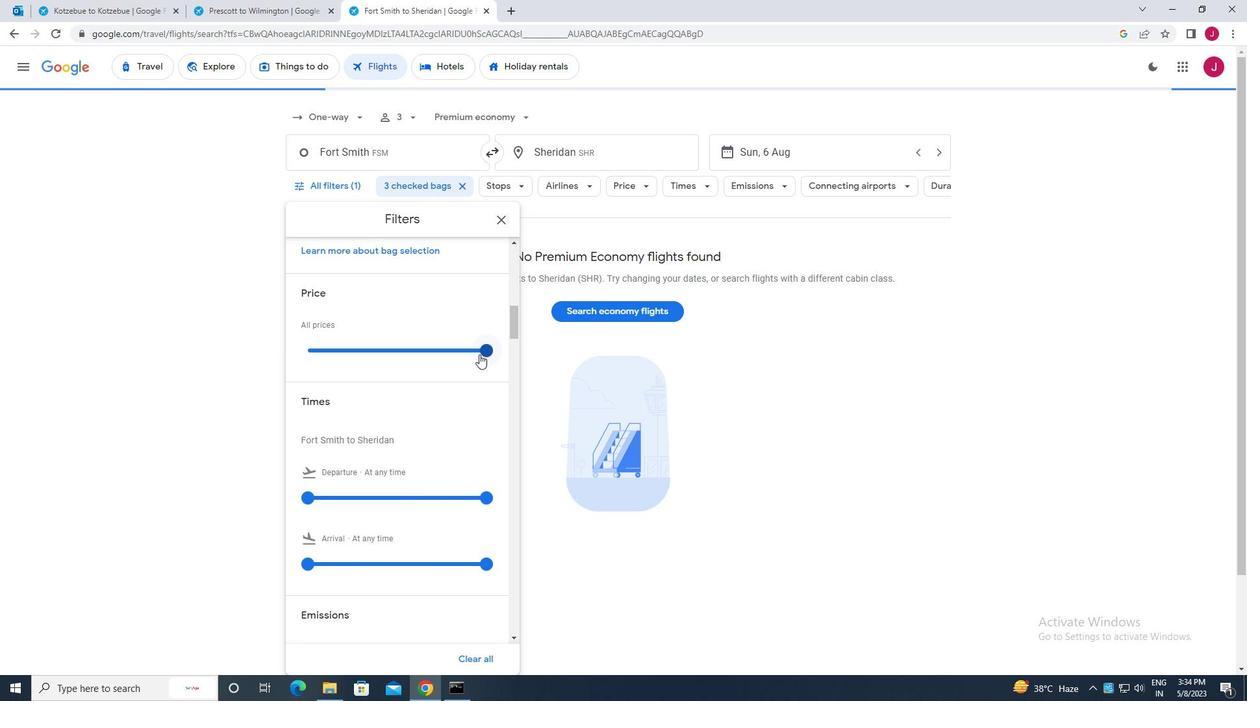 
Action: Mouse moved to (327, 351)
Screenshot: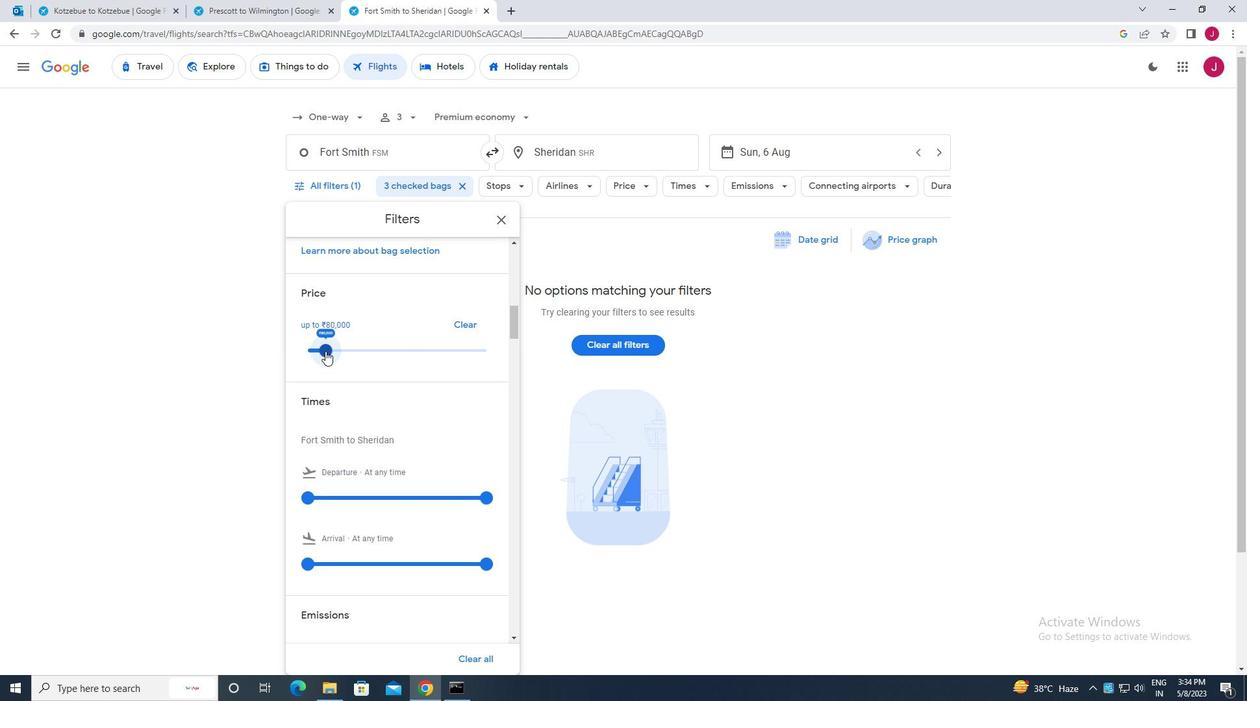 
Action: Mouse pressed left at (327, 351)
Screenshot: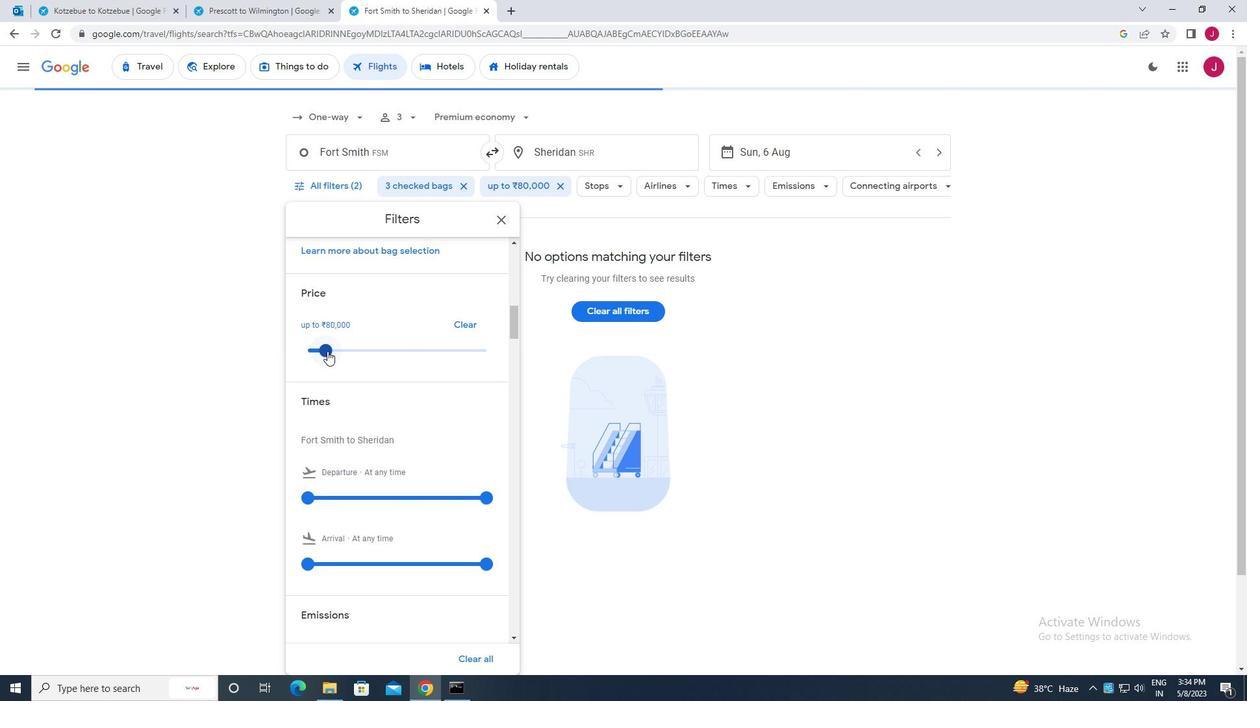 
Action: Mouse moved to (352, 350)
Screenshot: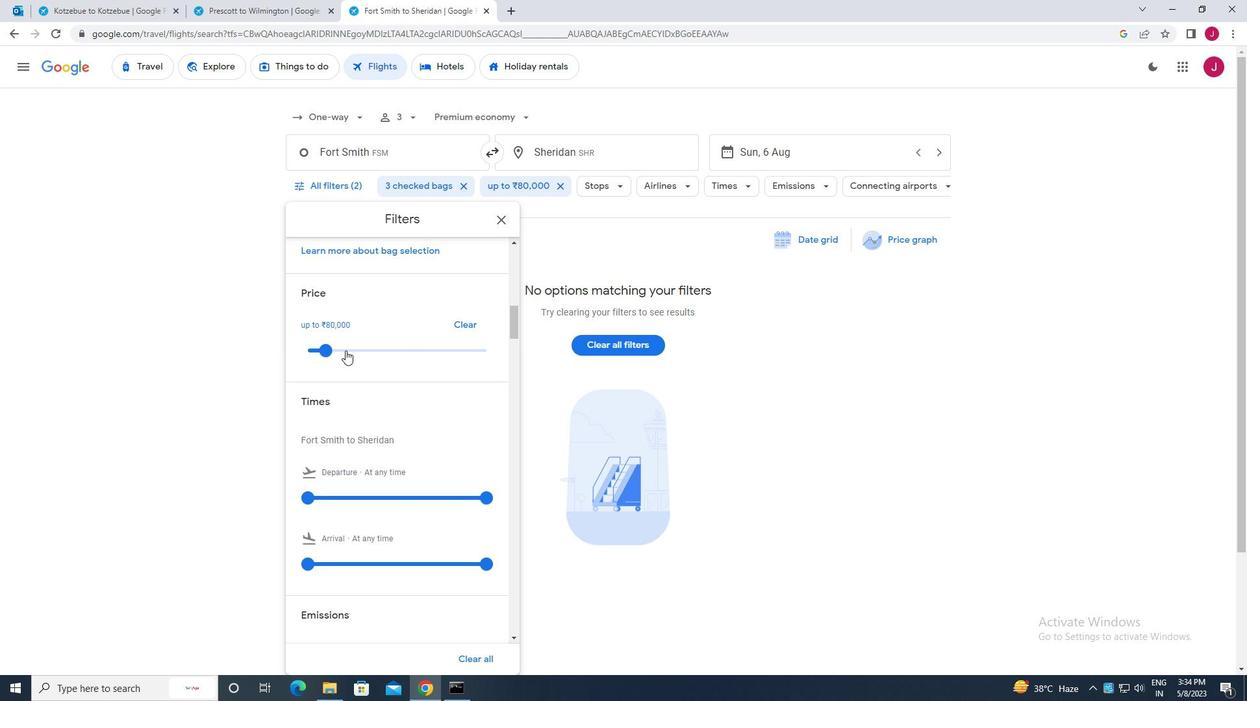 
Action: Mouse scrolled (352, 349) with delta (0, 0)
Screenshot: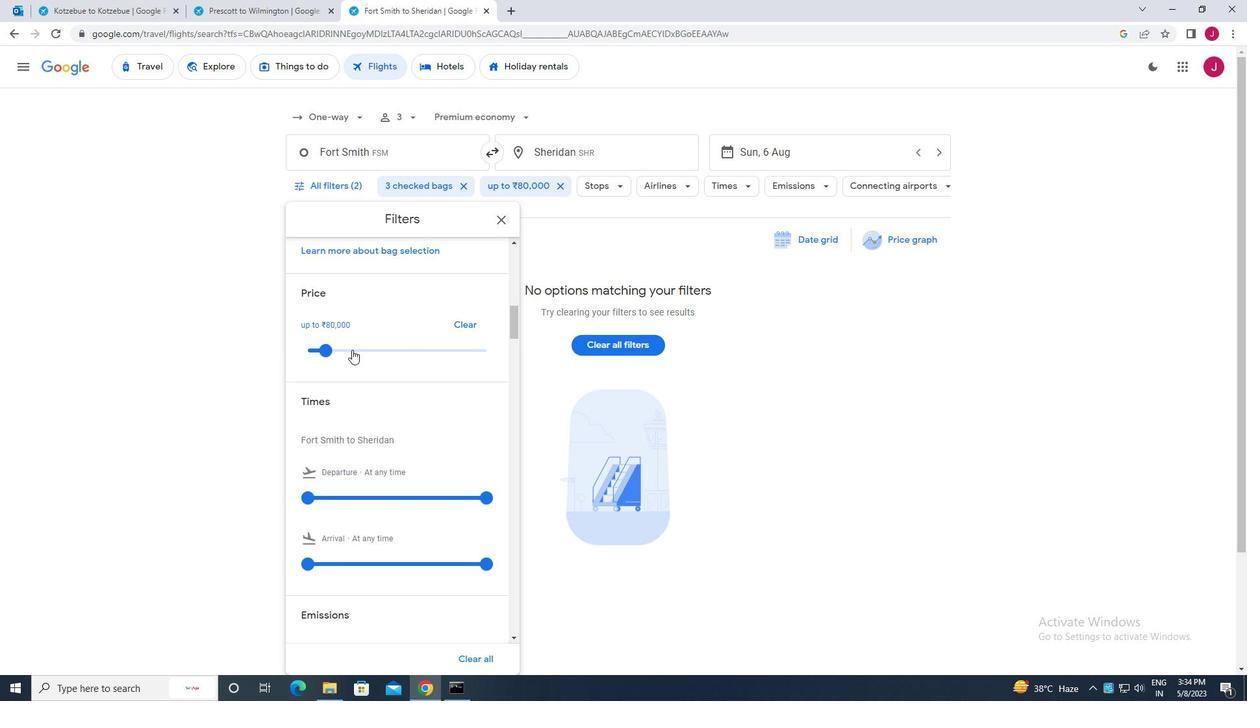 
Action: Mouse scrolled (352, 349) with delta (0, 0)
Screenshot: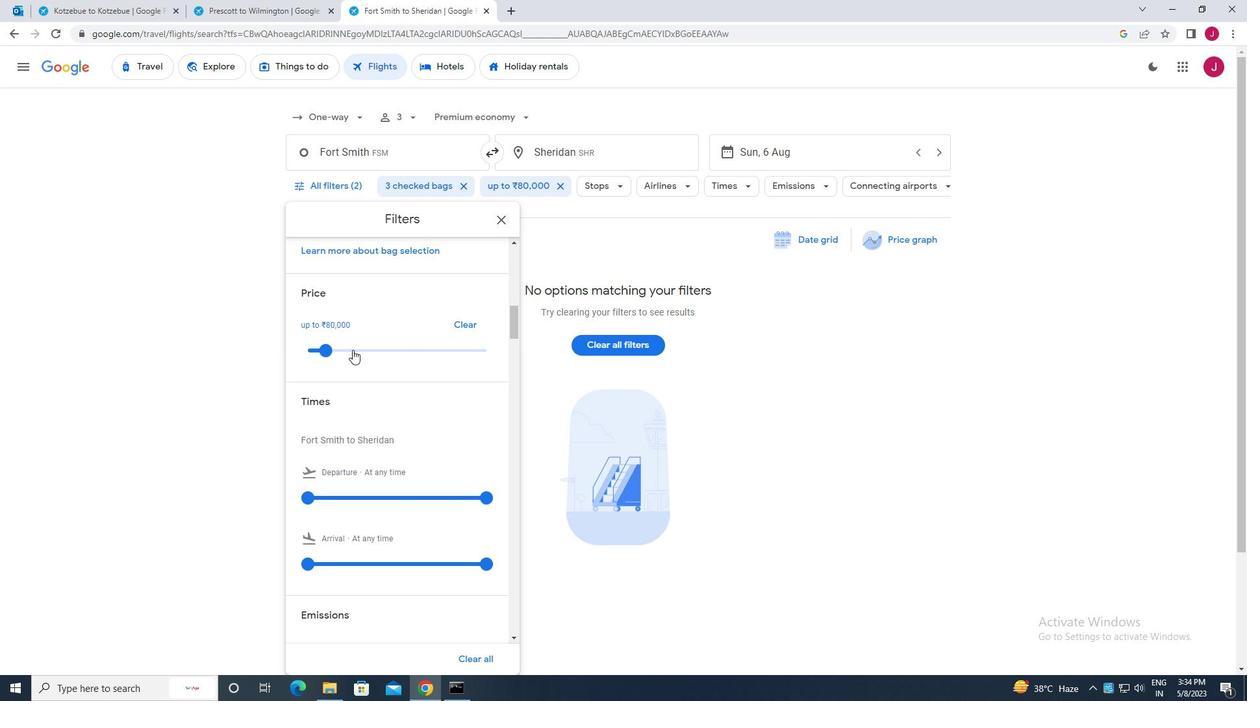 
Action: Mouse moved to (311, 368)
Screenshot: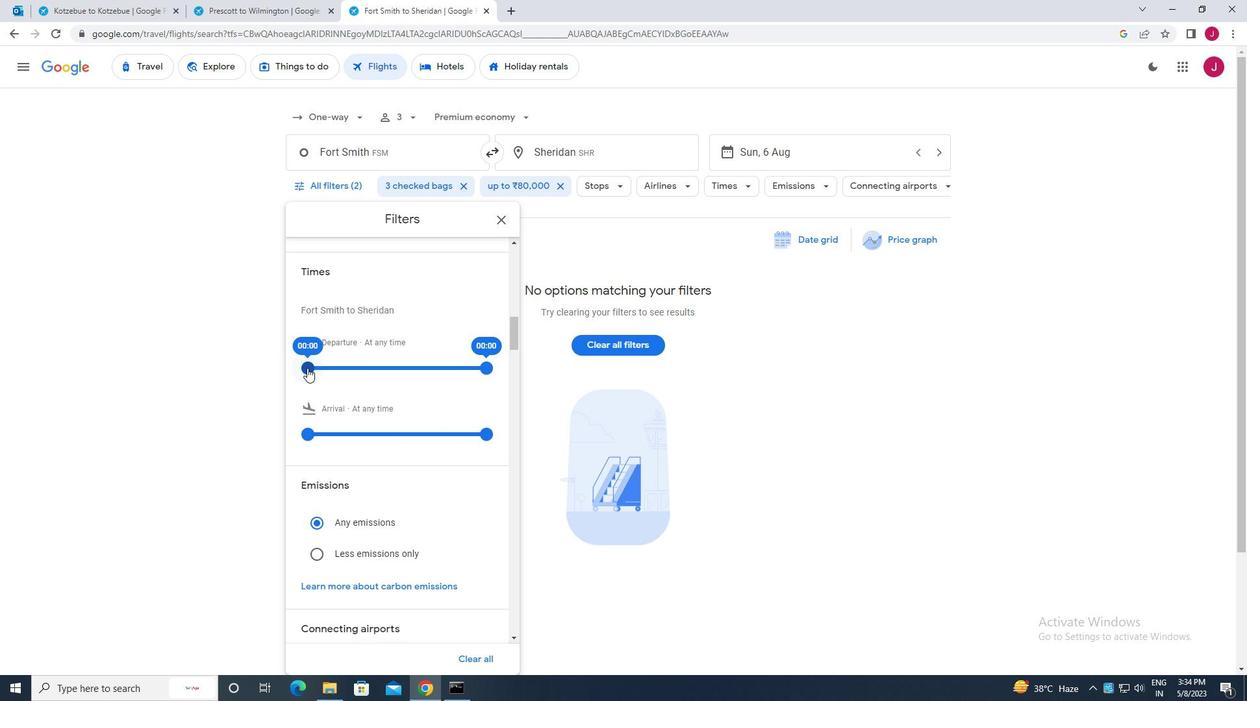 
Action: Mouse scrolled (311, 369) with delta (0, 0)
Screenshot: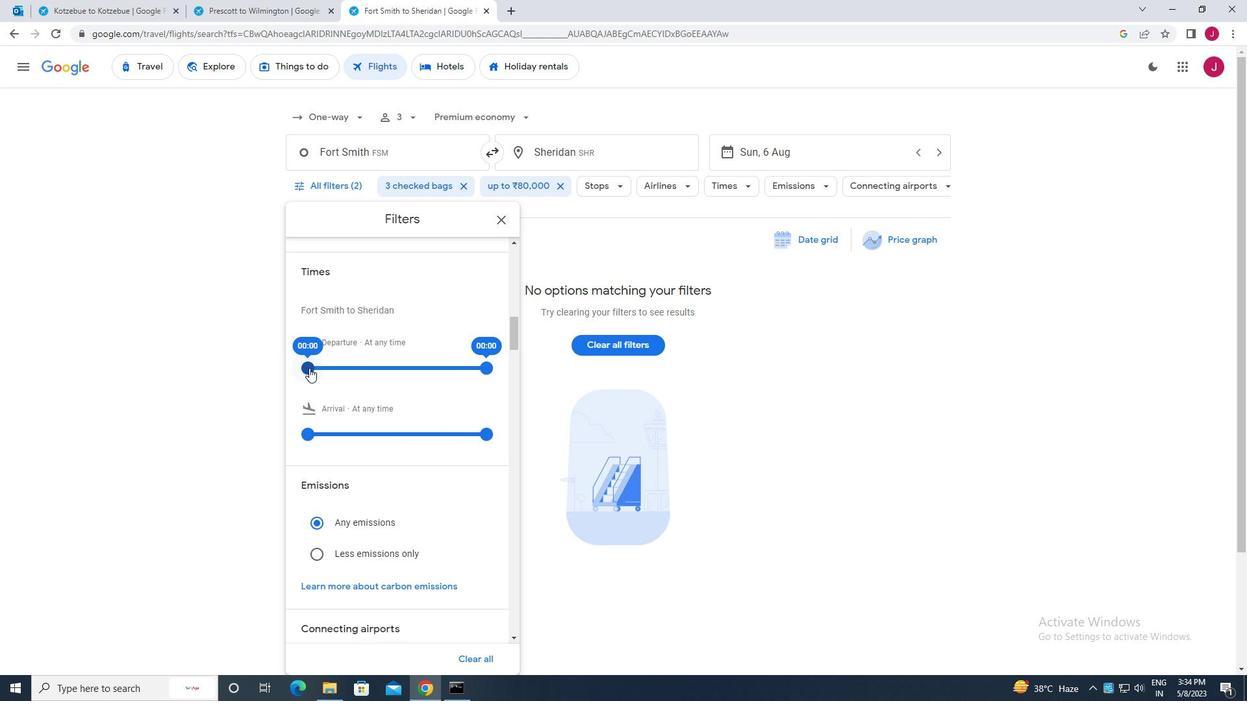 
Action: Mouse scrolled (311, 369) with delta (0, 0)
Screenshot: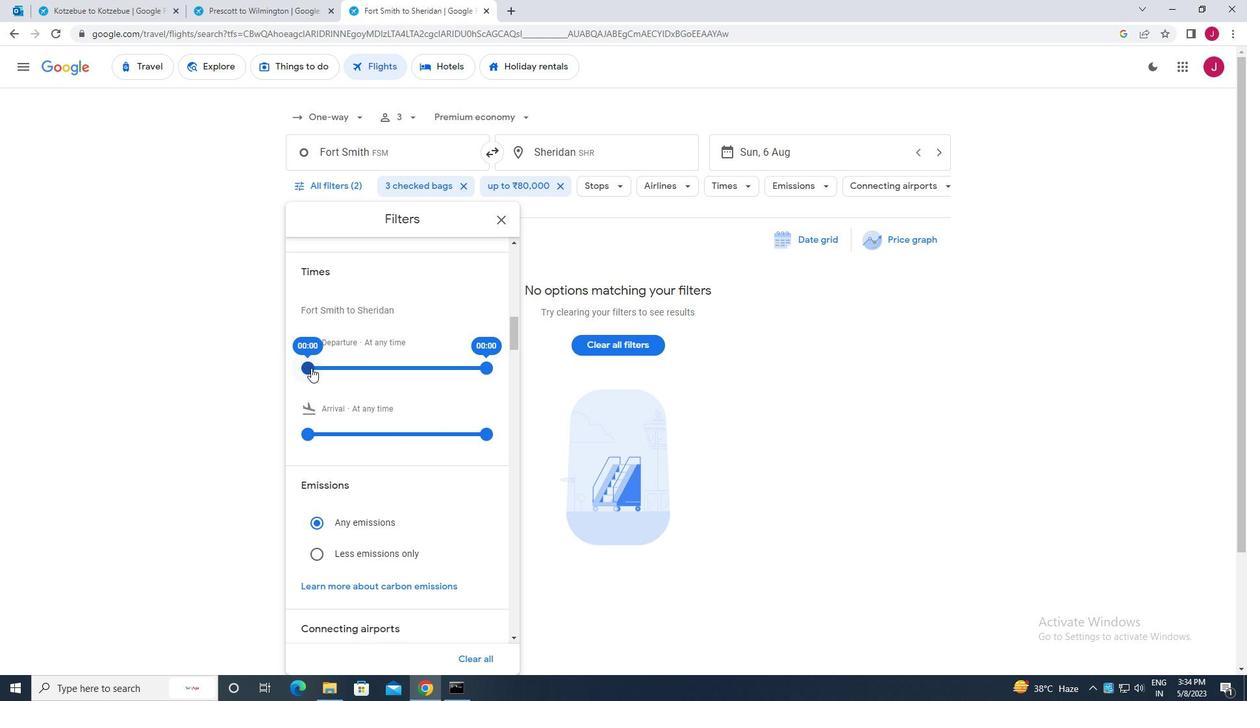 
Action: Mouse moved to (323, 350)
Screenshot: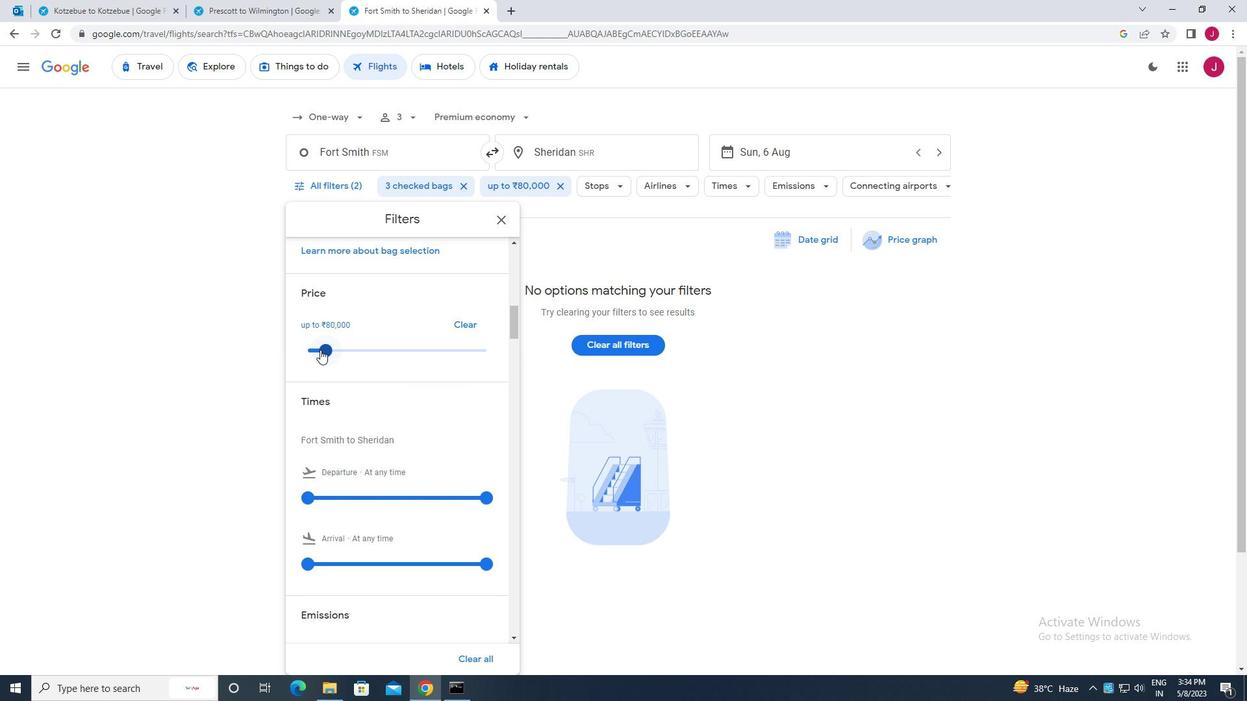 
Action: Mouse pressed left at (323, 350)
Screenshot: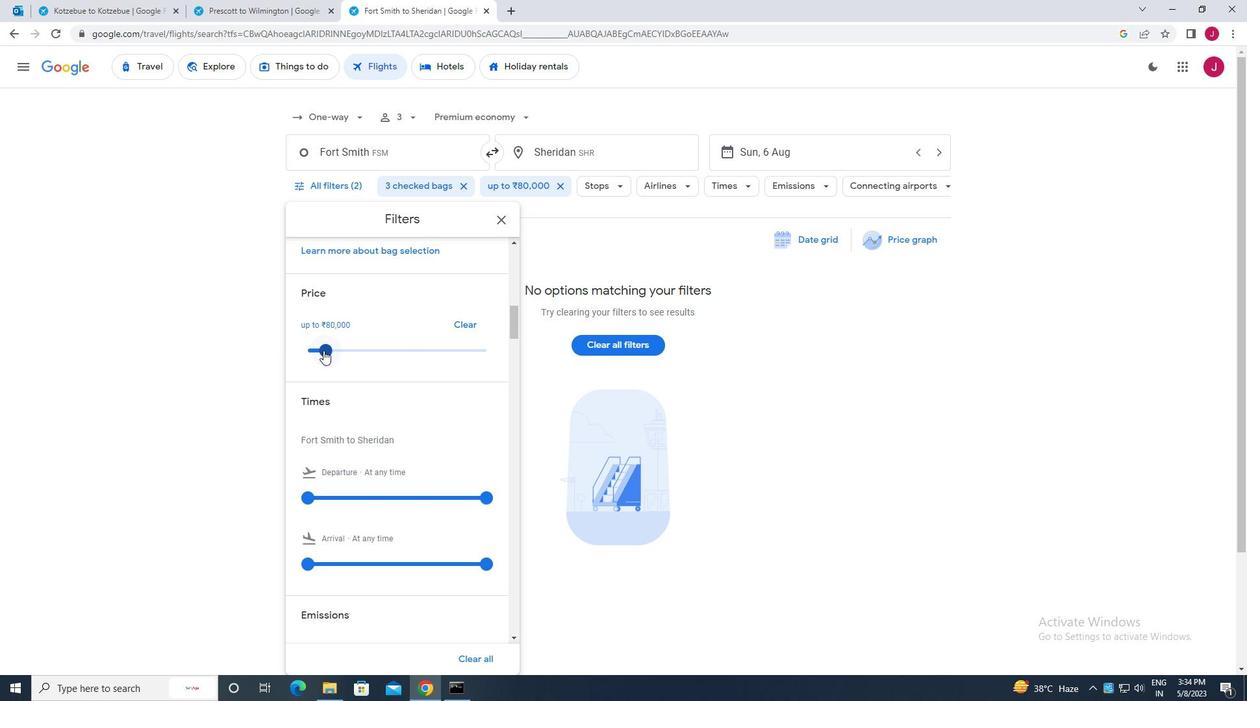
Action: Mouse moved to (374, 445)
Screenshot: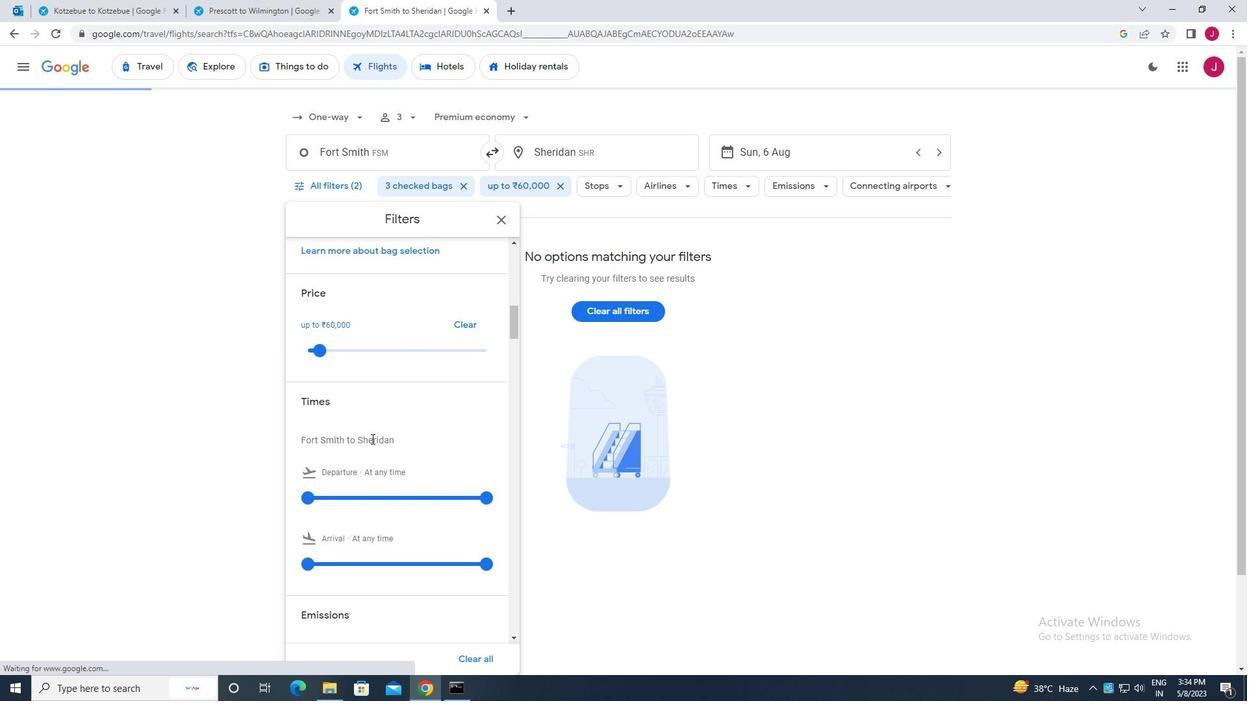 
Action: Mouse scrolled (374, 444) with delta (0, 0)
Screenshot: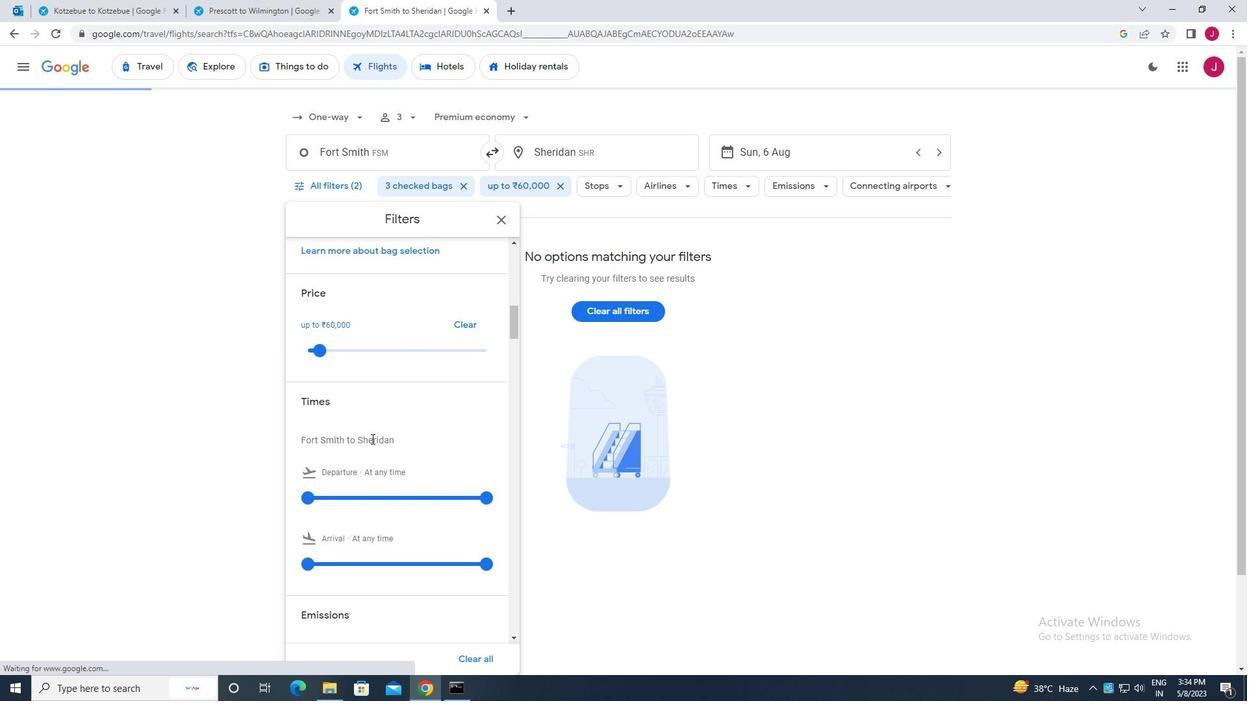 
Action: Mouse moved to (374, 446)
Screenshot: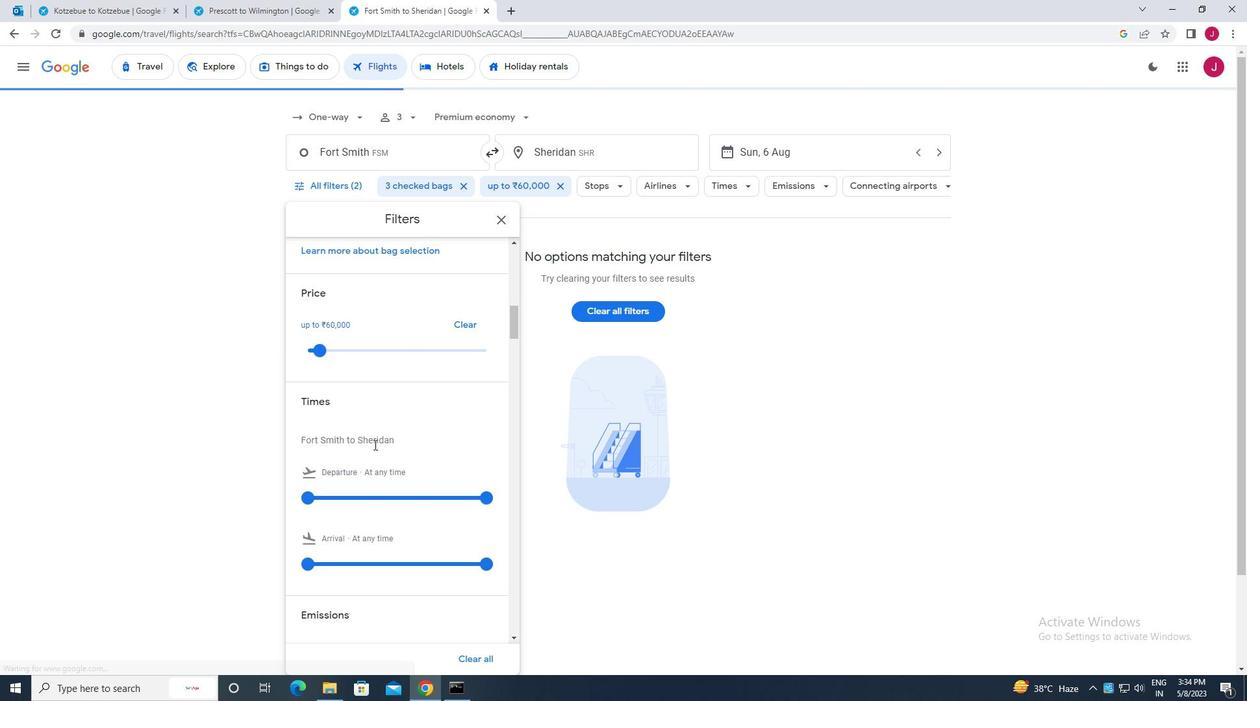 
Action: Mouse scrolled (374, 445) with delta (0, 0)
Screenshot: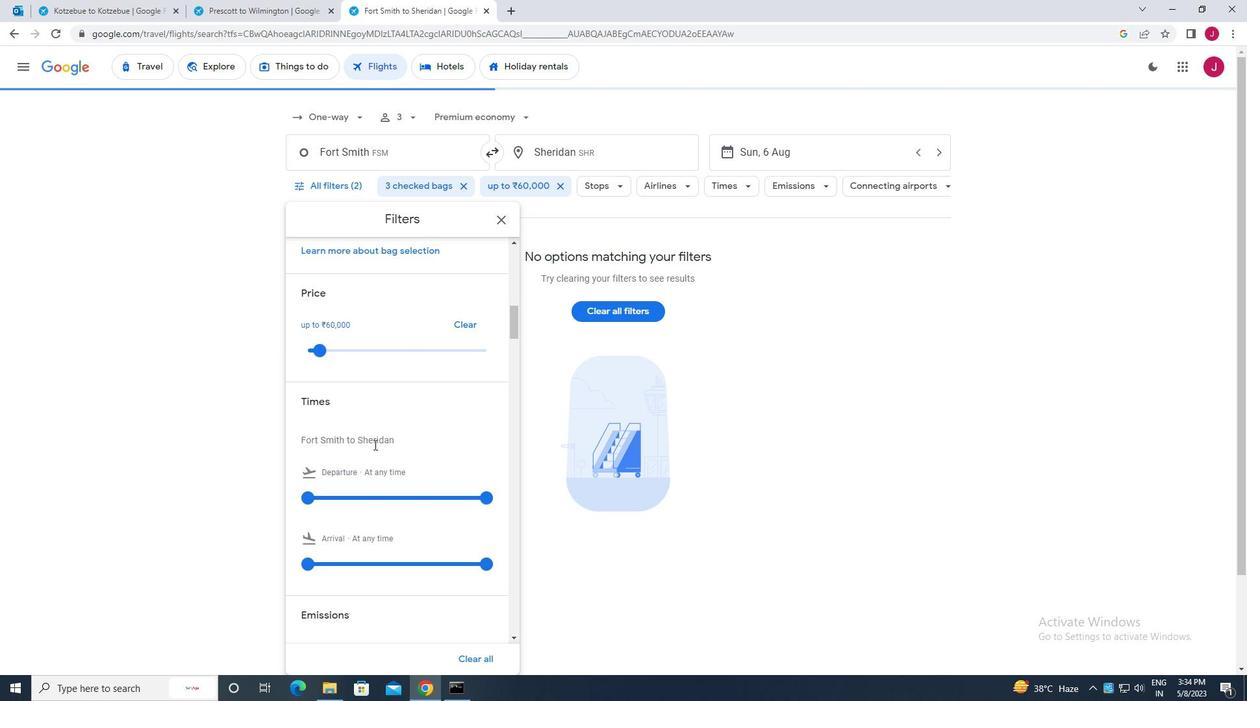 
Action: Mouse moved to (309, 364)
Screenshot: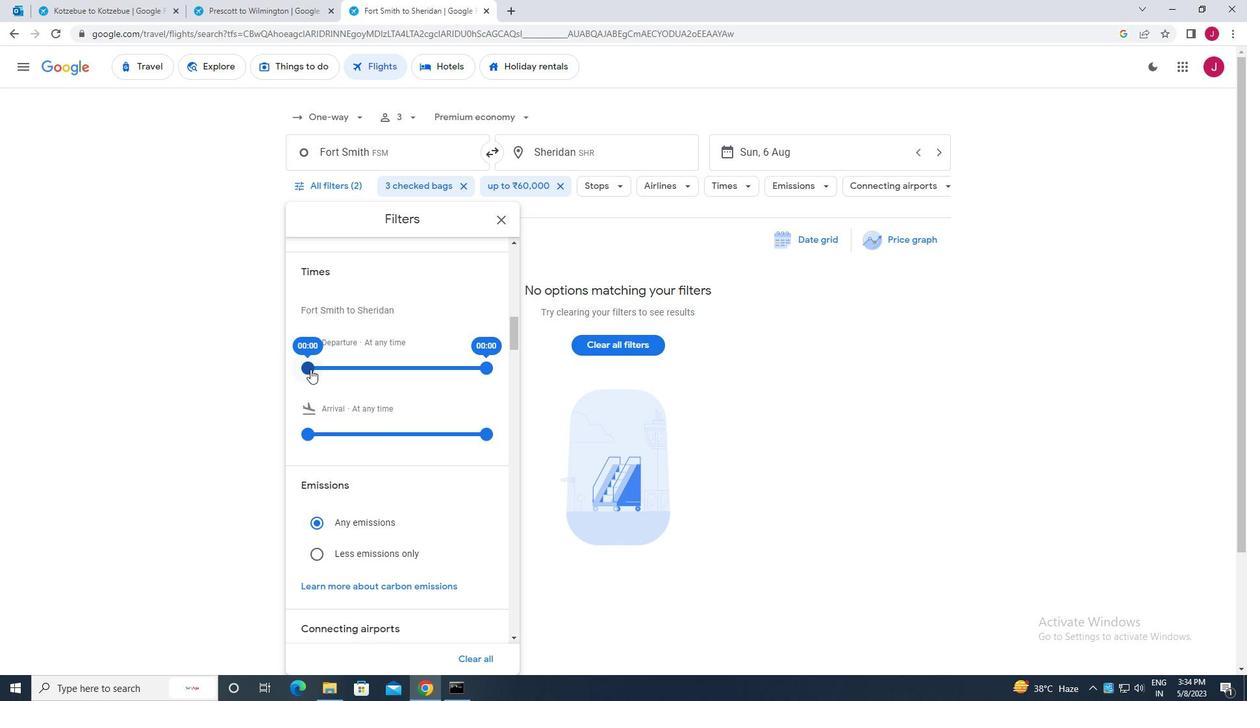 
Action: Mouse pressed left at (309, 364)
Screenshot: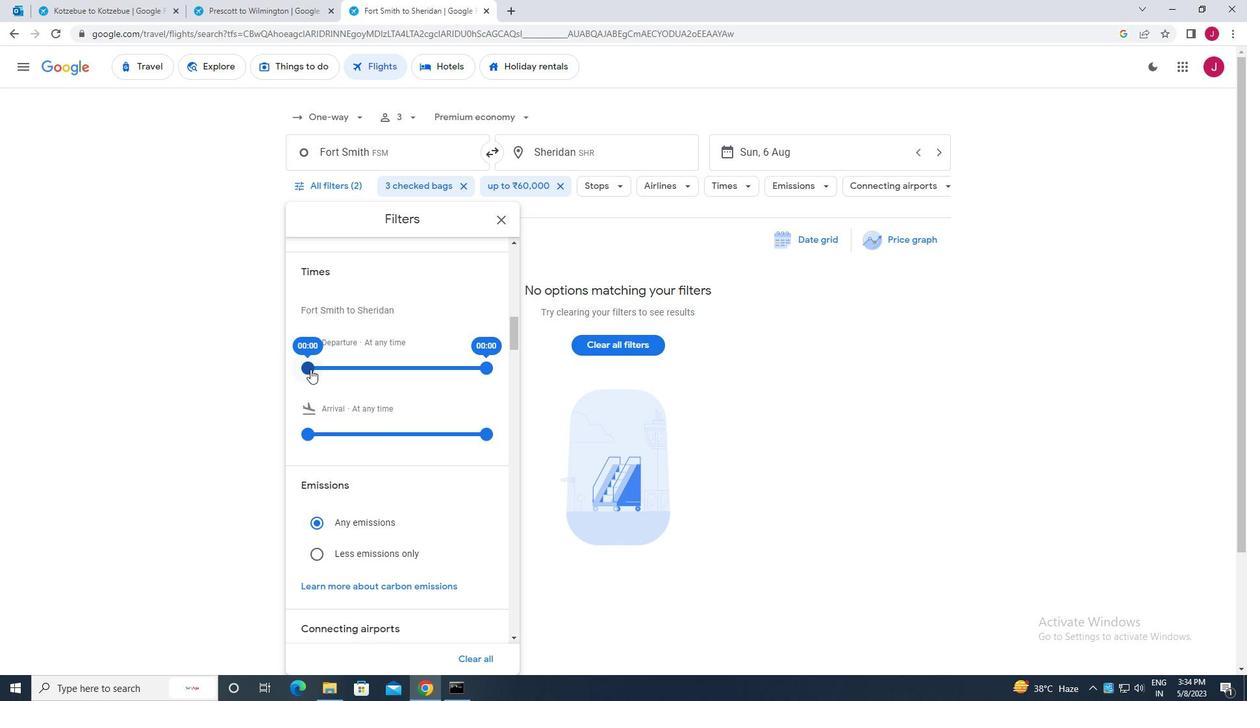 
Action: Mouse moved to (486, 370)
Screenshot: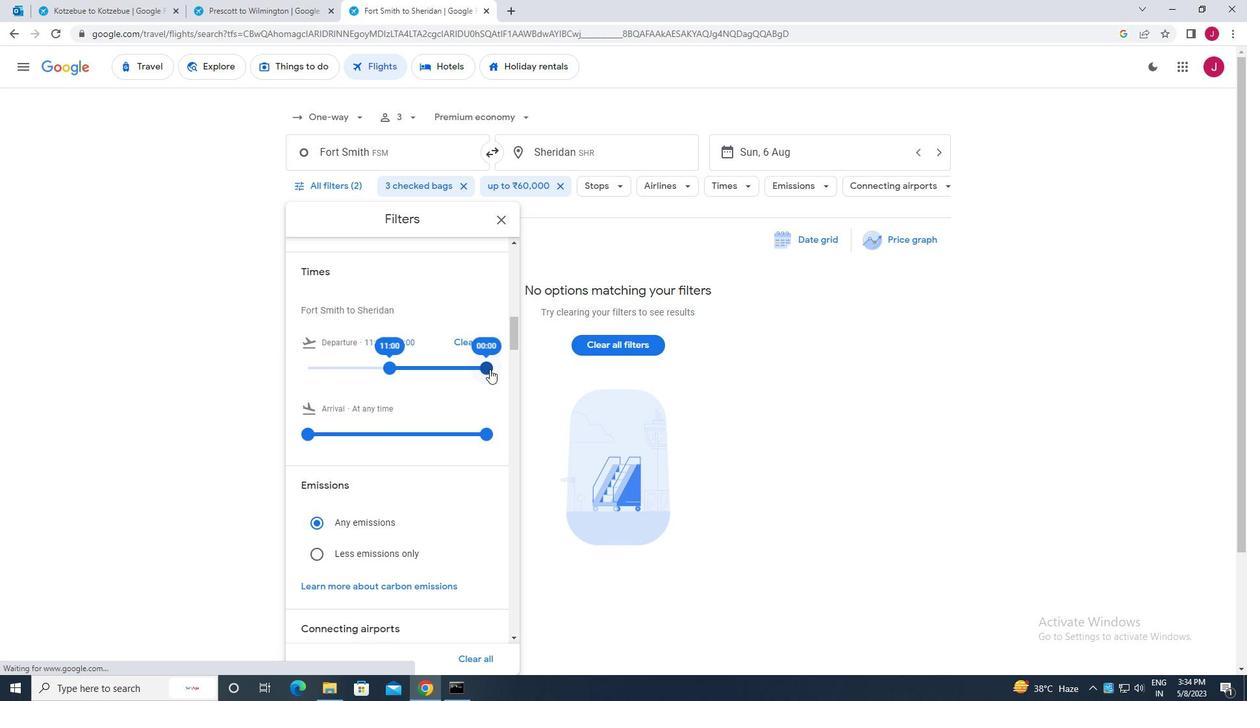 
Action: Mouse pressed left at (486, 370)
Screenshot: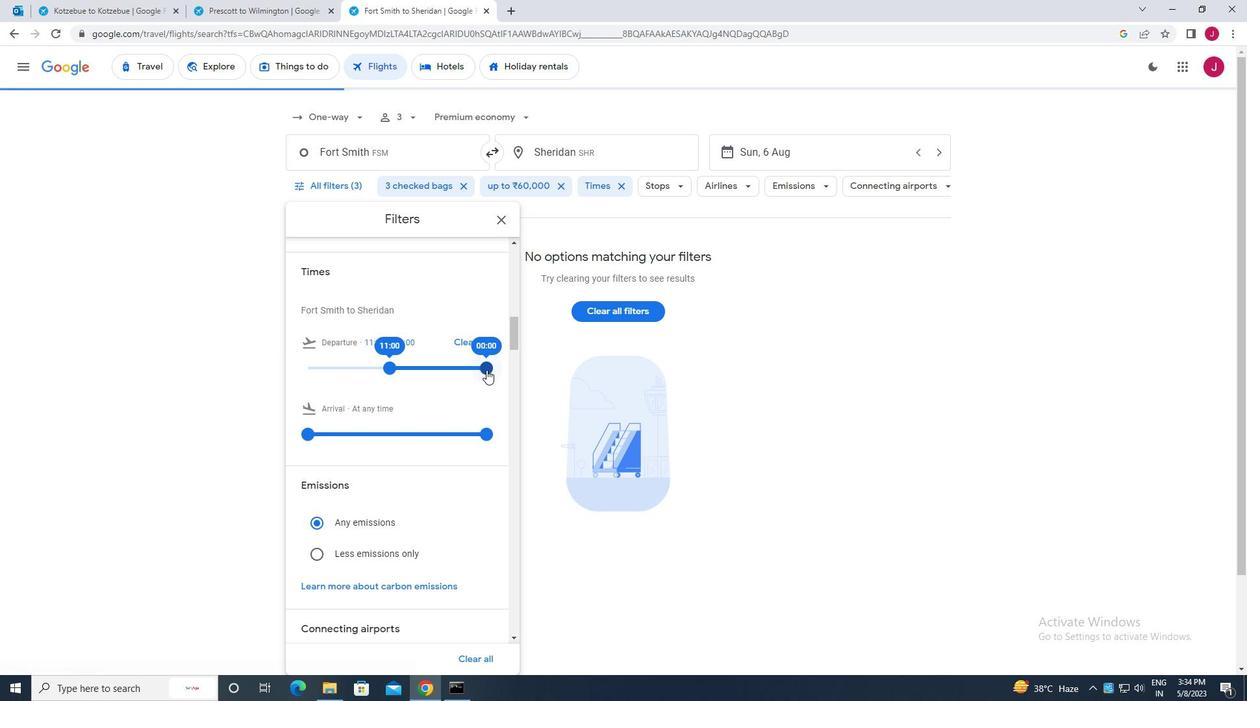 
Action: Mouse moved to (501, 219)
Screenshot: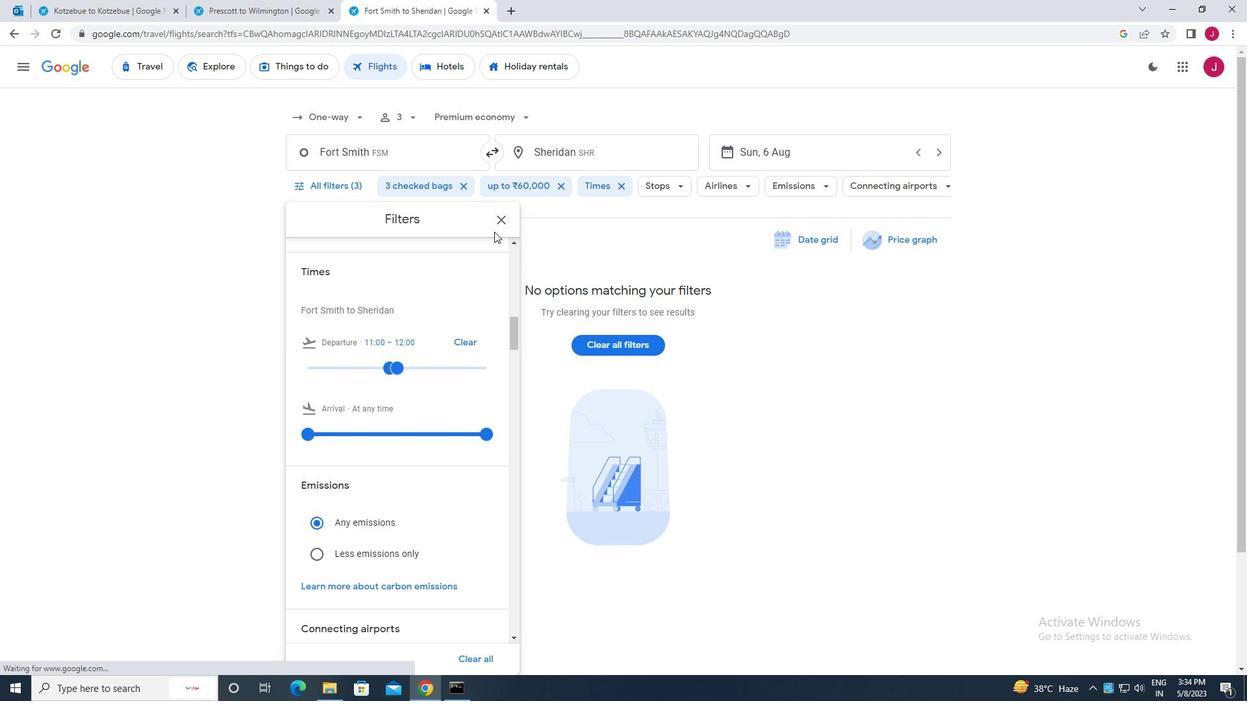 
Action: Mouse pressed left at (501, 219)
Screenshot: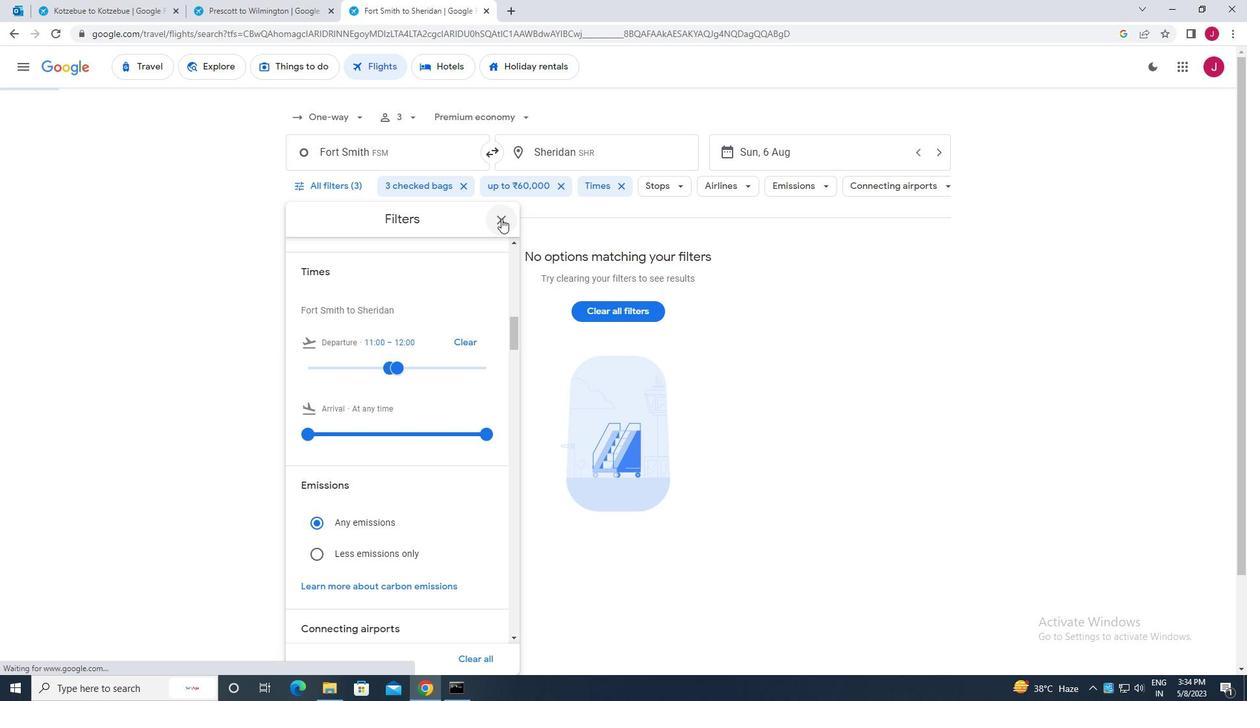 
Action: Mouse moved to (500, 219)
Screenshot: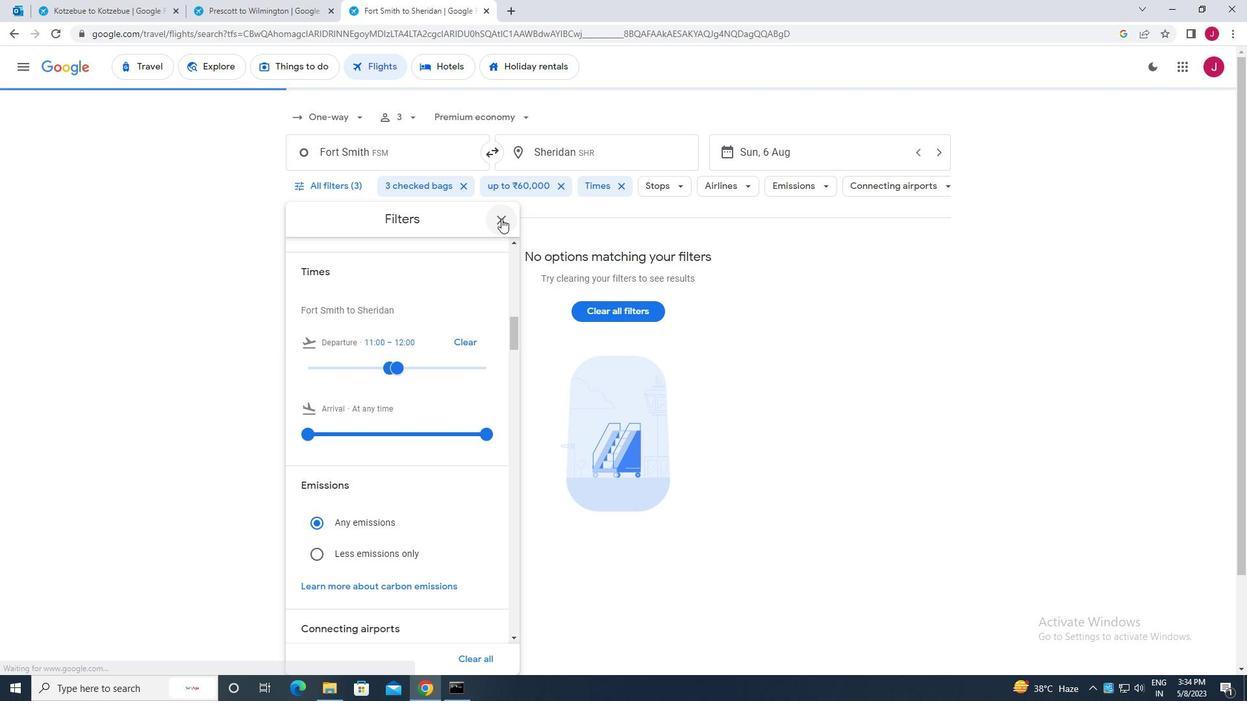 
